 Task: Find connections with filter location Ilha Solteira with filter topic #engineeringwith filter profile language Spanish with filter current company AXA Group Operations with filter school Thadomal Shahani Engineering College with filter industry Office Furniture and Fixtures Manufacturing with filter service category Market Strategy with filter keywords title Administrator
Action: Mouse moved to (562, 107)
Screenshot: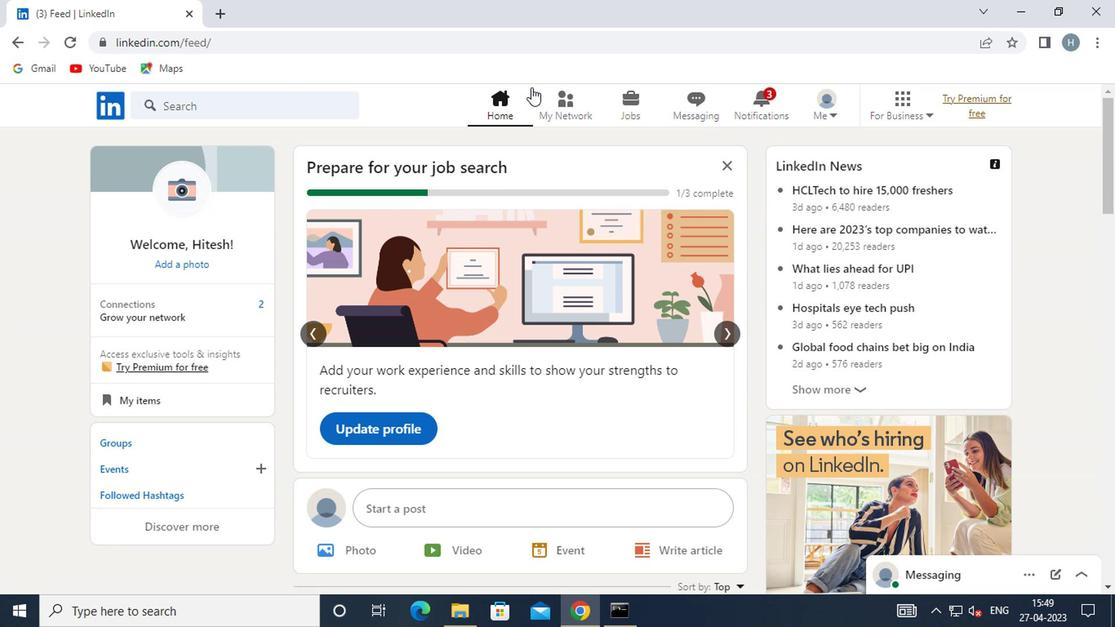 
Action: Mouse pressed left at (562, 107)
Screenshot: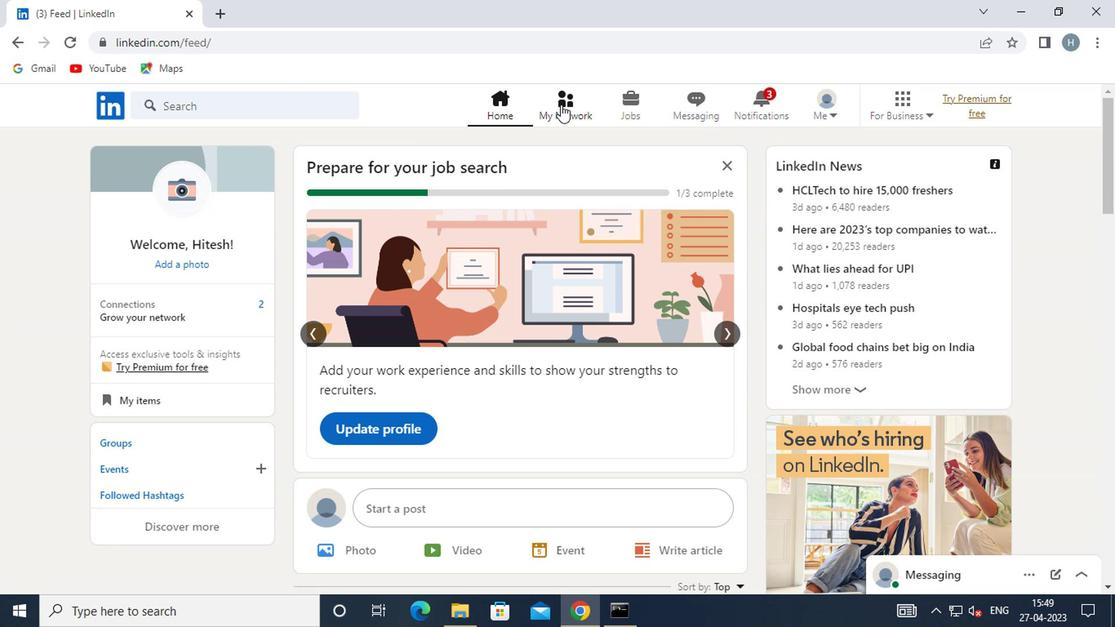 
Action: Mouse moved to (234, 199)
Screenshot: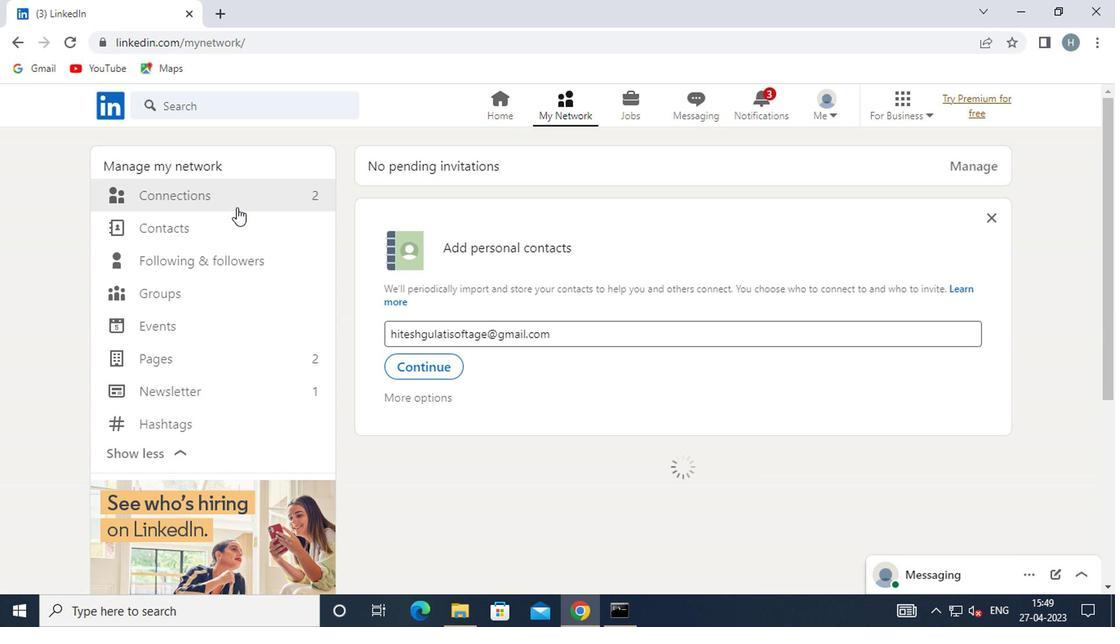 
Action: Mouse pressed left at (234, 199)
Screenshot: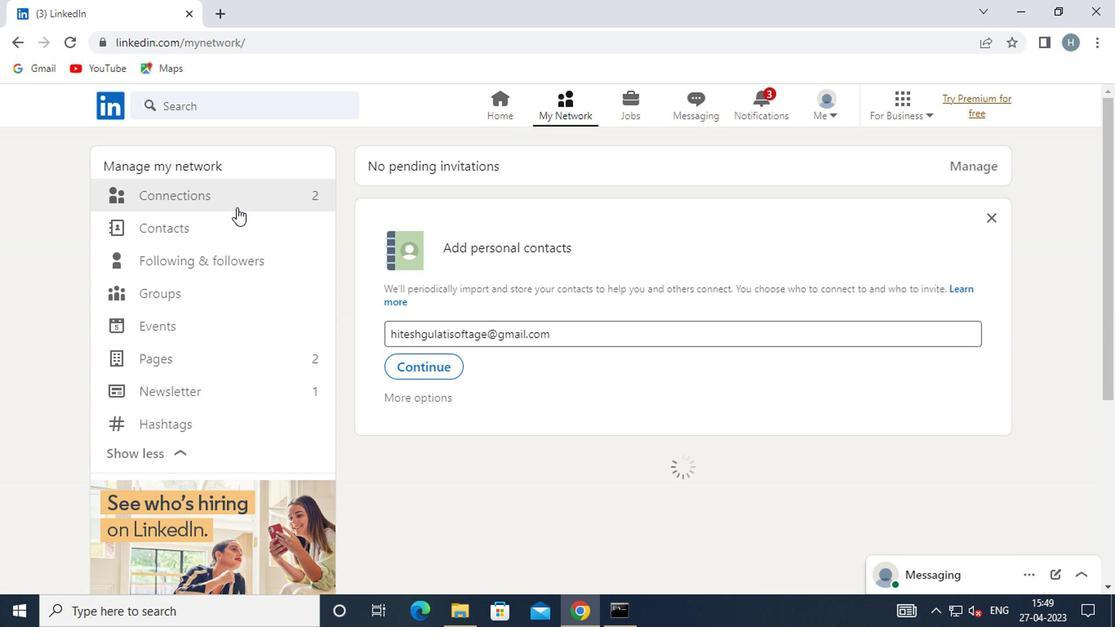
Action: Mouse moved to (671, 196)
Screenshot: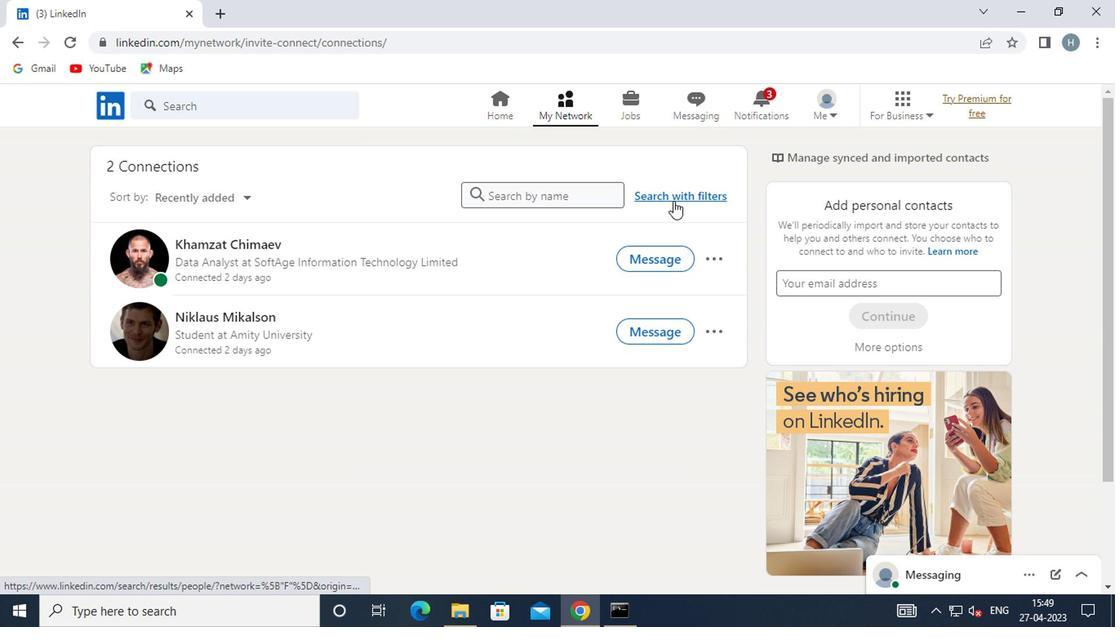 
Action: Mouse pressed left at (671, 196)
Screenshot: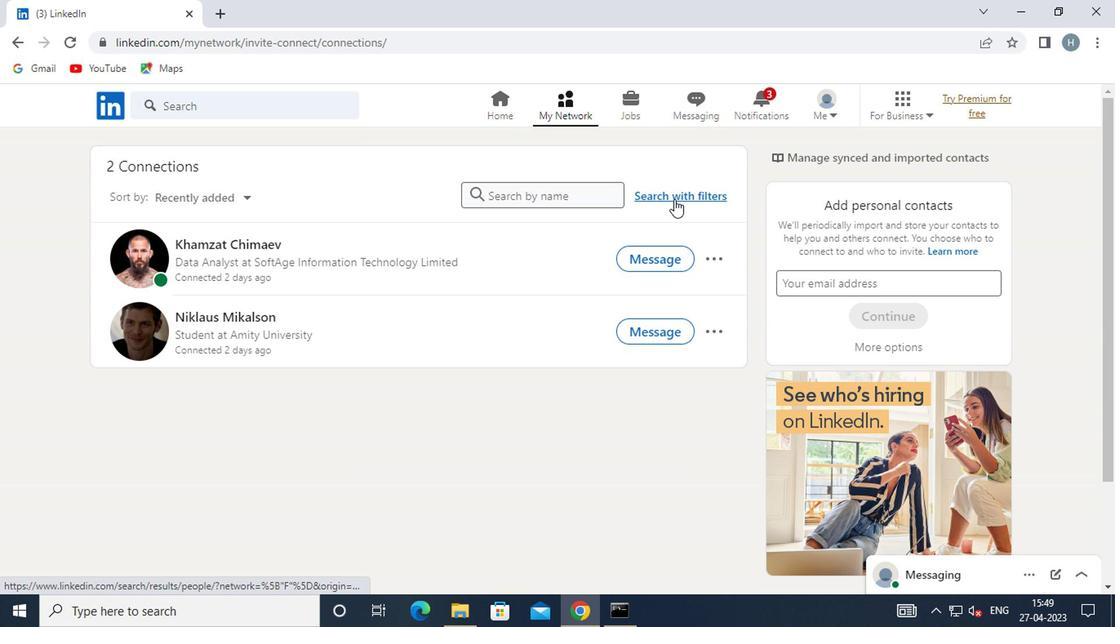 
Action: Mouse moved to (599, 153)
Screenshot: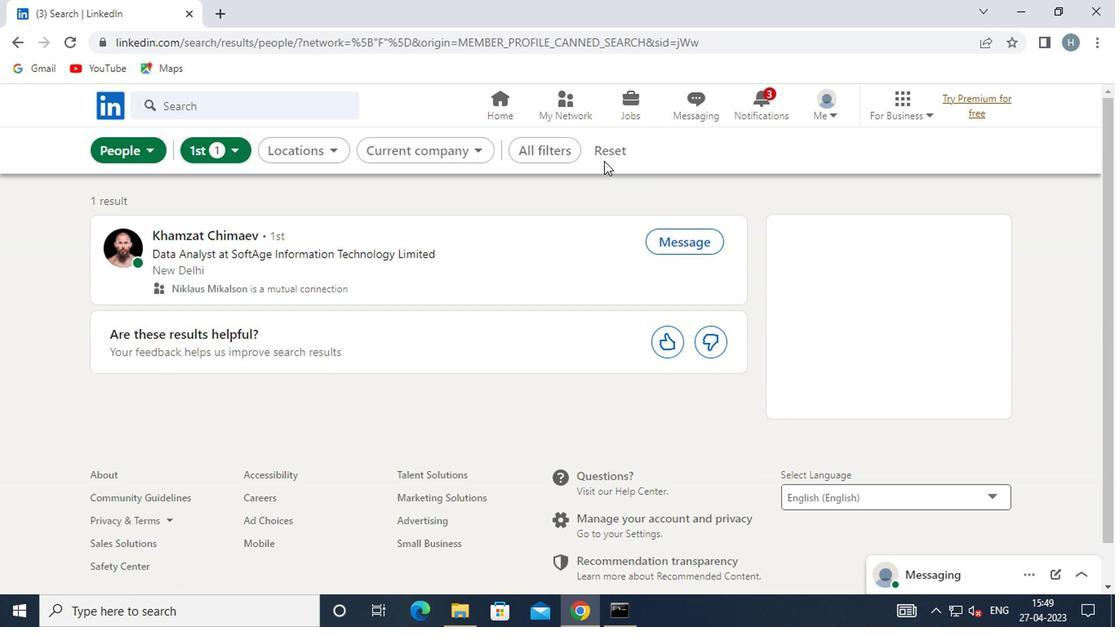 
Action: Mouse pressed left at (599, 153)
Screenshot: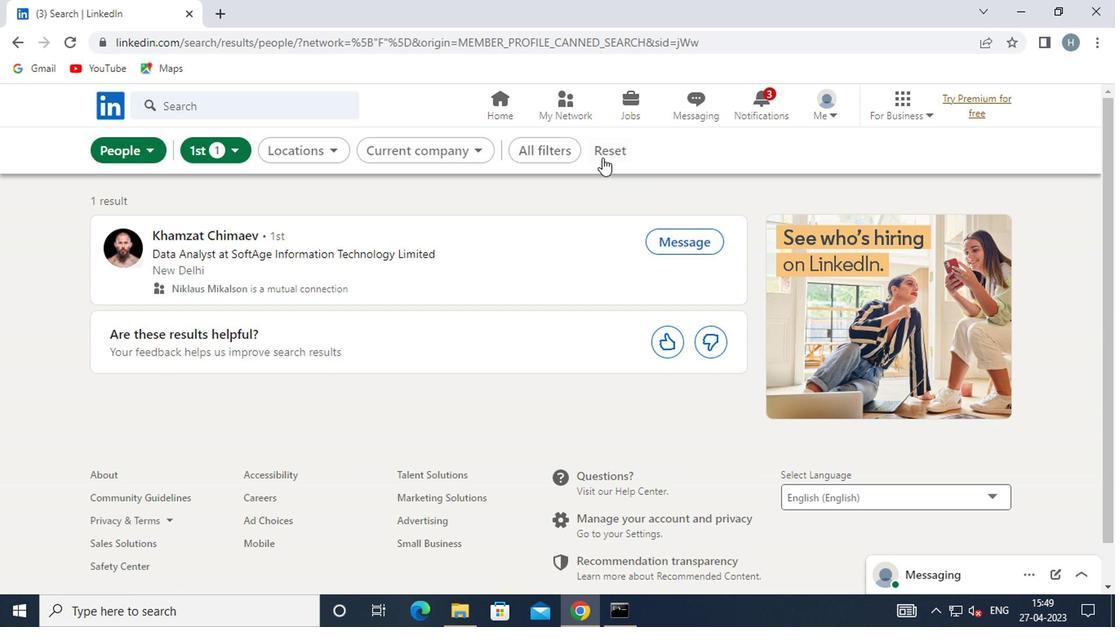 
Action: Mouse moved to (584, 151)
Screenshot: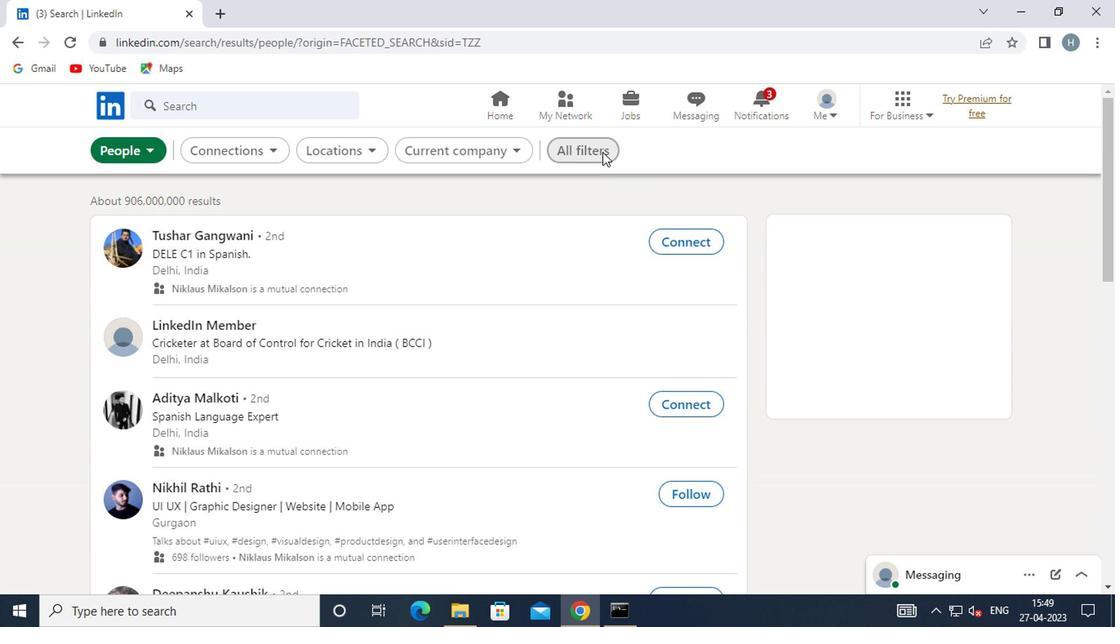 
Action: Mouse pressed left at (584, 151)
Screenshot: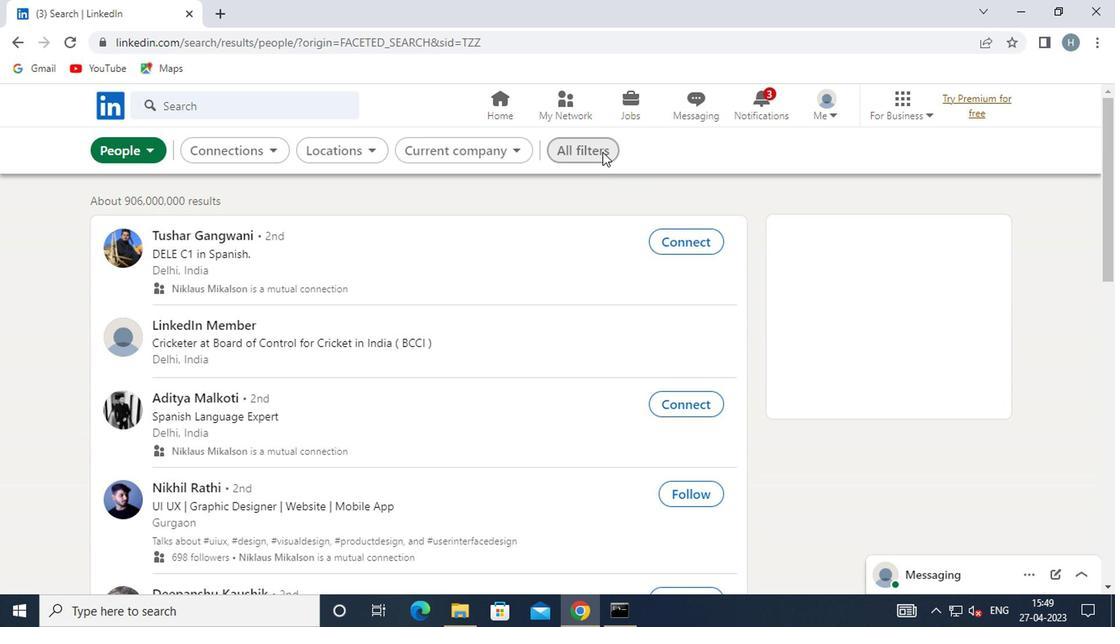 
Action: Mouse moved to (882, 362)
Screenshot: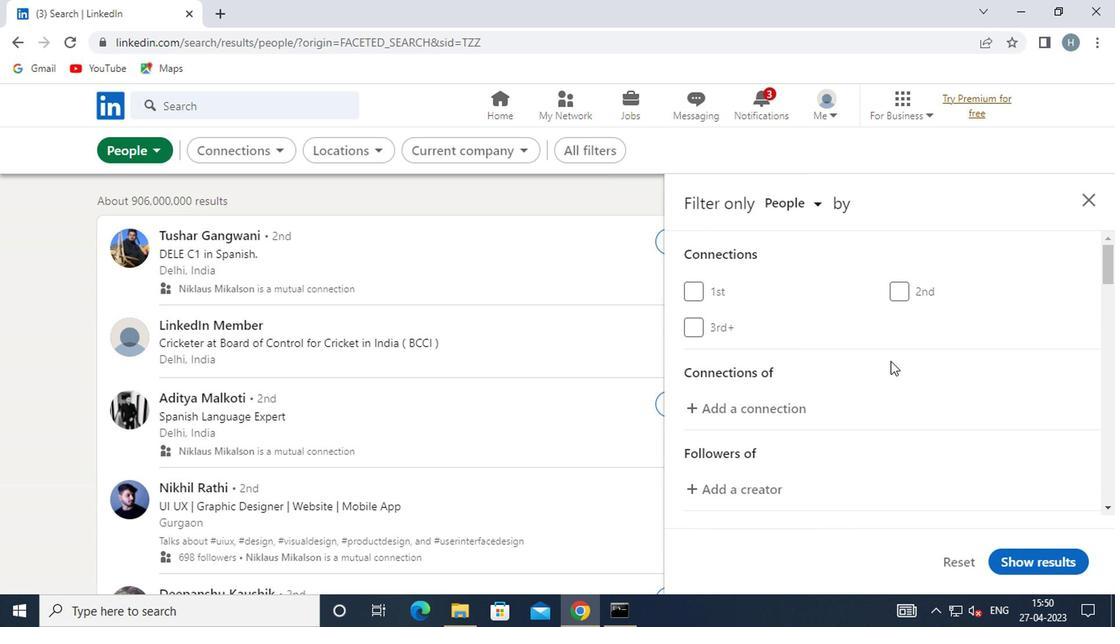 
Action: Mouse scrolled (882, 361) with delta (0, -1)
Screenshot: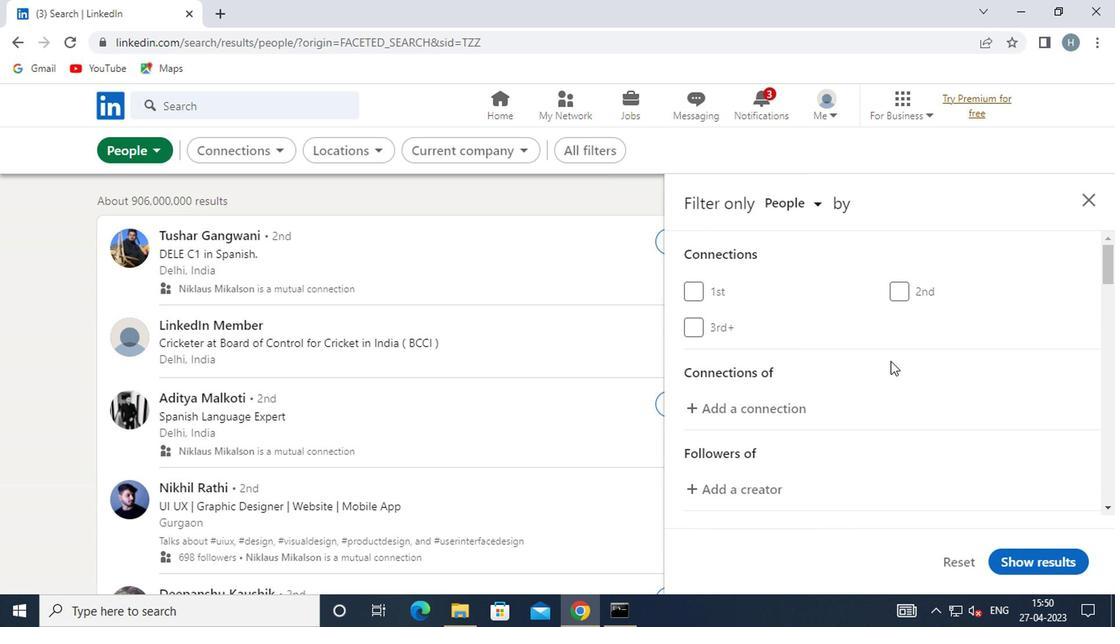 
Action: Mouse moved to (882, 362)
Screenshot: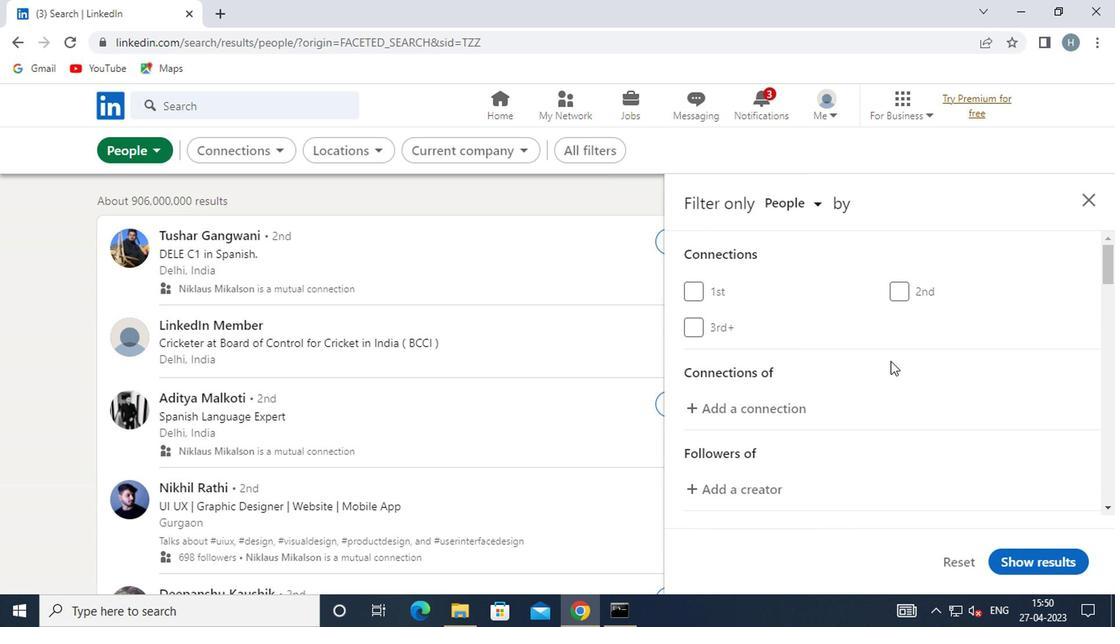
Action: Mouse scrolled (882, 361) with delta (0, -1)
Screenshot: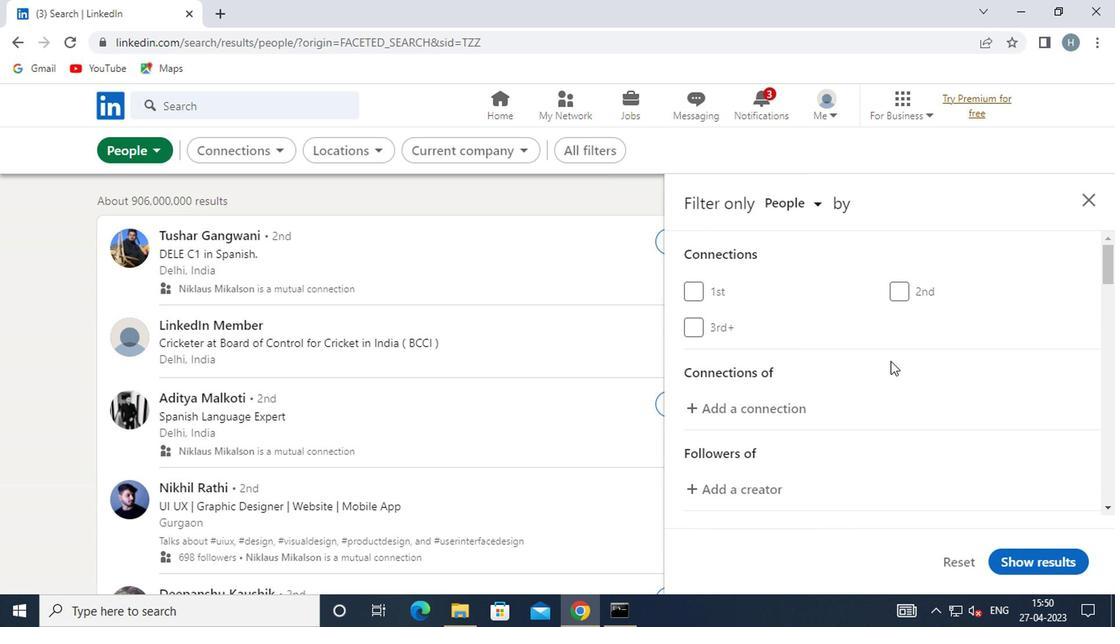 
Action: Mouse moved to (879, 359)
Screenshot: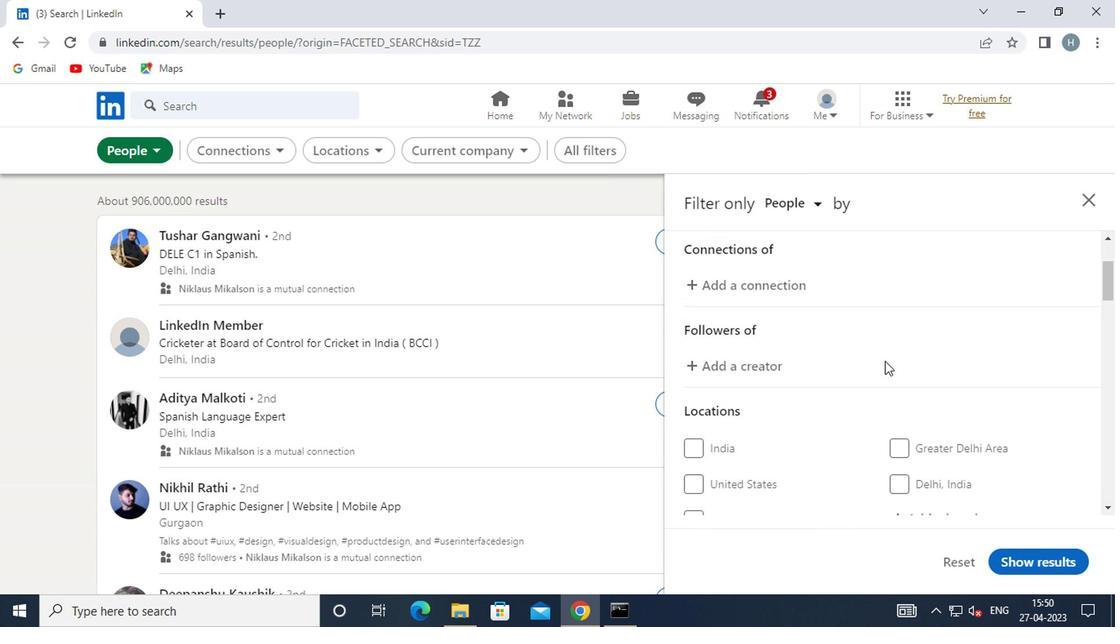
Action: Mouse scrolled (879, 358) with delta (0, 0)
Screenshot: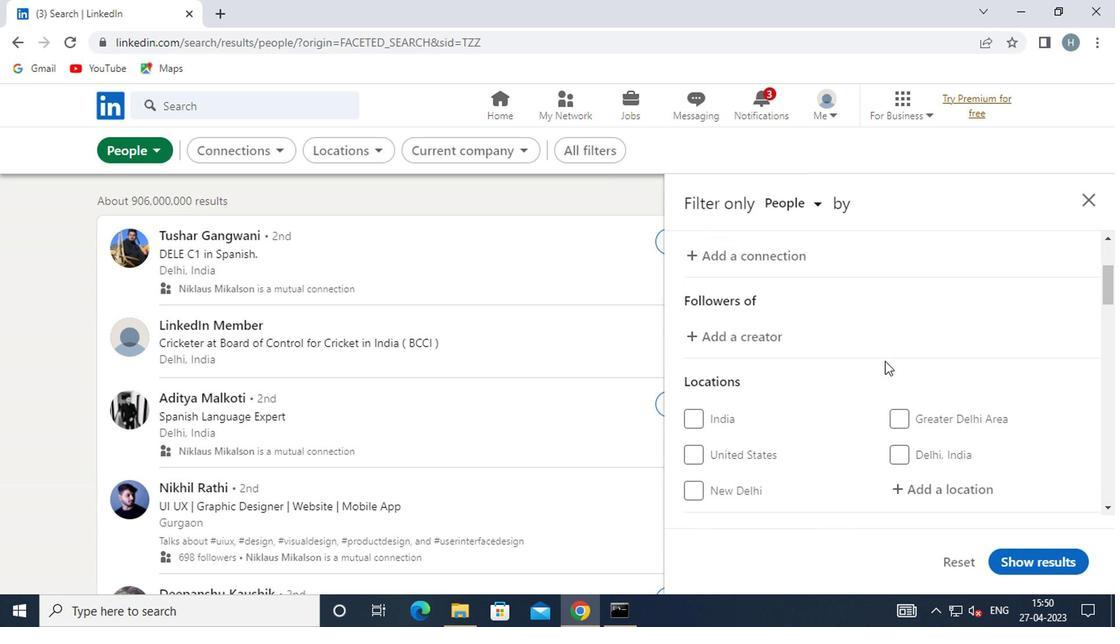 
Action: Mouse moved to (917, 391)
Screenshot: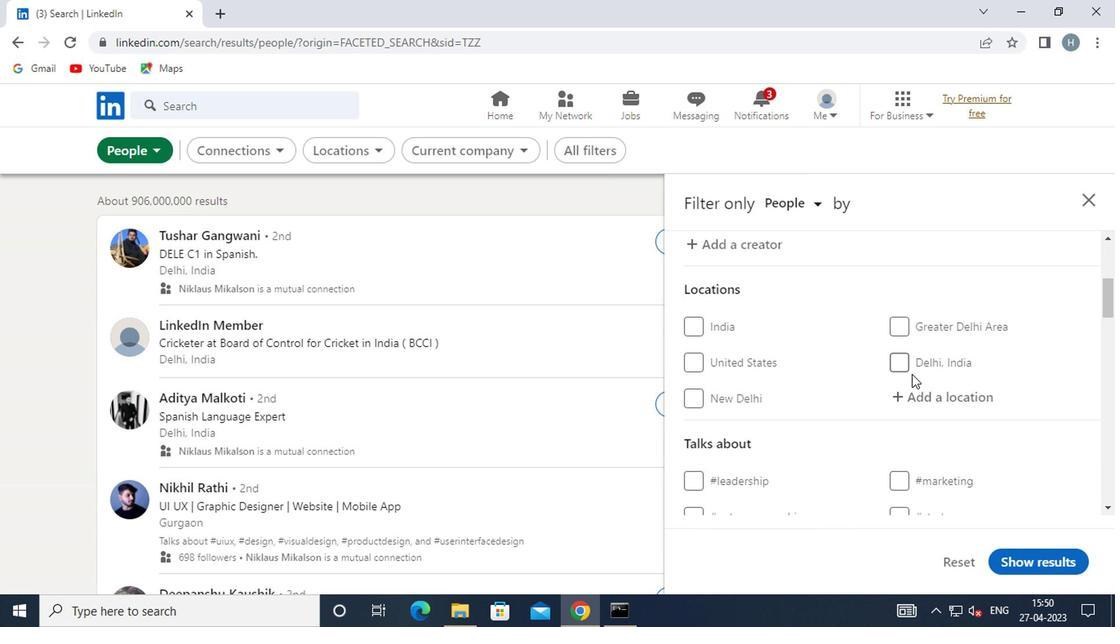
Action: Mouse pressed left at (917, 391)
Screenshot: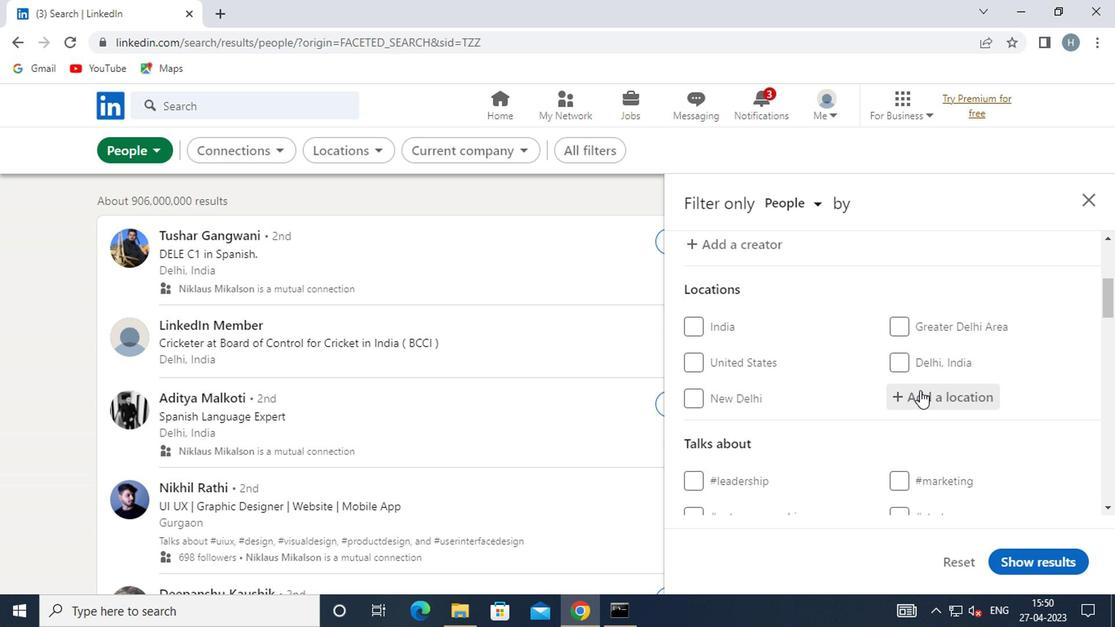 
Action: Mouse moved to (917, 391)
Screenshot: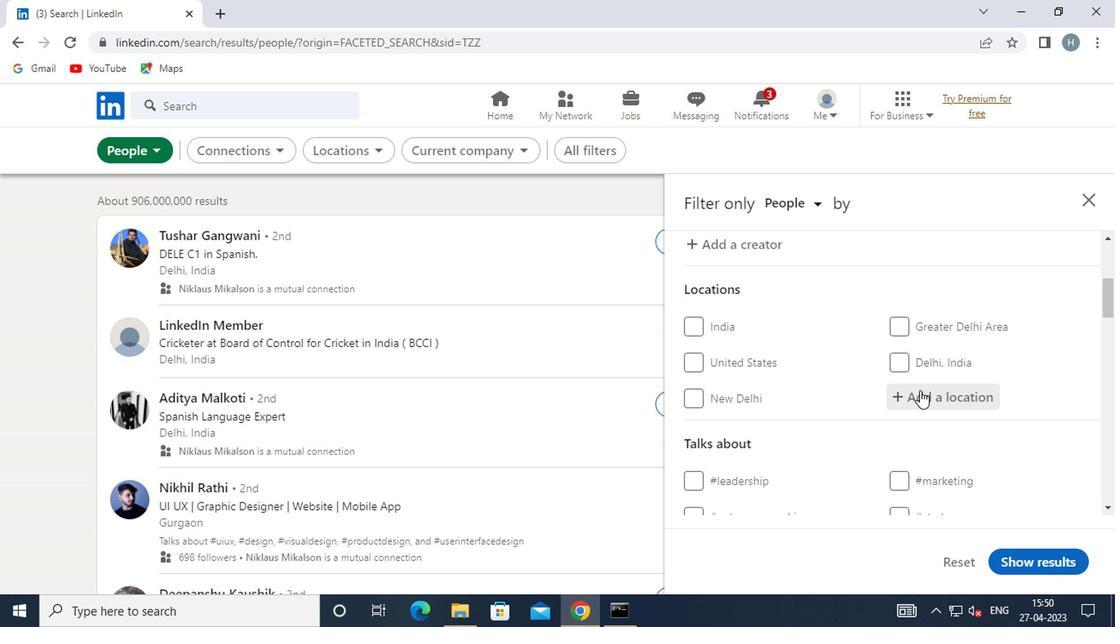 
Action: Key pressed <Key.shift><Key.shift><Key.shift><Key.shift><Key.shift><Key.shift><Key.shift><Key.shift><Key.shift><Key.shift>IIHA
Screenshot: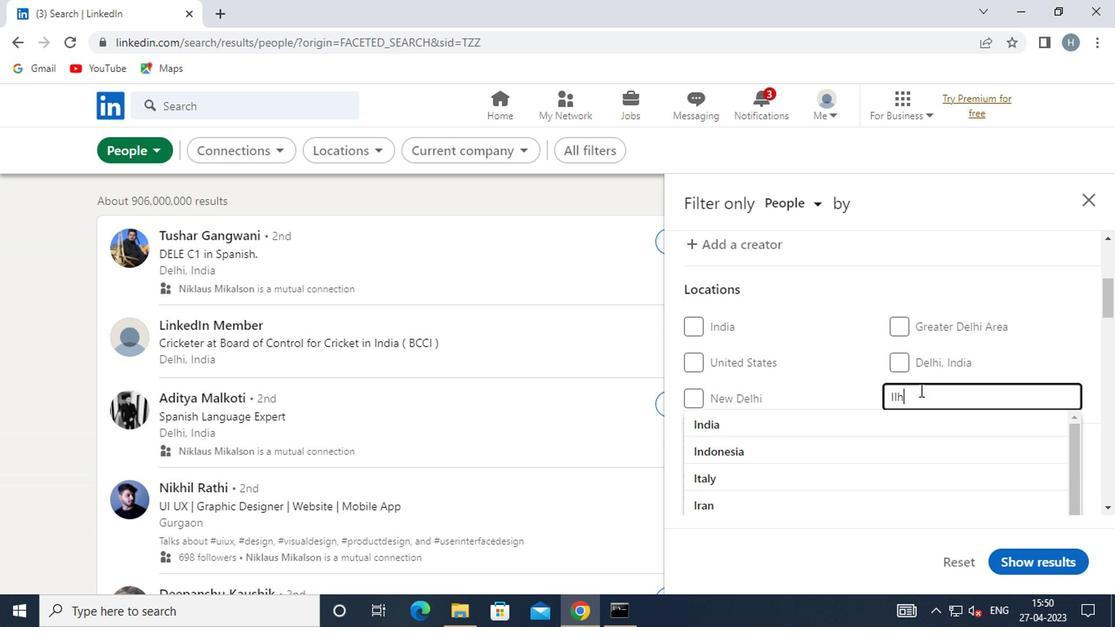 
Action: Mouse moved to (1064, 358)
Screenshot: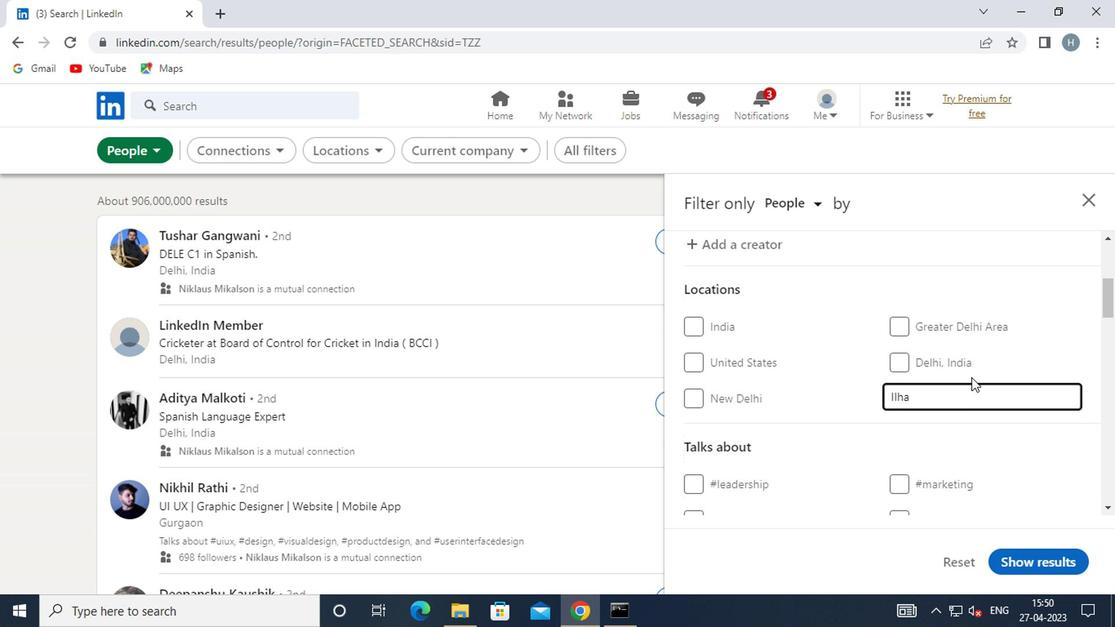 
Action: Mouse pressed left at (1064, 358)
Screenshot: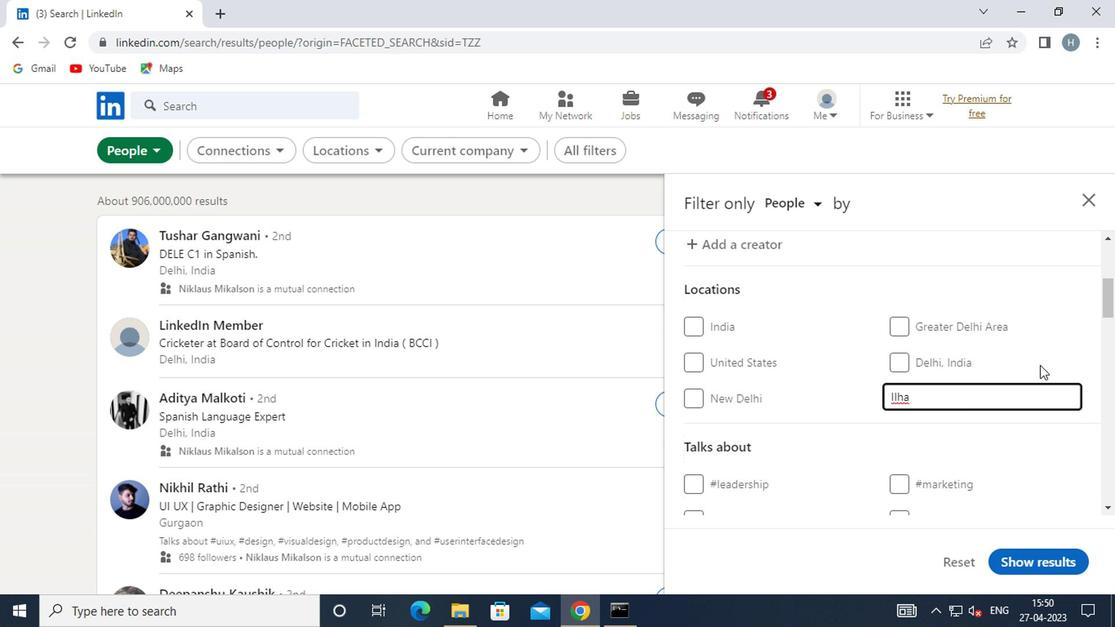 
Action: Mouse moved to (965, 362)
Screenshot: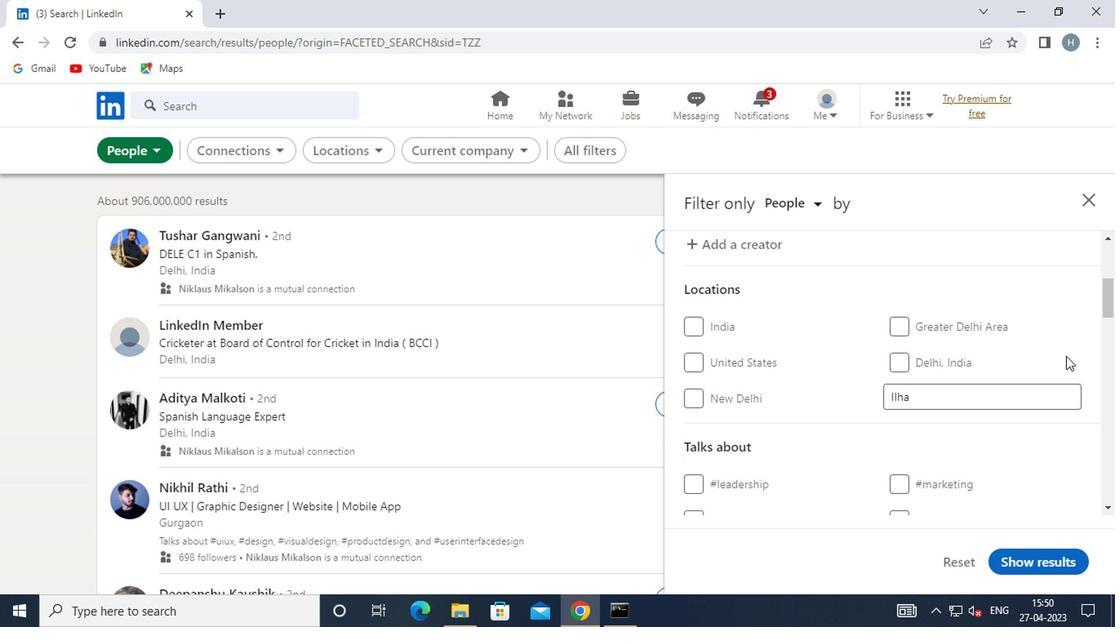 
Action: Mouse scrolled (965, 361) with delta (0, -1)
Screenshot: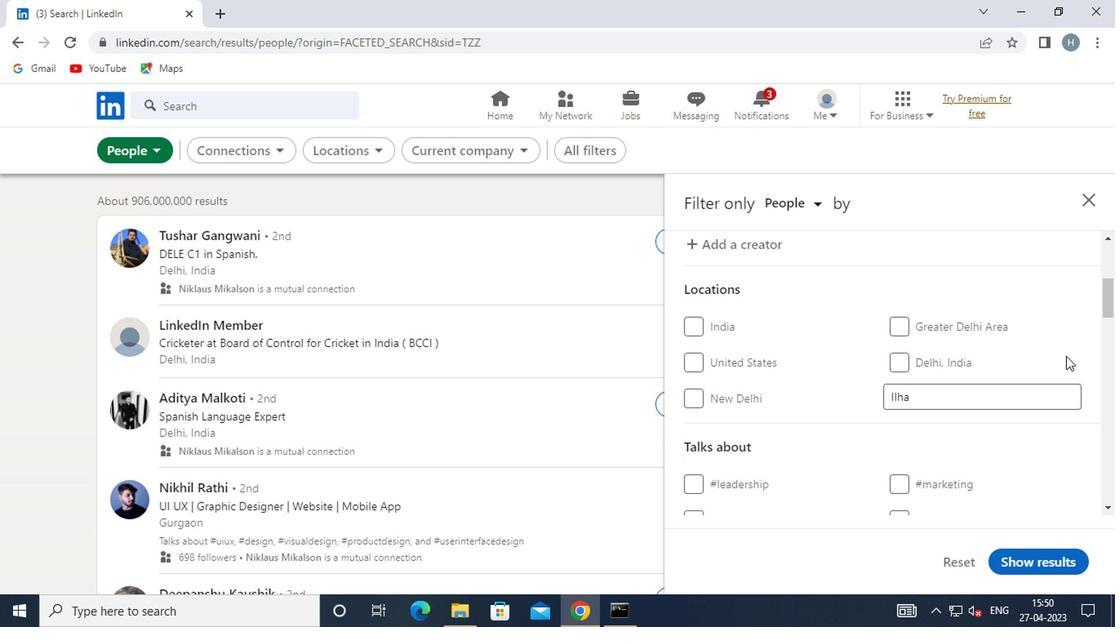 
Action: Mouse moved to (965, 363)
Screenshot: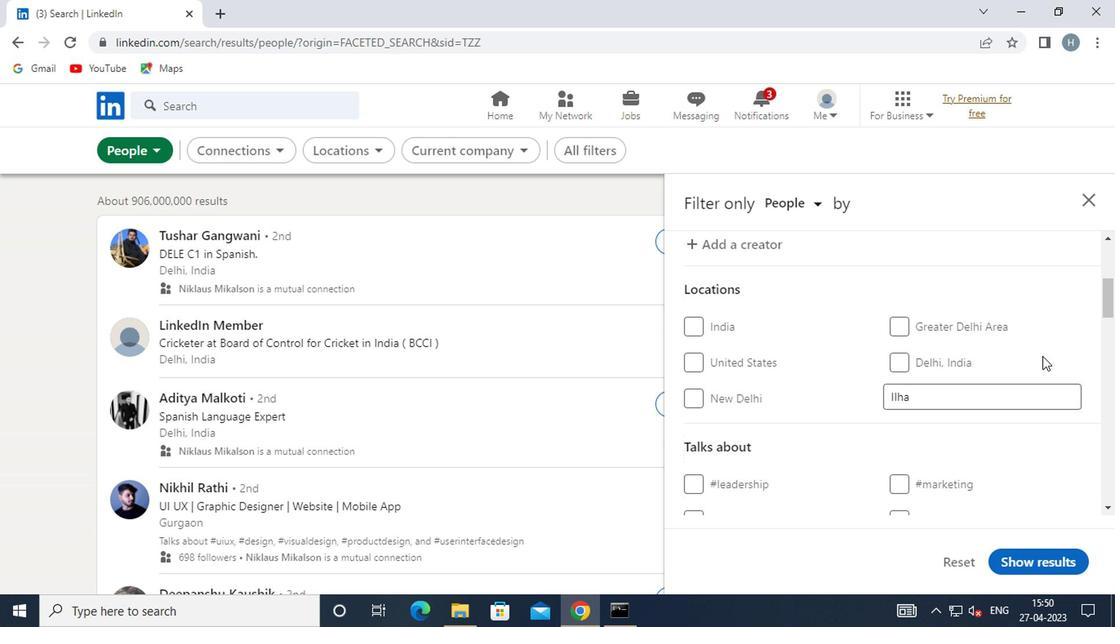 
Action: Mouse scrolled (965, 362) with delta (0, 0)
Screenshot: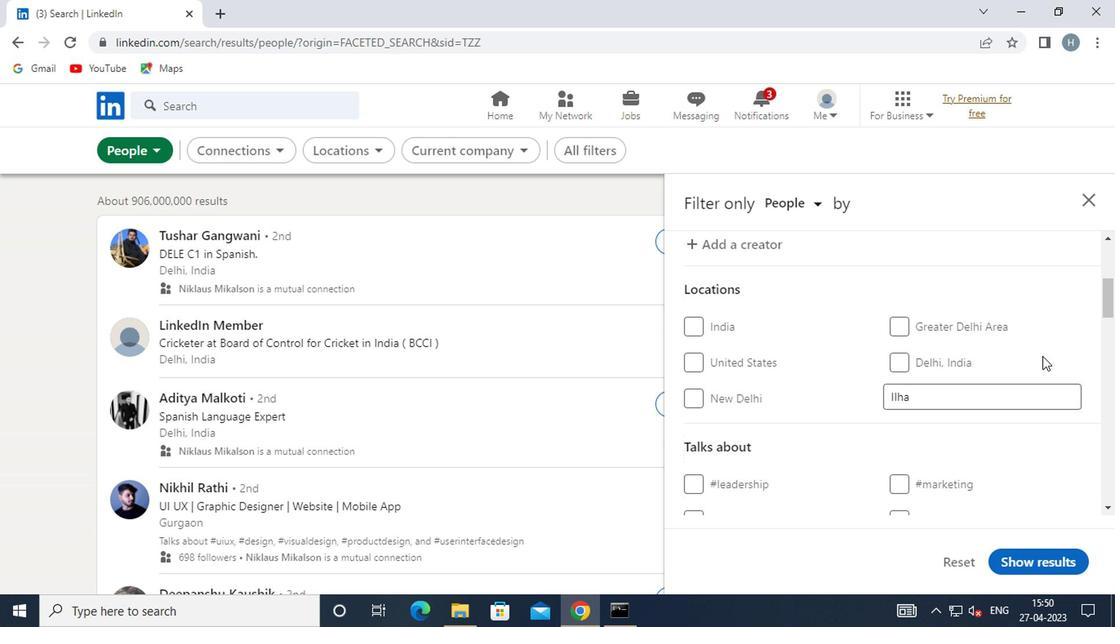 
Action: Mouse scrolled (965, 362) with delta (0, 0)
Screenshot: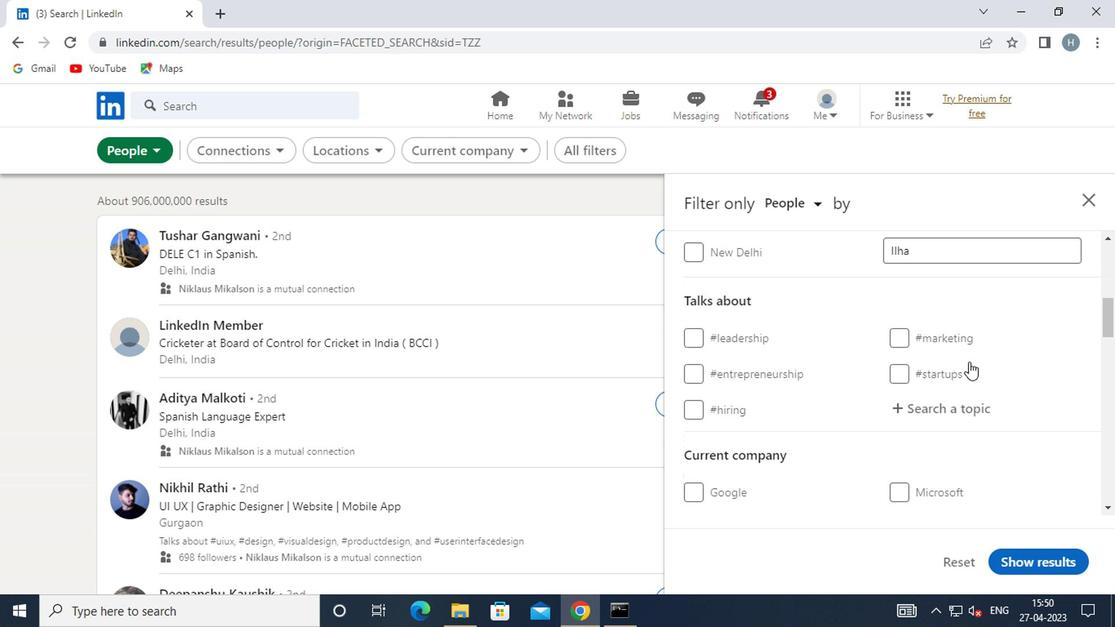 
Action: Mouse moved to (953, 308)
Screenshot: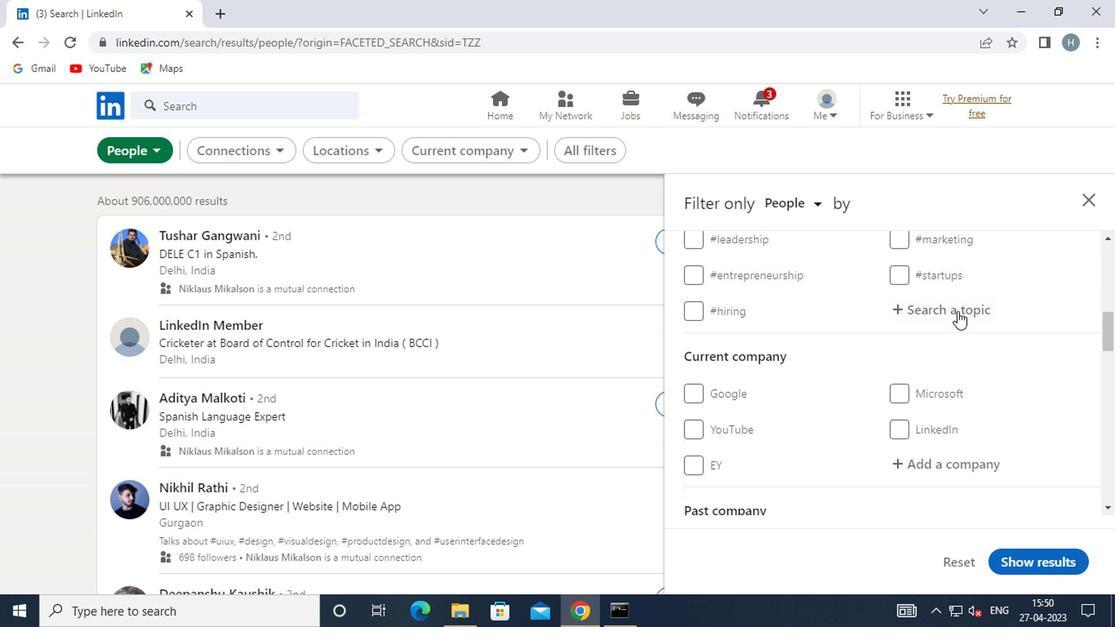 
Action: Mouse pressed left at (953, 308)
Screenshot: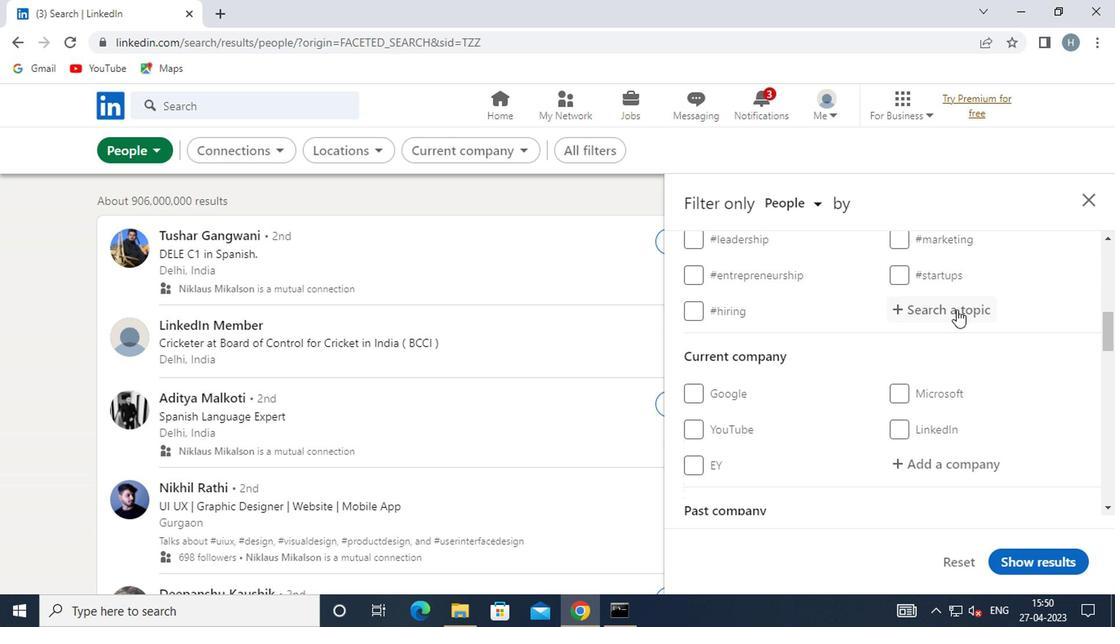 
Action: Key pressed <Key.shift><Key.shift><Key.shift><Key.shift><Key.shift><Key.shift><Key.shift><Key.shift><Key.shift><Key.shift>#ENGINEERING
Screenshot: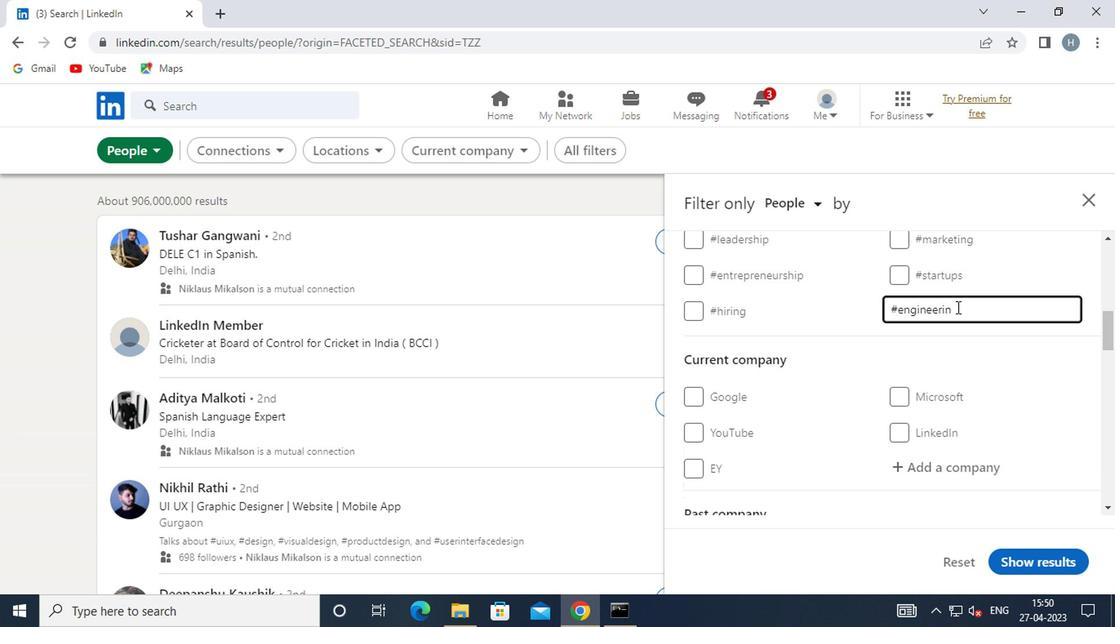 
Action: Mouse moved to (953, 307)
Screenshot: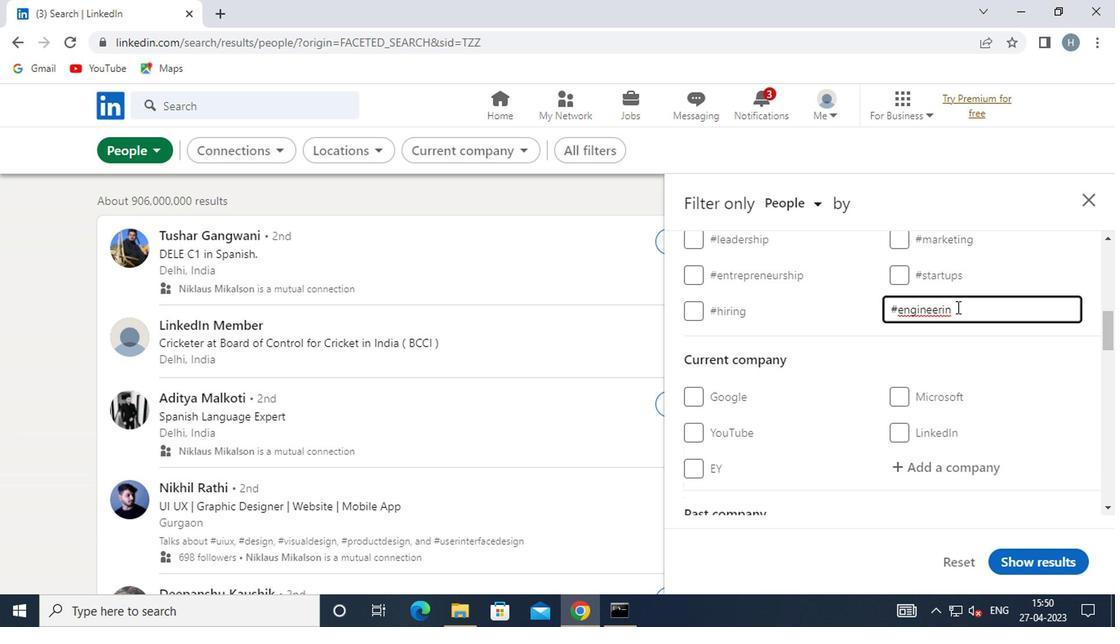 
Action: Key pressed WITH
Screenshot: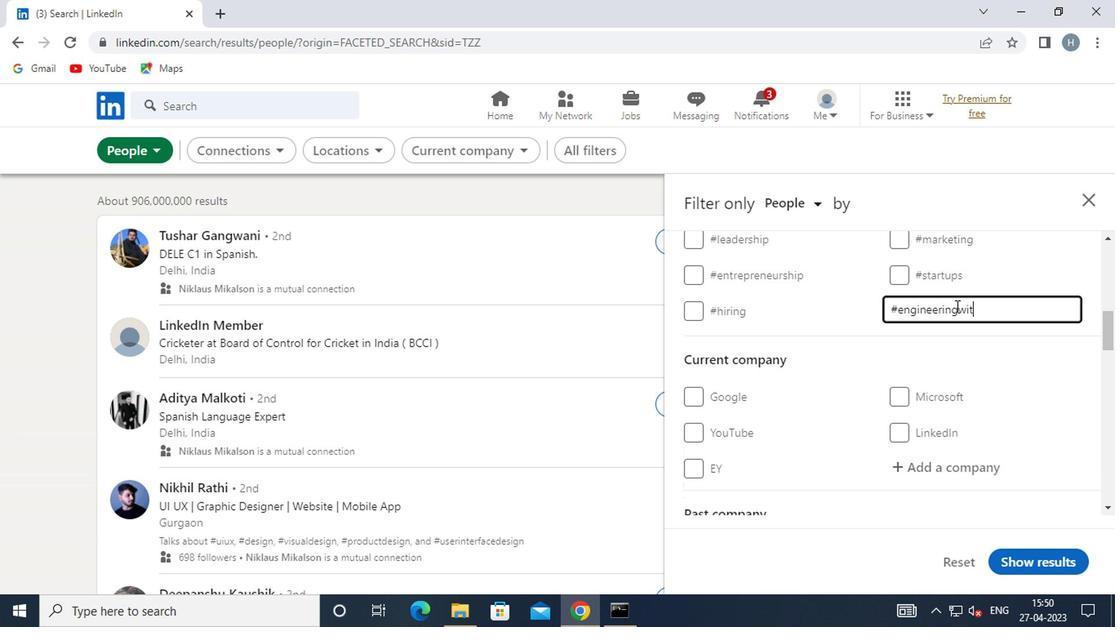 
Action: Mouse moved to (1017, 271)
Screenshot: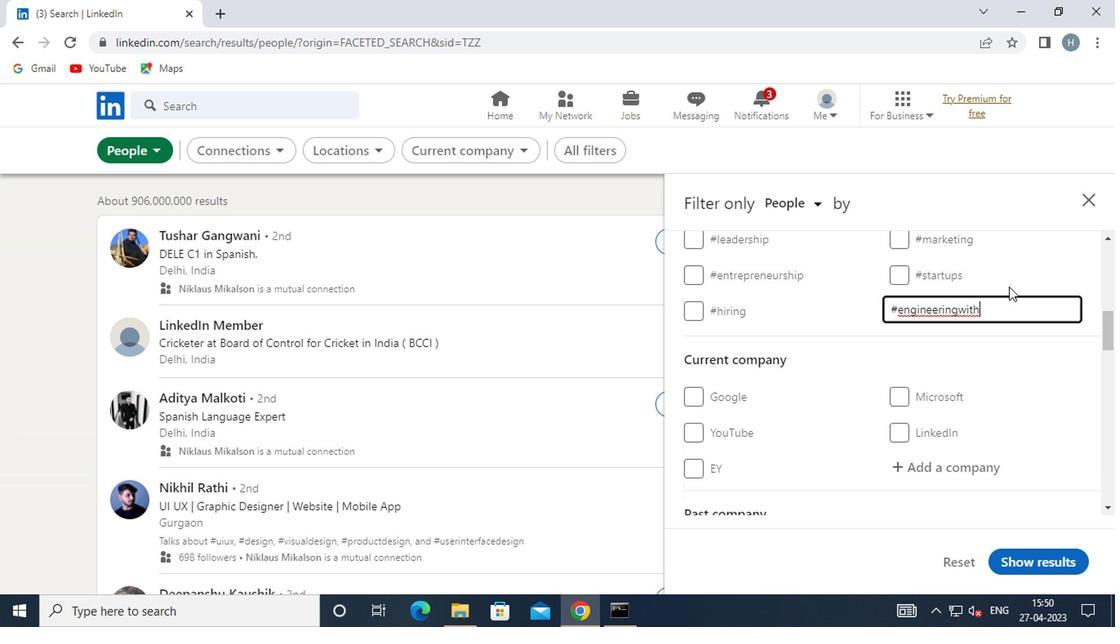 
Action: Mouse pressed left at (1017, 271)
Screenshot: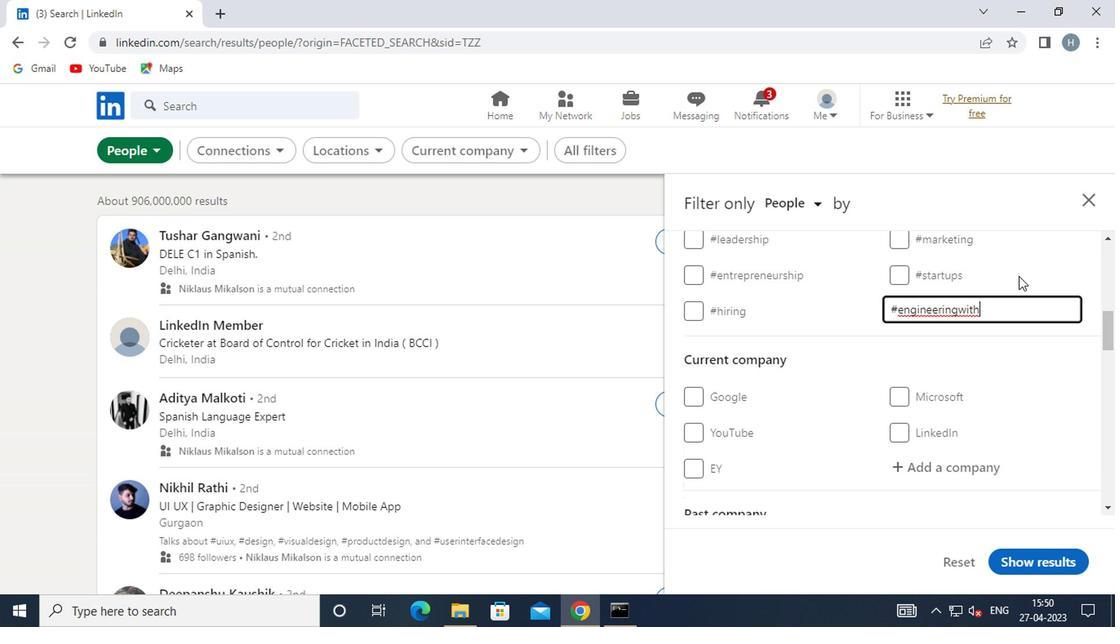 
Action: Mouse moved to (990, 344)
Screenshot: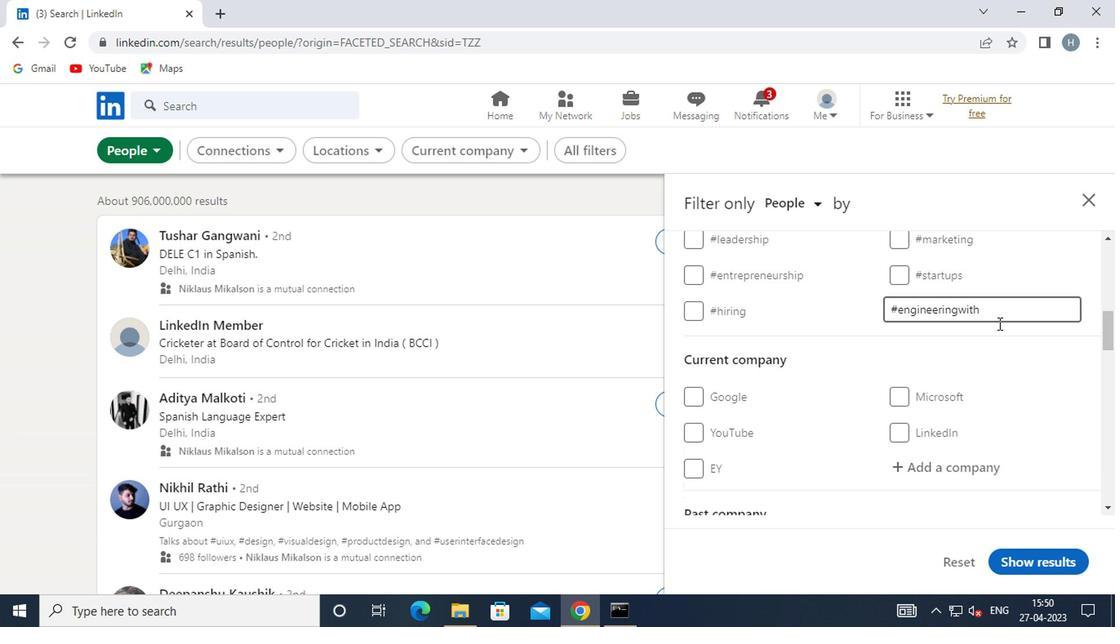 
Action: Mouse scrolled (990, 343) with delta (0, -1)
Screenshot: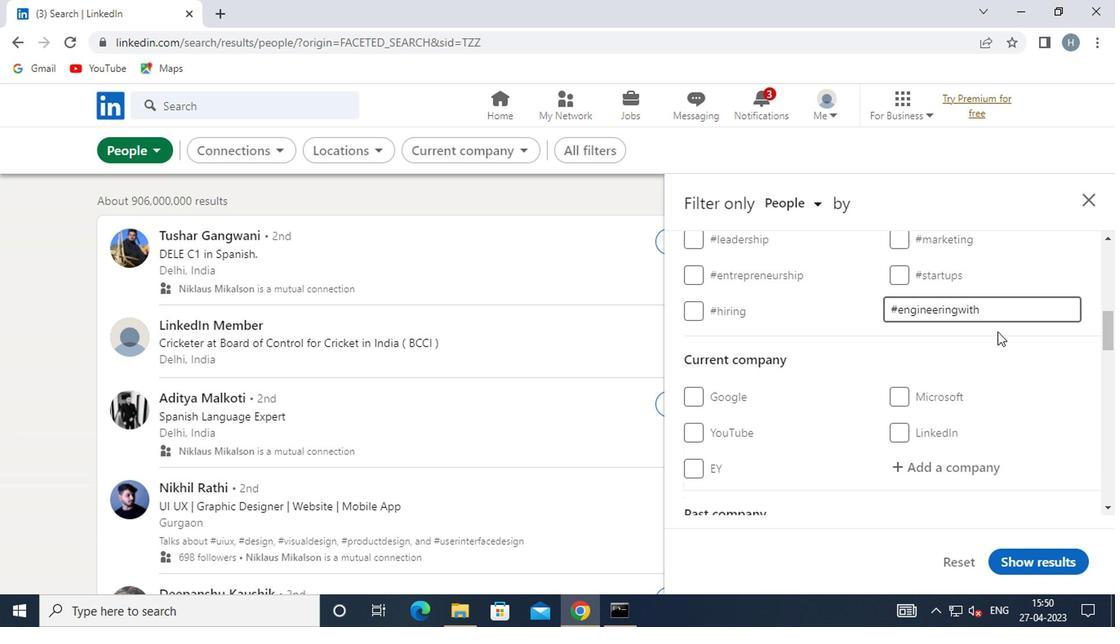 
Action: Mouse scrolled (990, 343) with delta (0, -1)
Screenshot: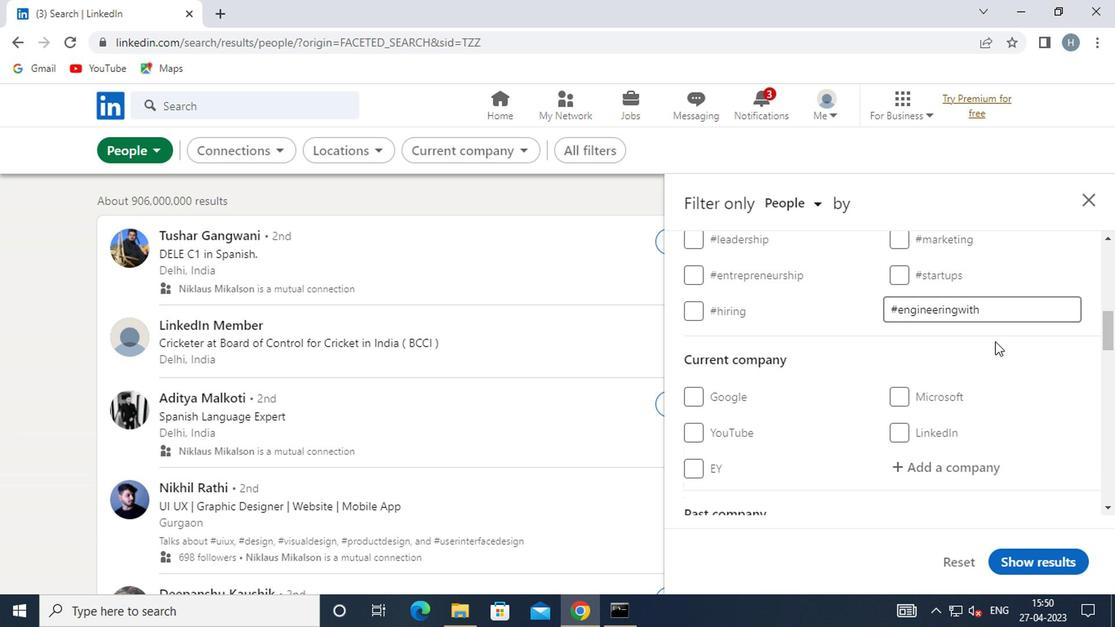 
Action: Mouse moved to (986, 336)
Screenshot: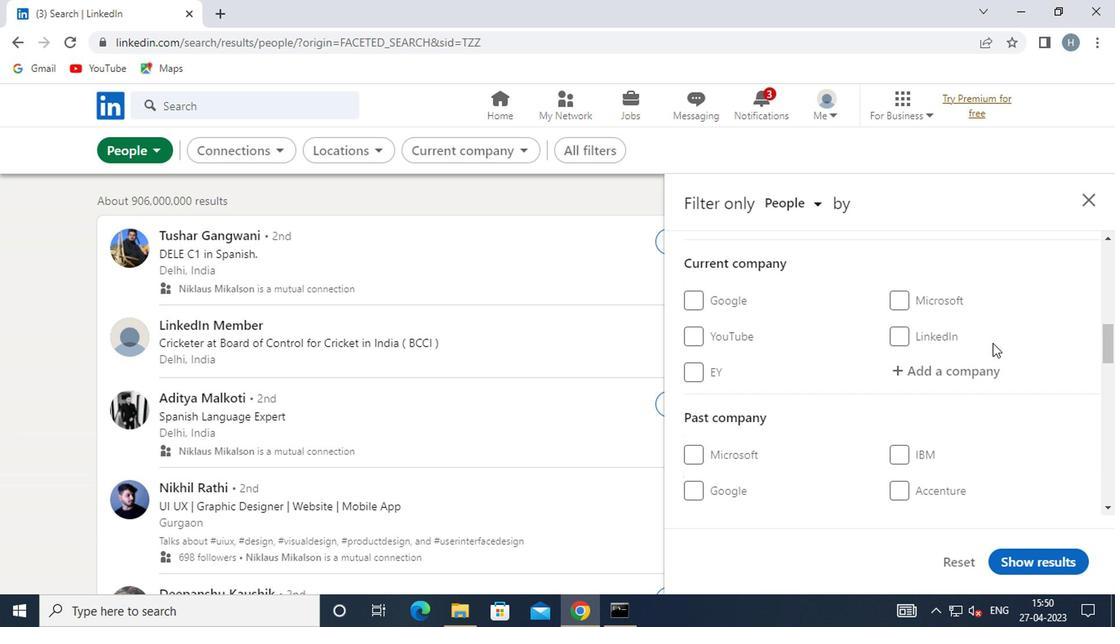 
Action: Mouse scrolled (986, 335) with delta (0, -1)
Screenshot: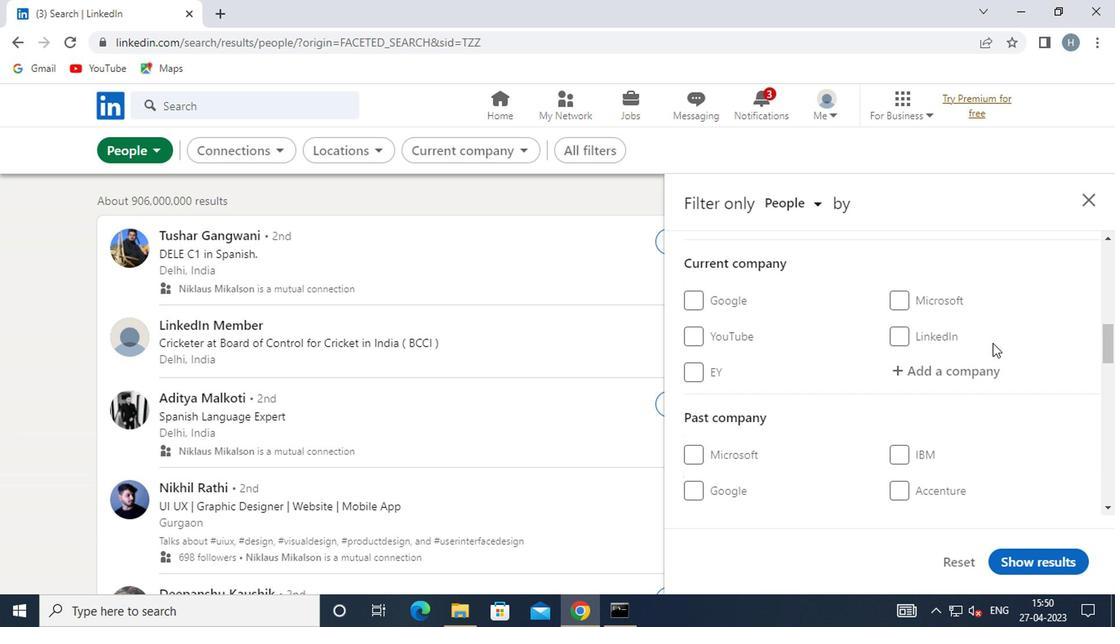 
Action: Mouse scrolled (986, 335) with delta (0, -1)
Screenshot: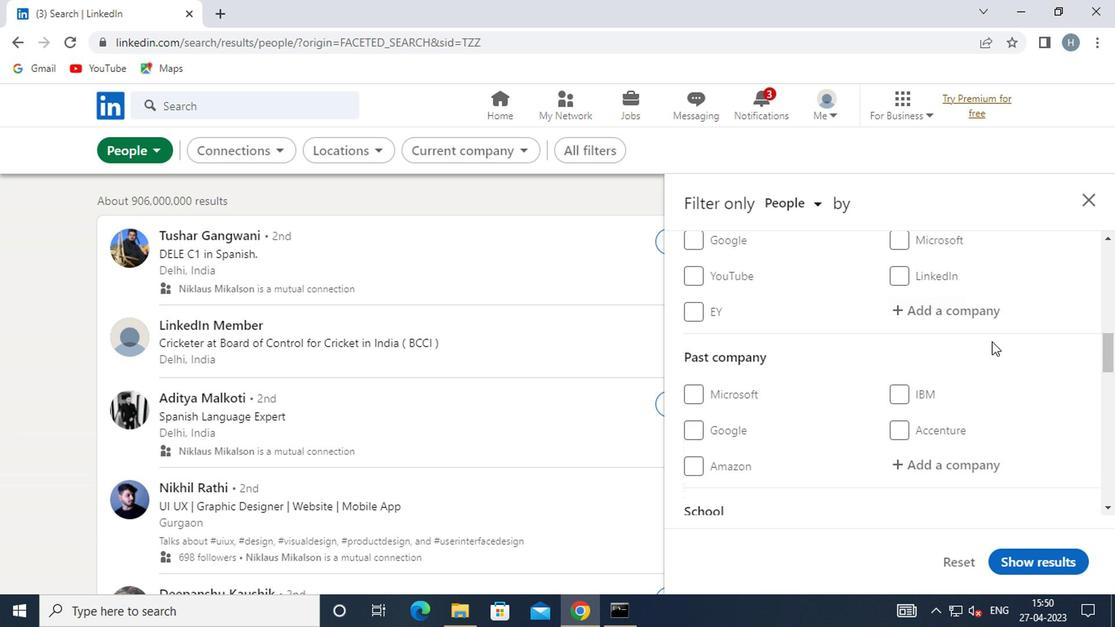 
Action: Mouse scrolled (986, 335) with delta (0, -1)
Screenshot: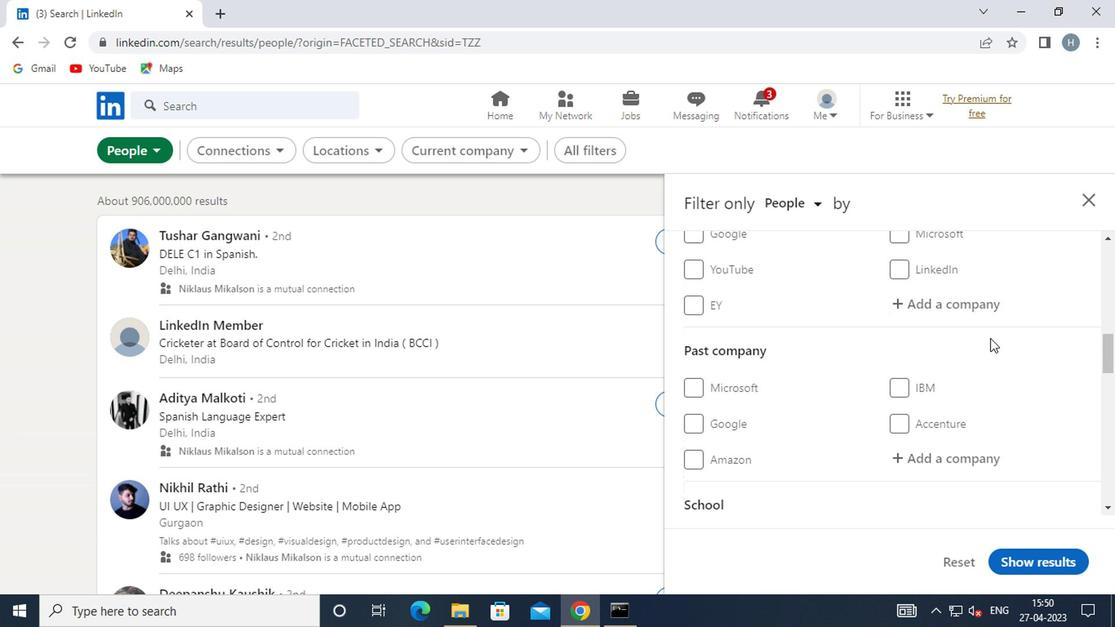 
Action: Mouse moved to (956, 327)
Screenshot: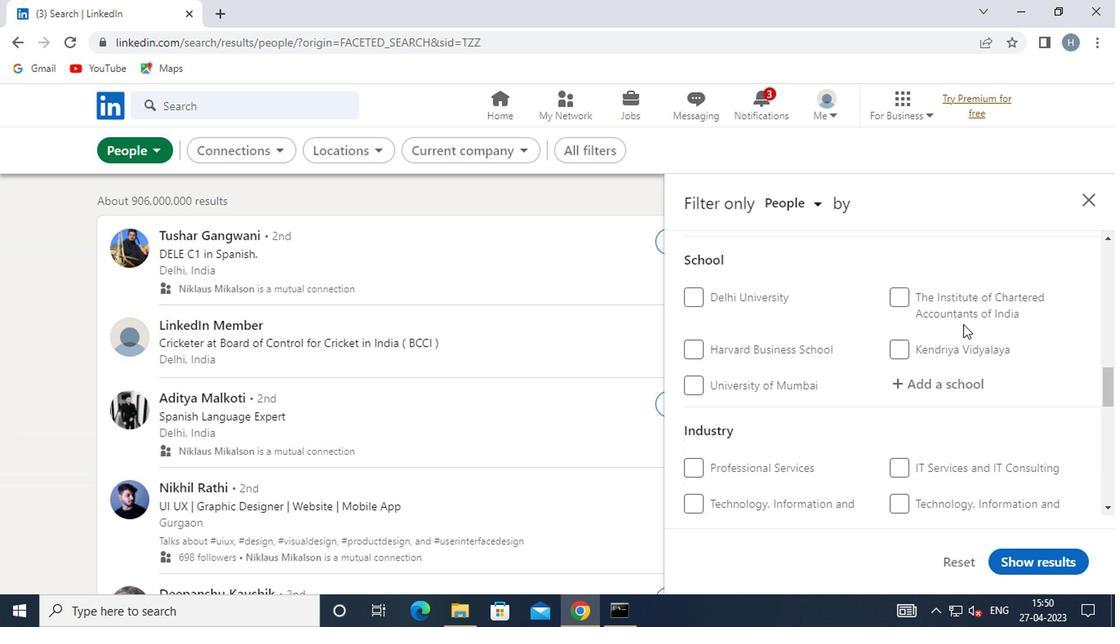 
Action: Mouse scrolled (956, 326) with delta (0, 0)
Screenshot: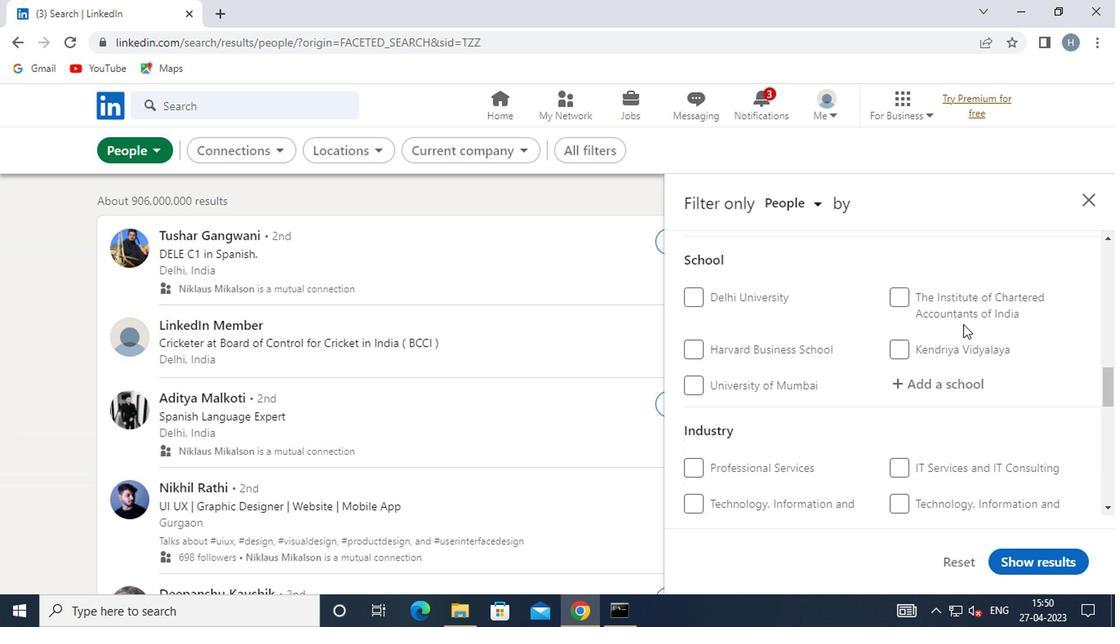 
Action: Mouse moved to (955, 328)
Screenshot: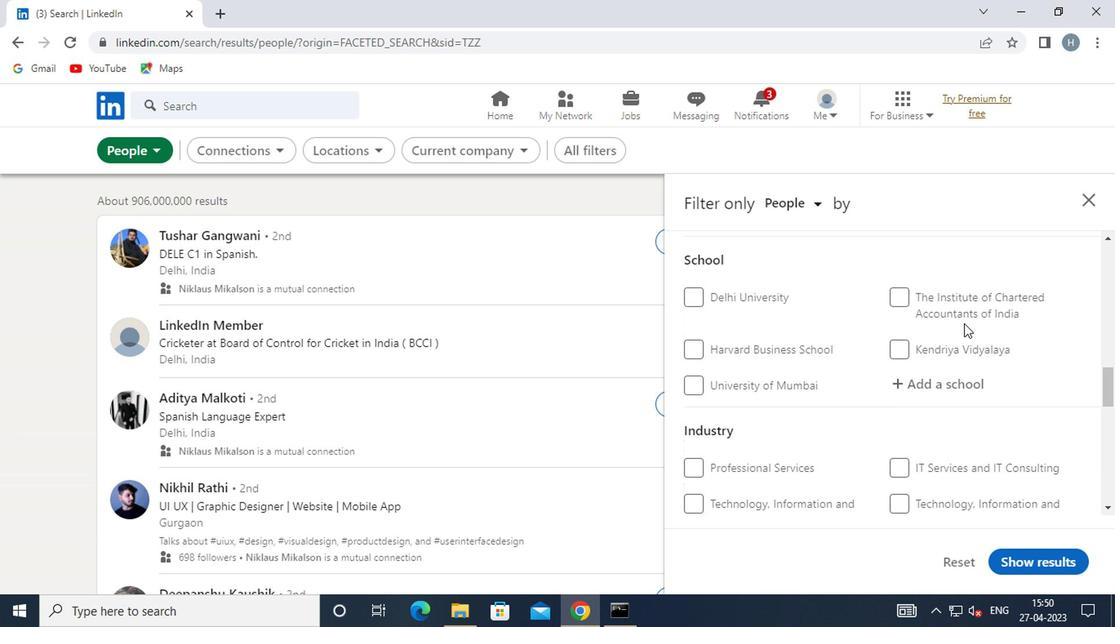 
Action: Mouse scrolled (955, 327) with delta (0, -1)
Screenshot: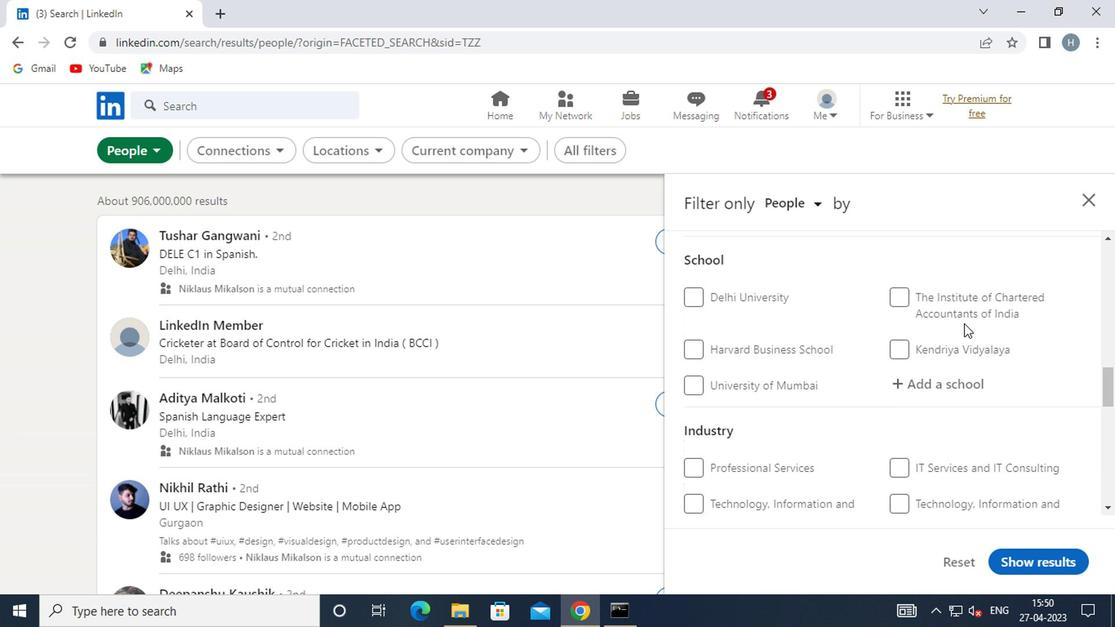 
Action: Mouse moved to (953, 332)
Screenshot: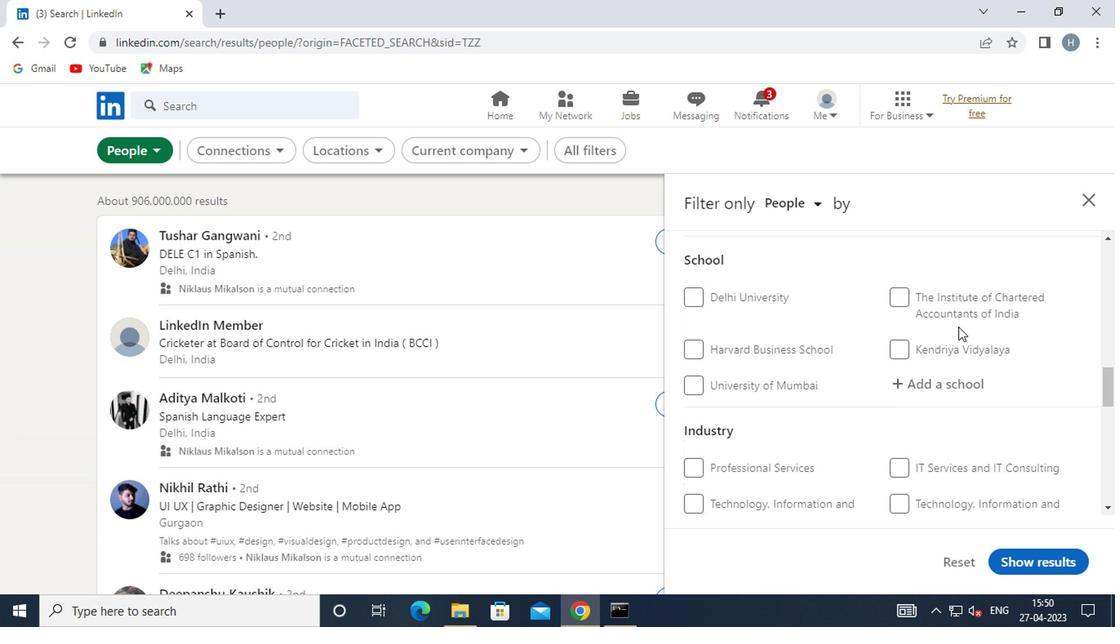 
Action: Mouse scrolled (953, 331) with delta (0, -1)
Screenshot: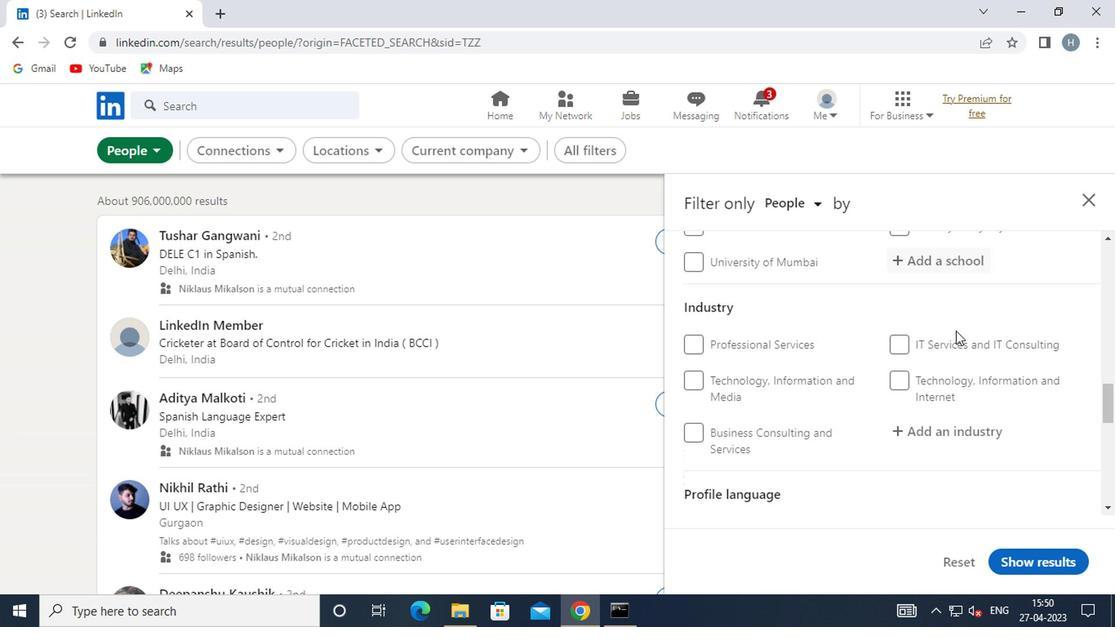 
Action: Mouse moved to (952, 333)
Screenshot: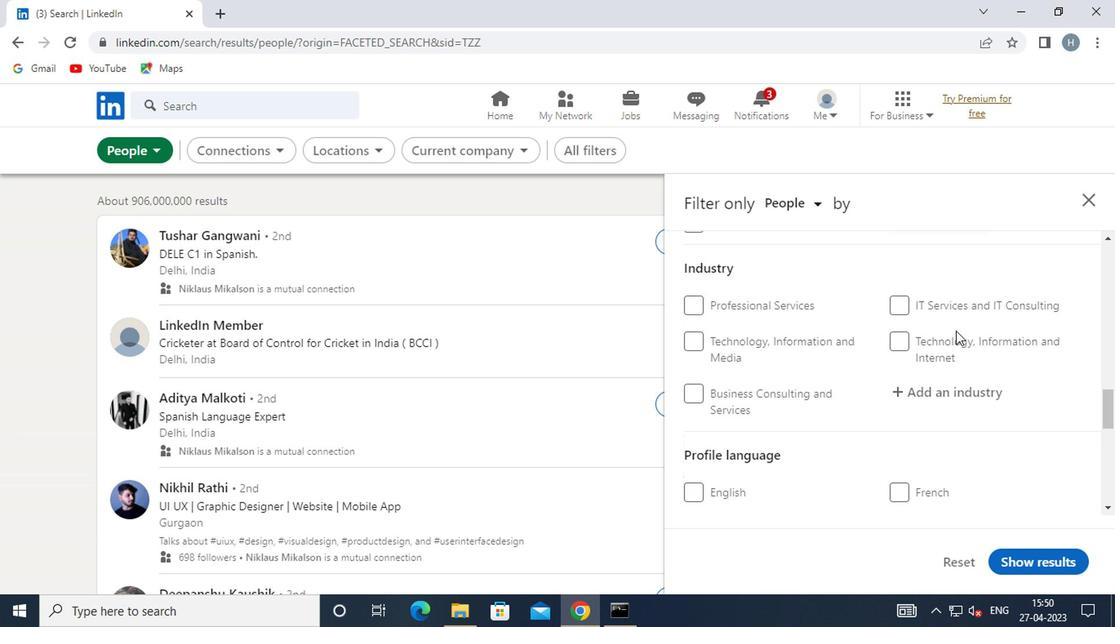 
Action: Mouse scrolled (952, 332) with delta (0, 0)
Screenshot: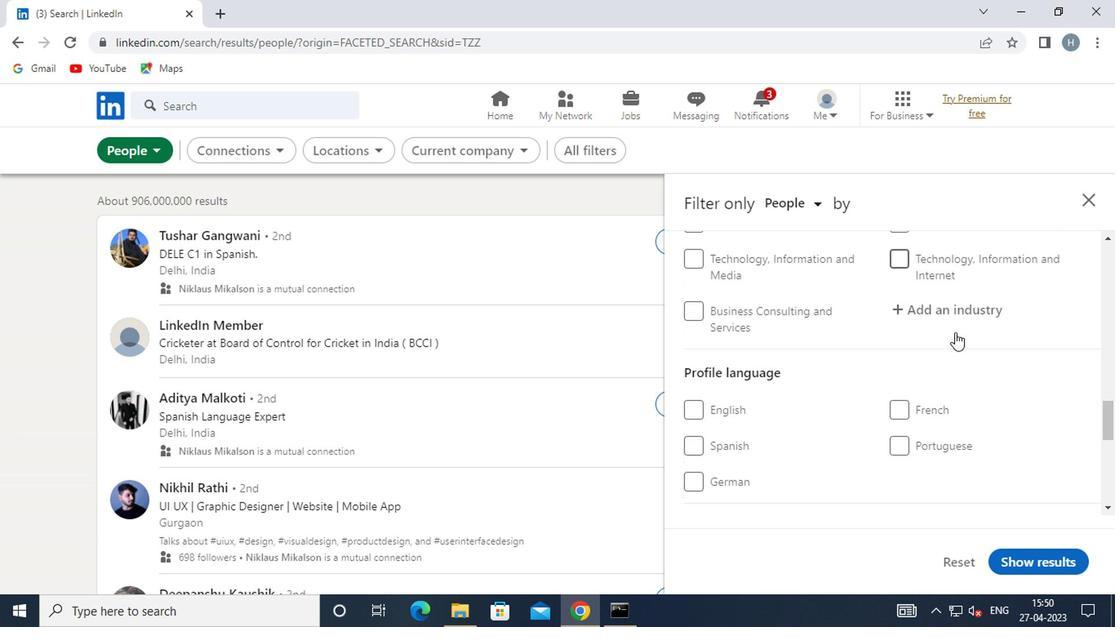 
Action: Mouse scrolled (952, 332) with delta (0, 0)
Screenshot: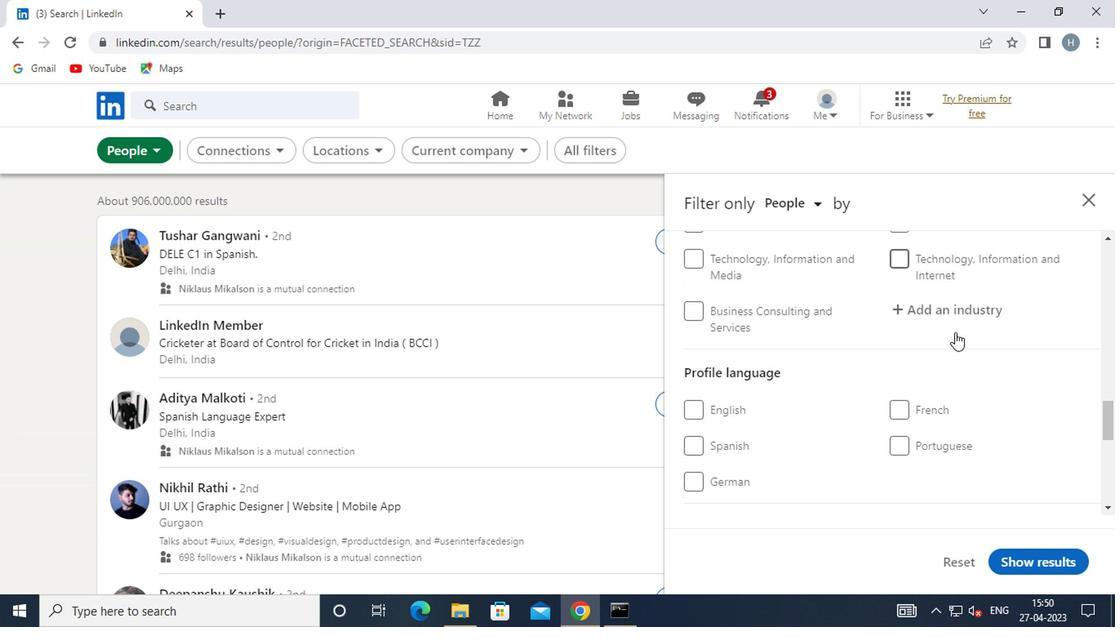 
Action: Mouse moved to (699, 278)
Screenshot: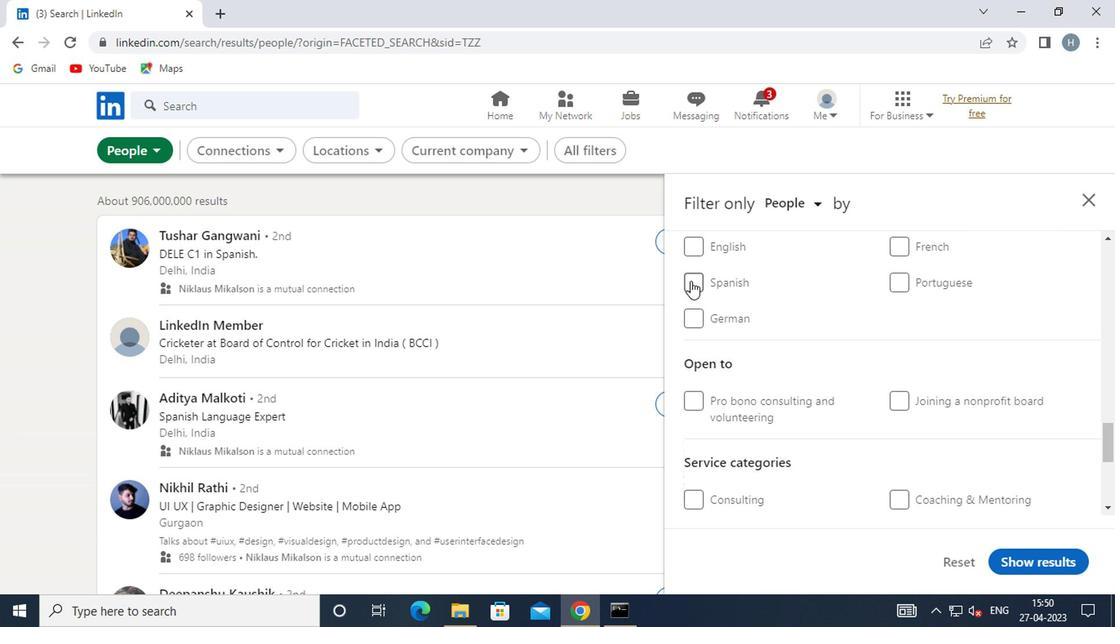 
Action: Mouse pressed left at (699, 278)
Screenshot: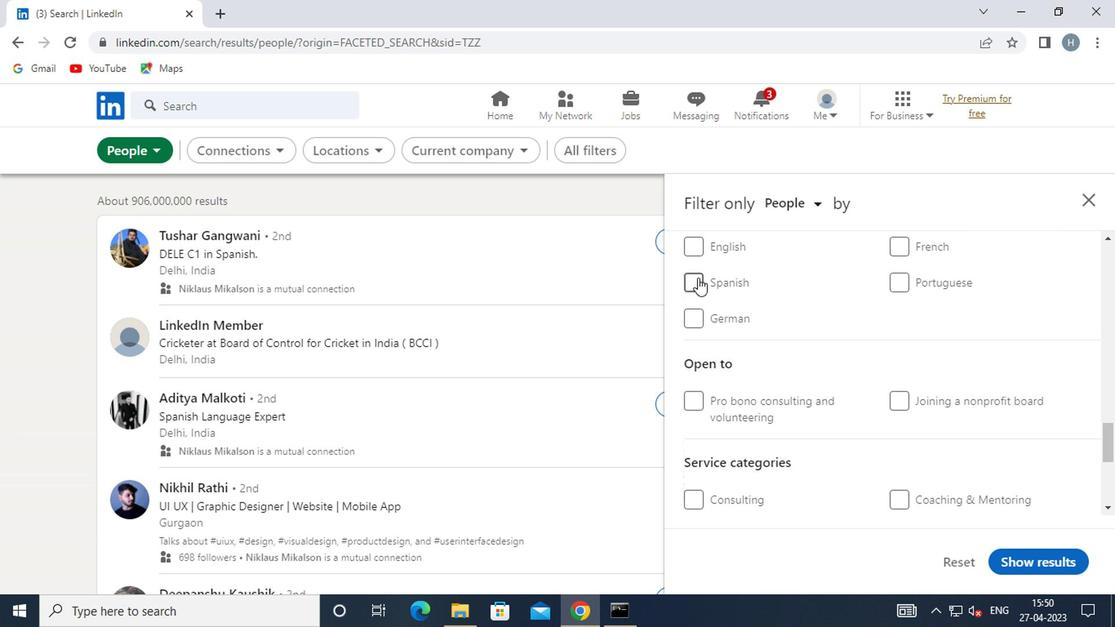 
Action: Mouse moved to (852, 322)
Screenshot: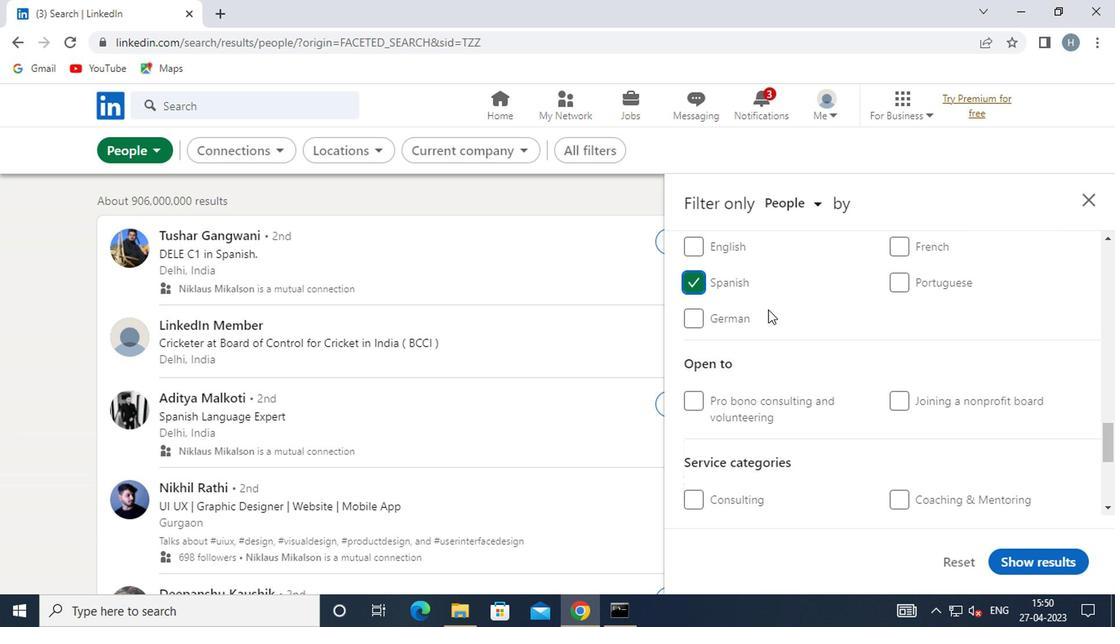 
Action: Mouse scrolled (852, 324) with delta (0, 1)
Screenshot: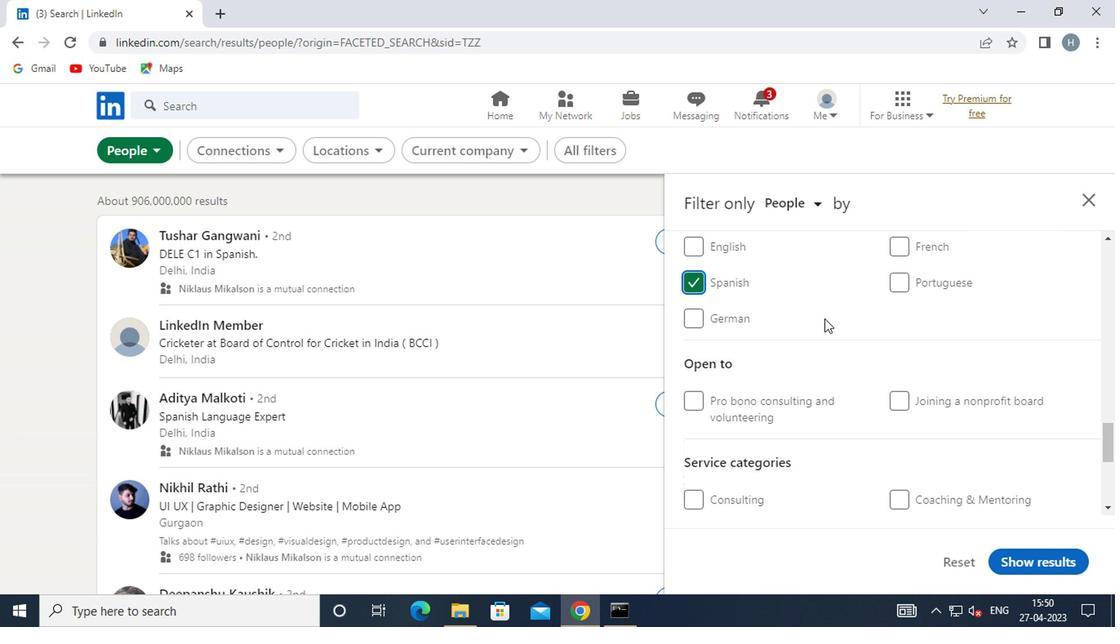 
Action: Mouse scrolled (852, 324) with delta (0, 1)
Screenshot: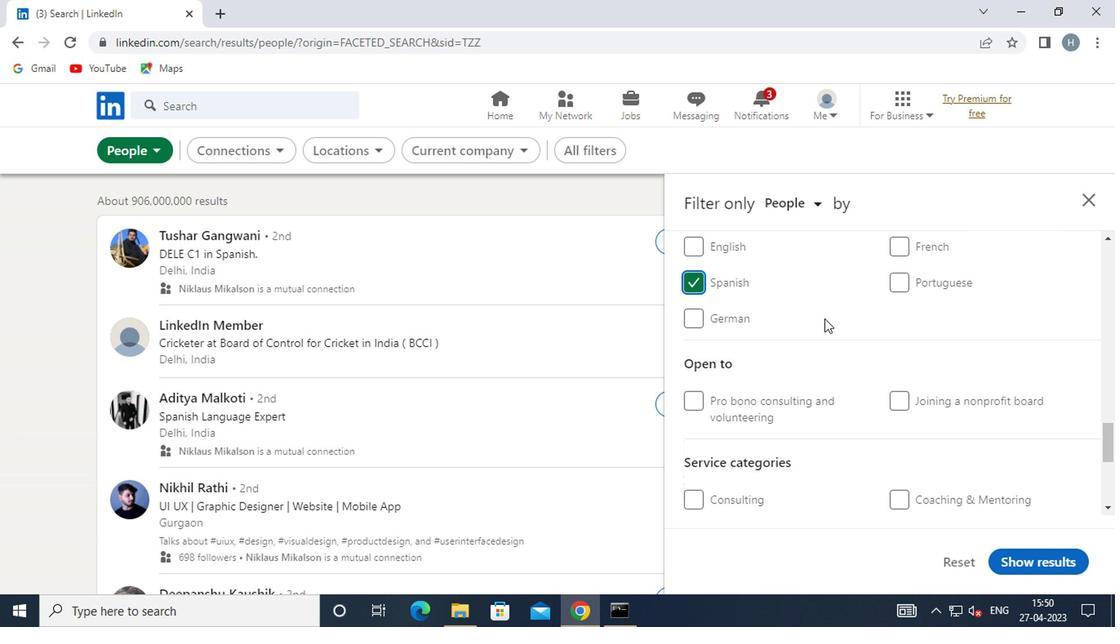 
Action: Mouse scrolled (852, 324) with delta (0, 1)
Screenshot: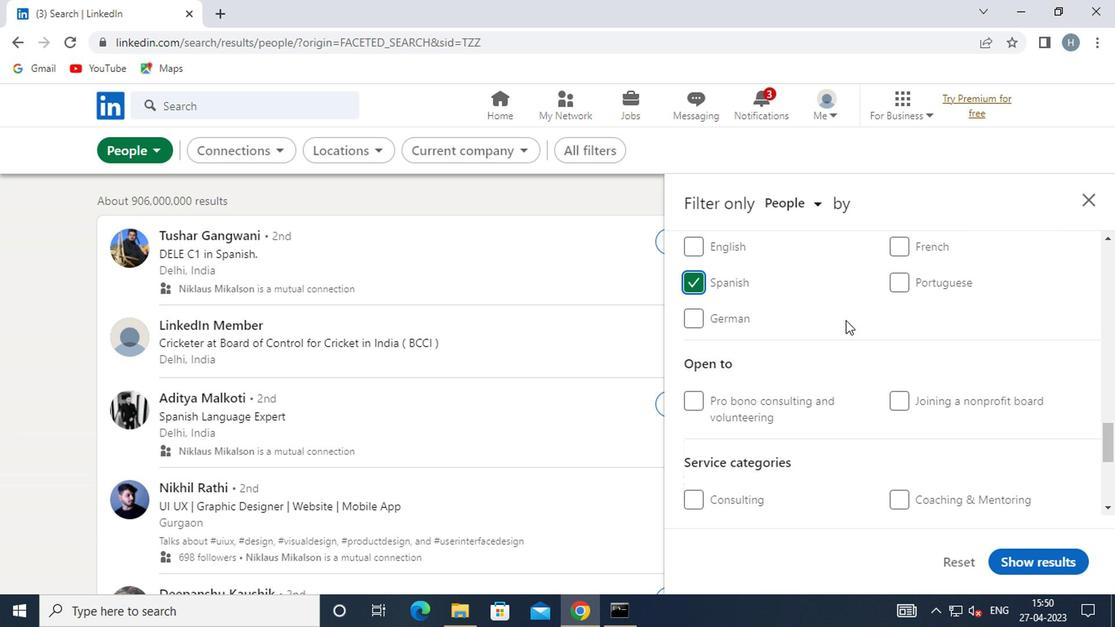 
Action: Mouse scrolled (852, 324) with delta (0, 1)
Screenshot: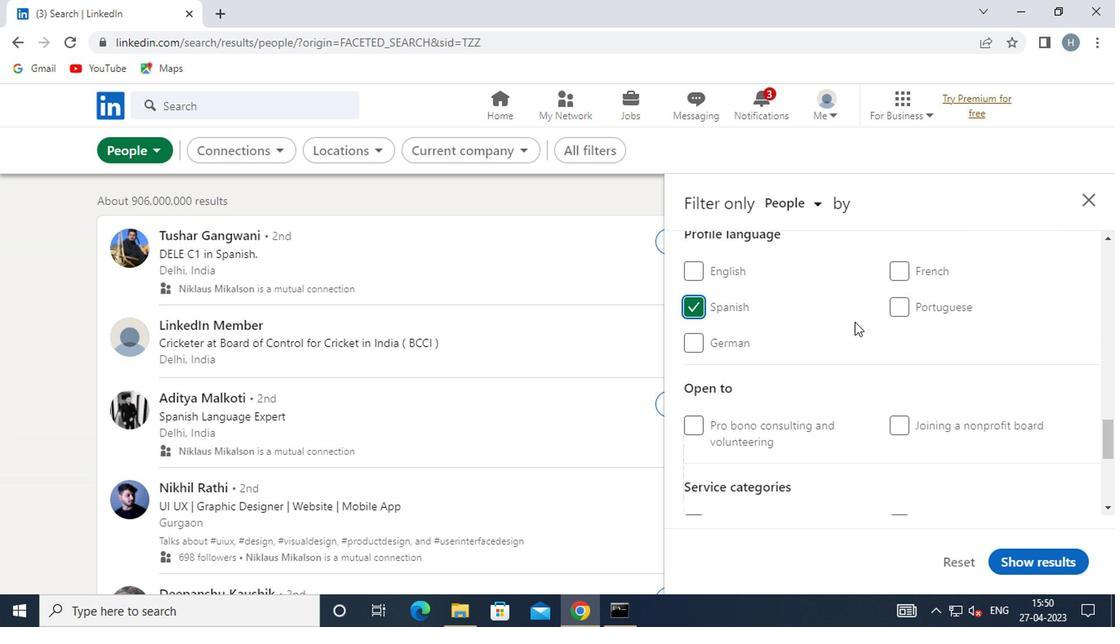 
Action: Mouse scrolled (852, 324) with delta (0, 1)
Screenshot: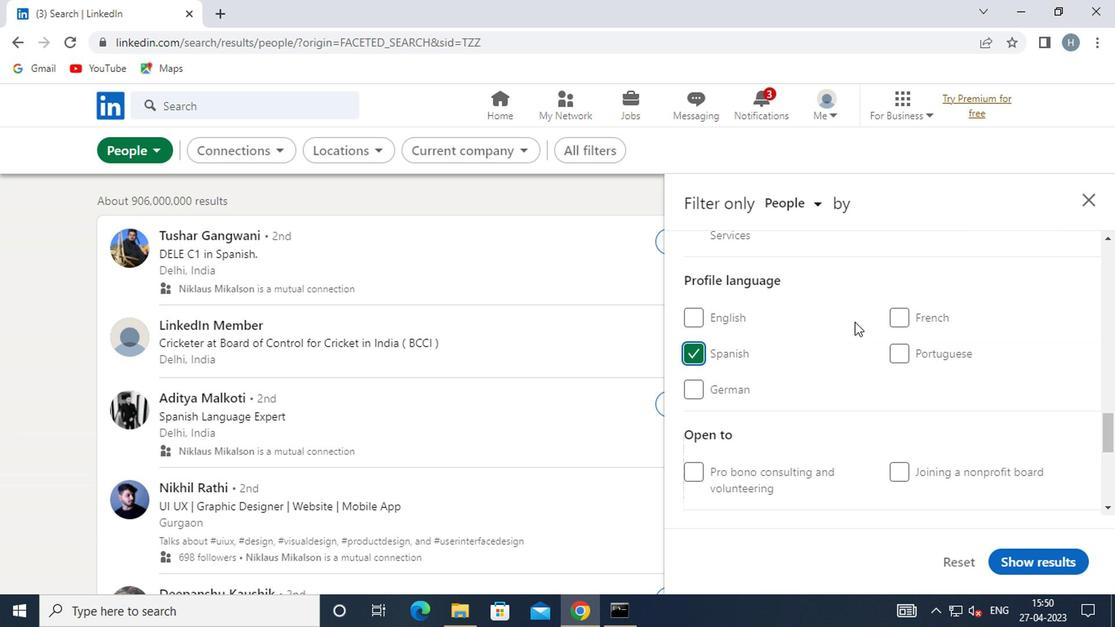 
Action: Mouse scrolled (852, 324) with delta (0, 1)
Screenshot: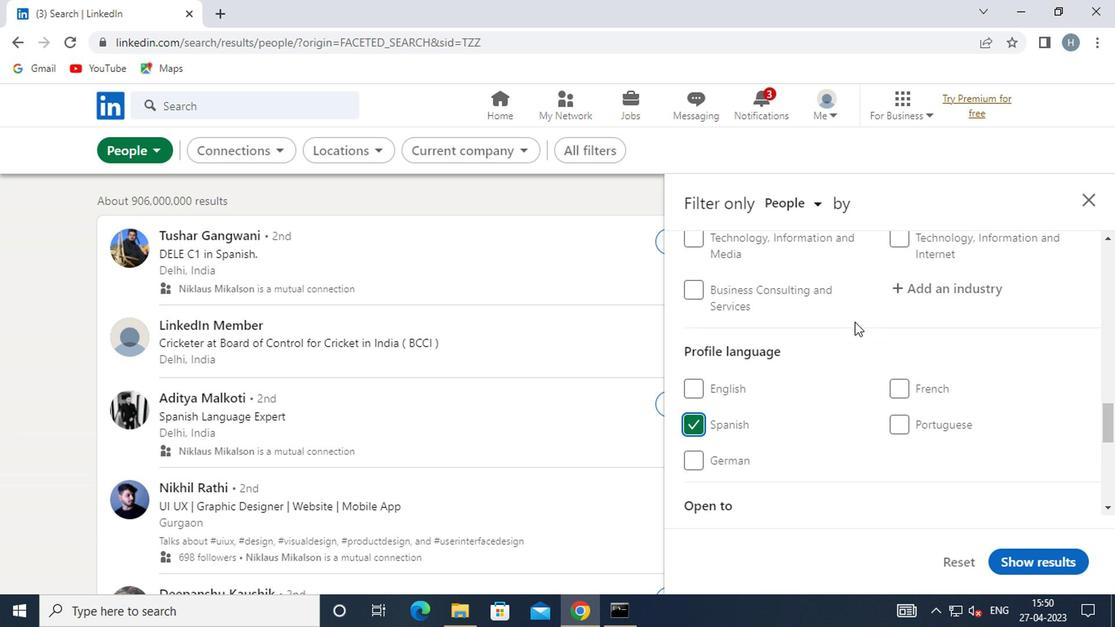 
Action: Mouse scrolled (852, 324) with delta (0, 1)
Screenshot: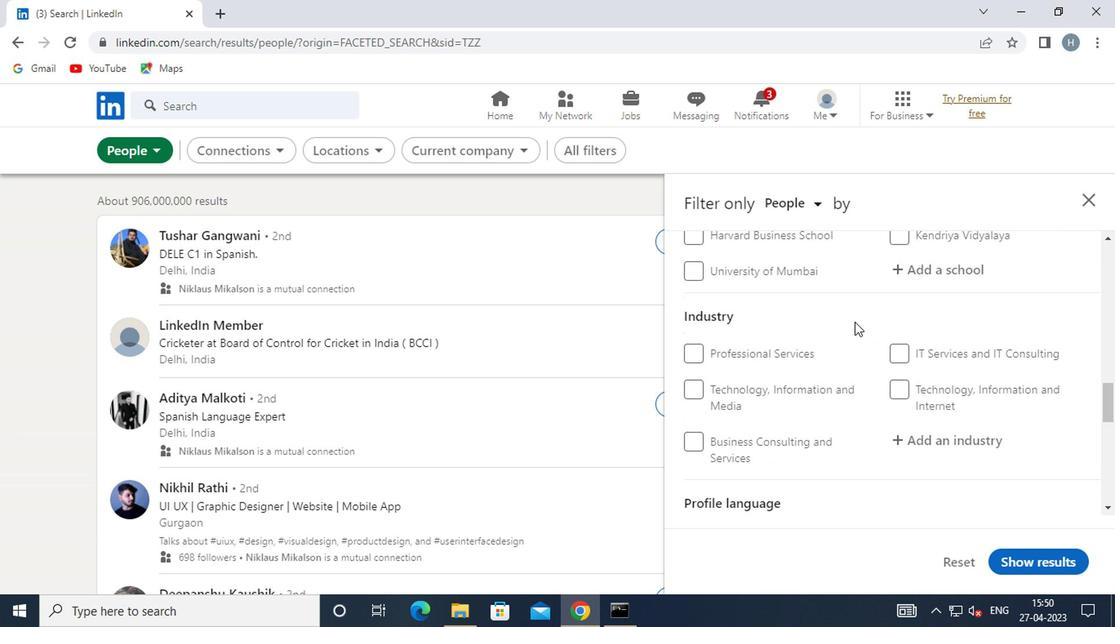 
Action: Mouse scrolled (852, 324) with delta (0, 1)
Screenshot: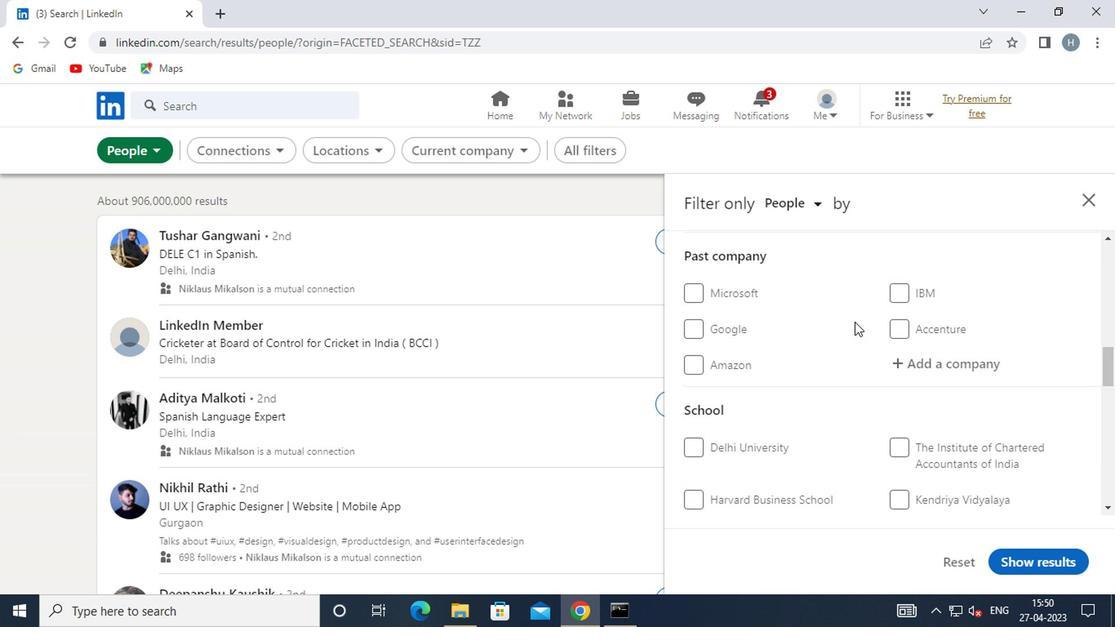 
Action: Mouse scrolled (852, 324) with delta (0, 1)
Screenshot: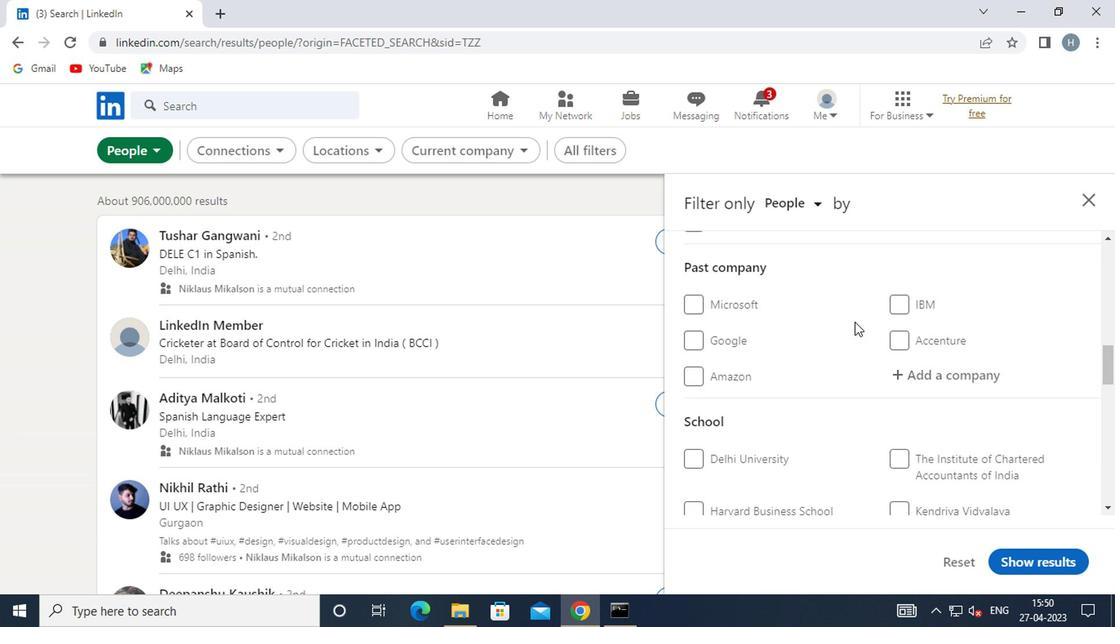 
Action: Mouse moved to (852, 322)
Screenshot: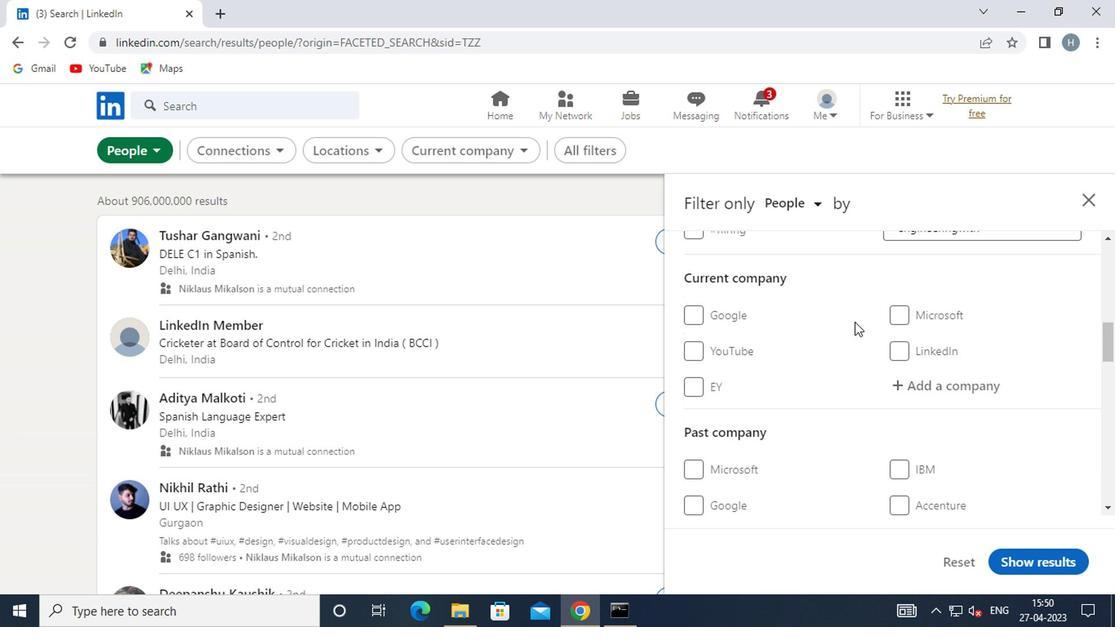 
Action: Mouse scrolled (852, 324) with delta (0, 1)
Screenshot: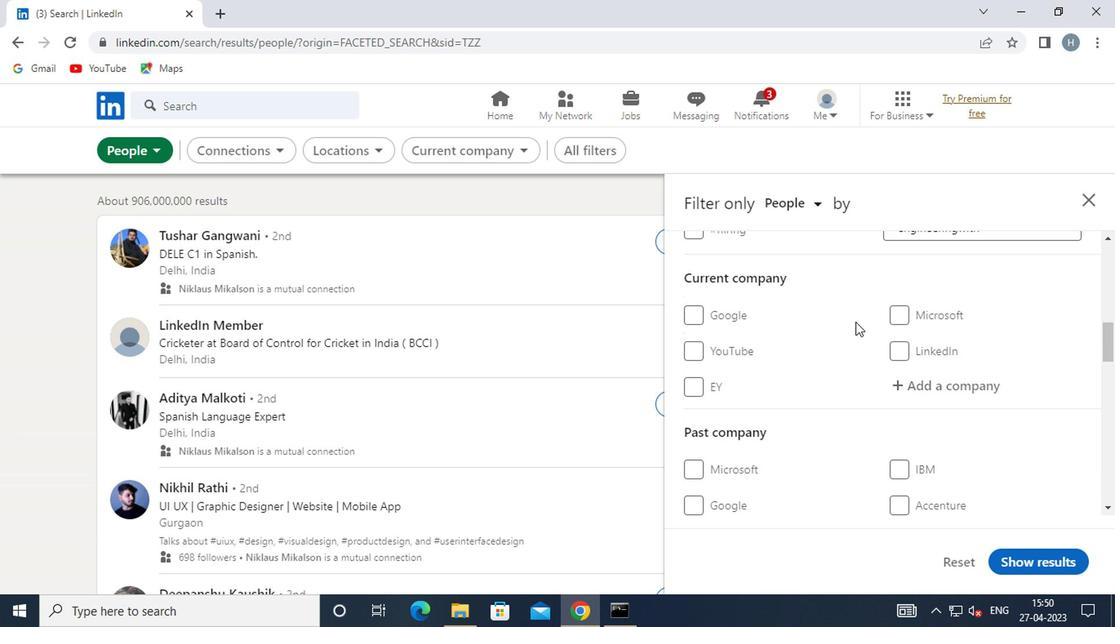 
Action: Mouse moved to (925, 459)
Screenshot: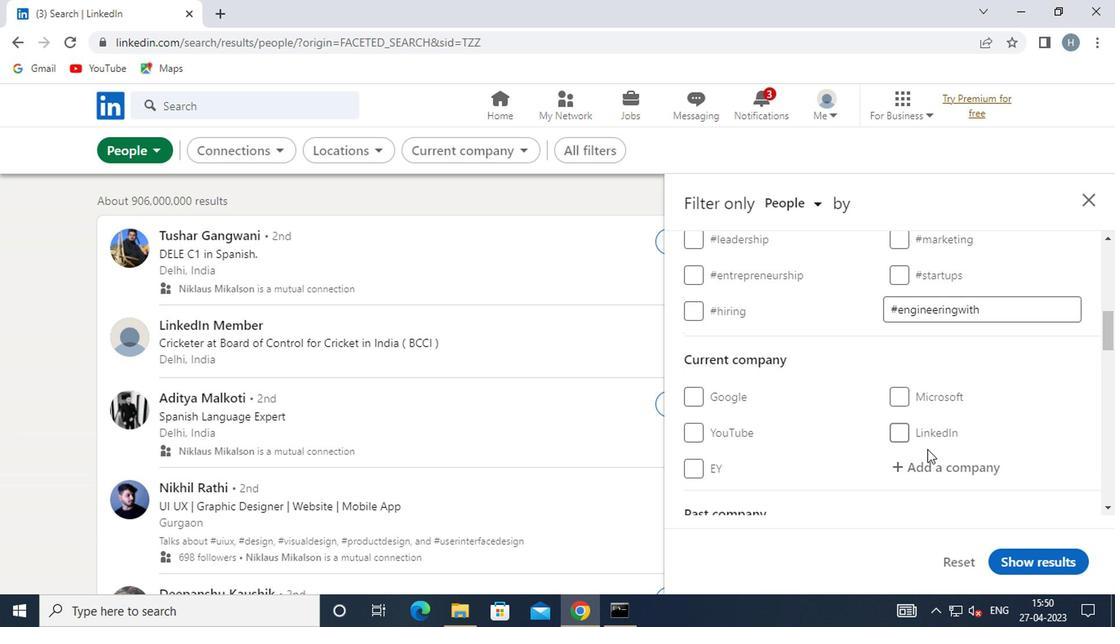 
Action: Mouse pressed left at (925, 459)
Screenshot: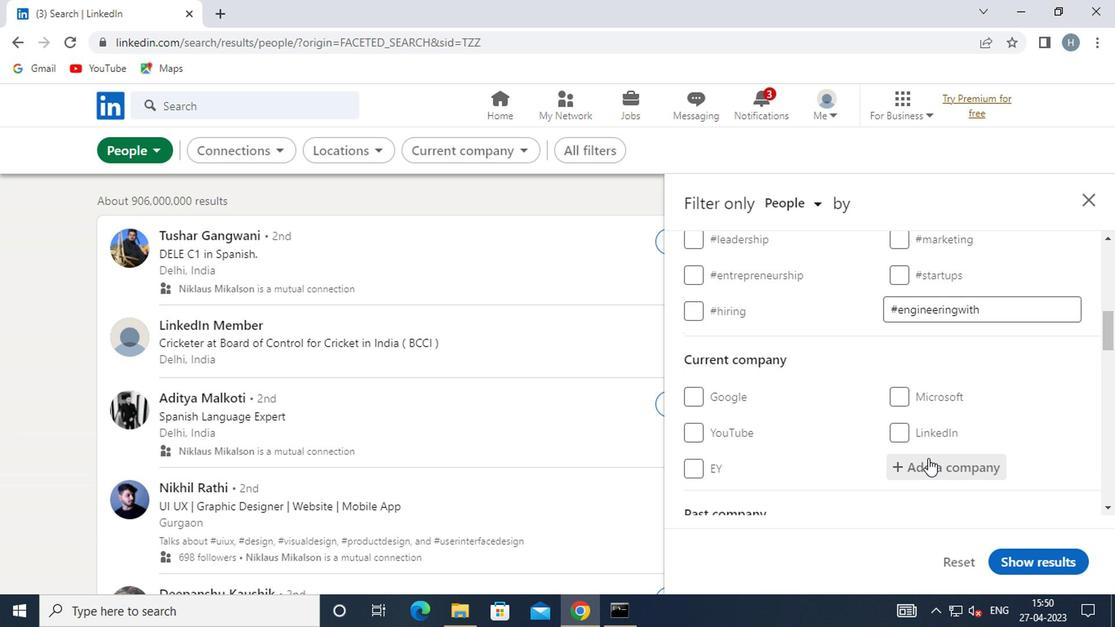 
Action: Mouse moved to (919, 458)
Screenshot: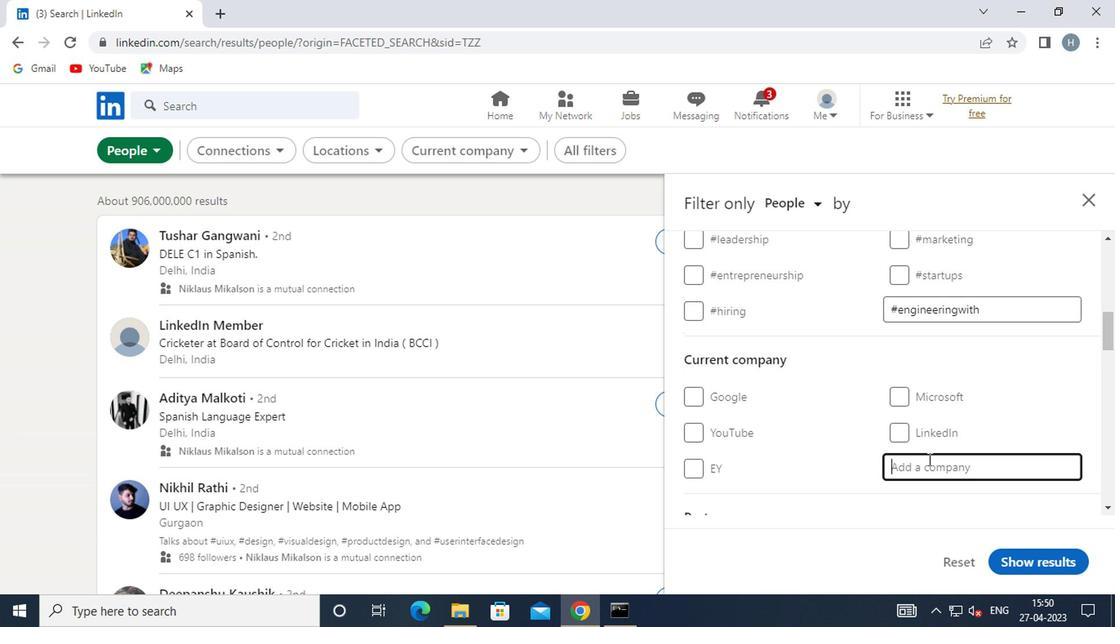 
Action: Key pressed <Key.shift>AXA<Key.space>GROUP
Screenshot: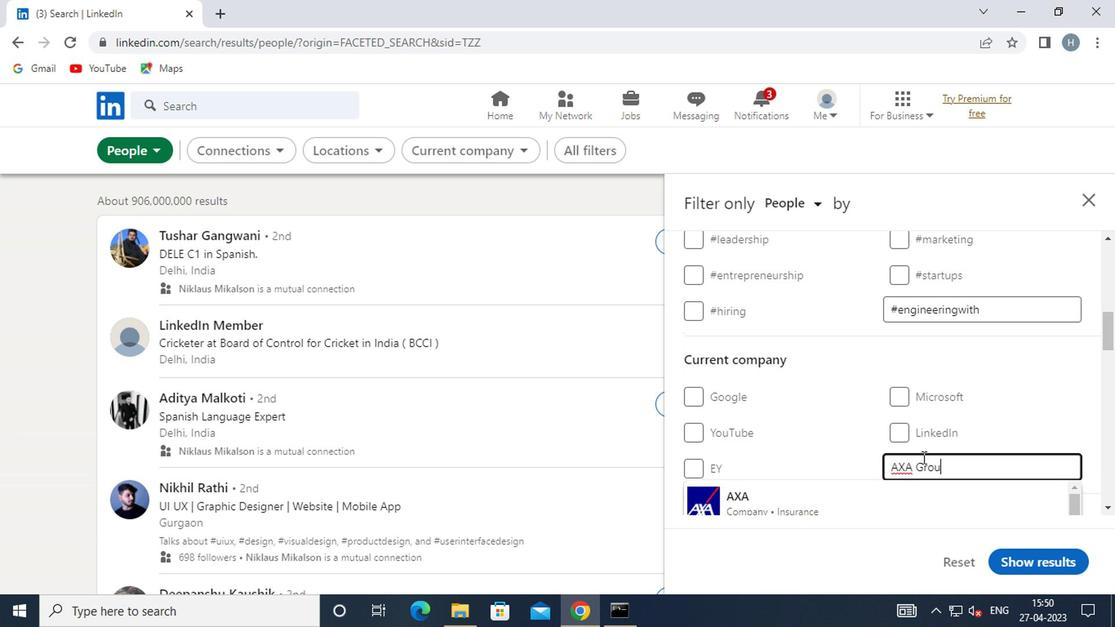 
Action: Mouse moved to (942, 449)
Screenshot: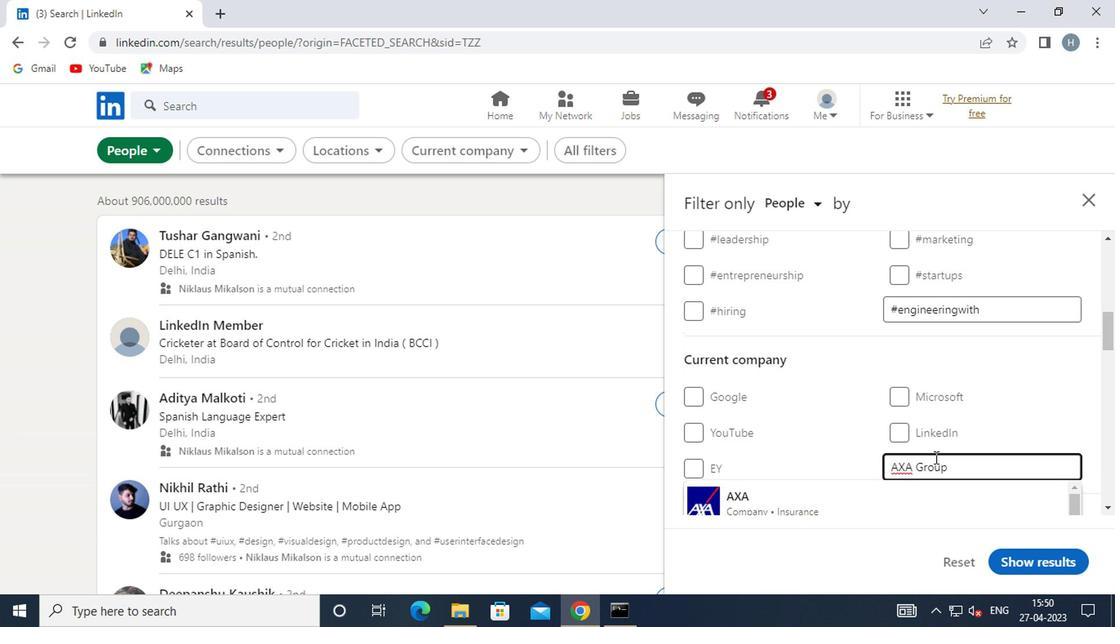 
Action: Mouse scrolled (942, 449) with delta (0, 0)
Screenshot: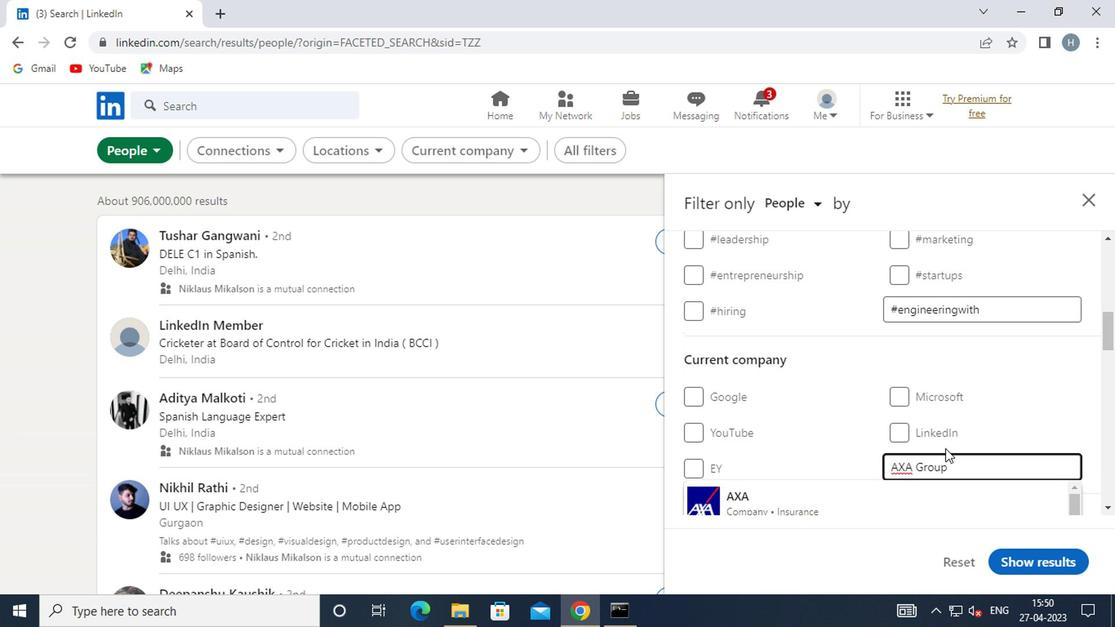 
Action: Mouse moved to (913, 455)
Screenshot: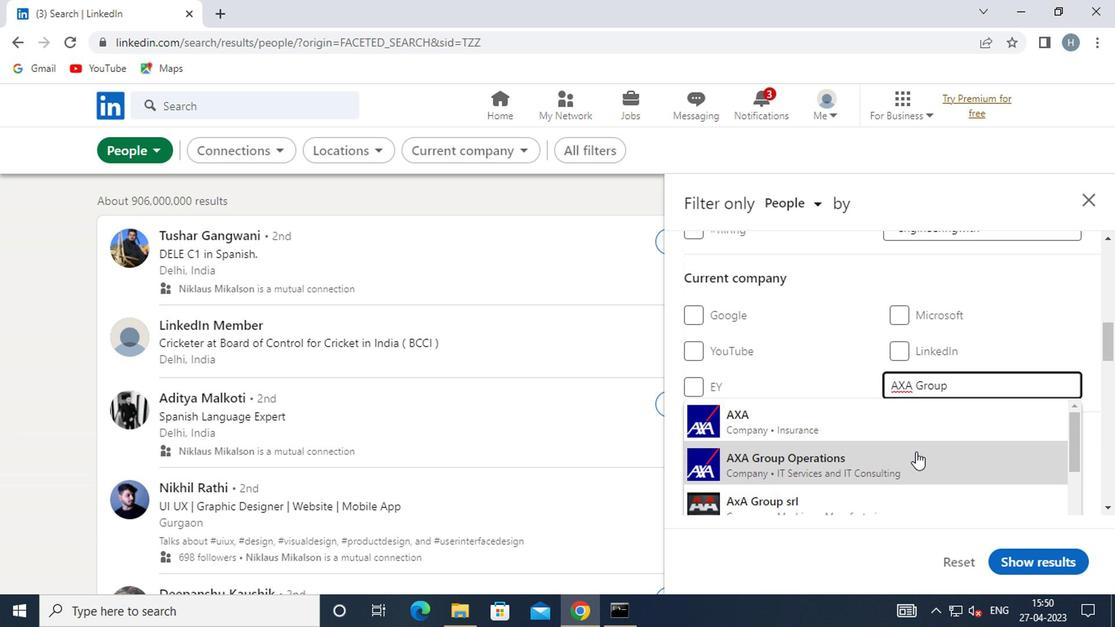 
Action: Mouse pressed left at (913, 455)
Screenshot: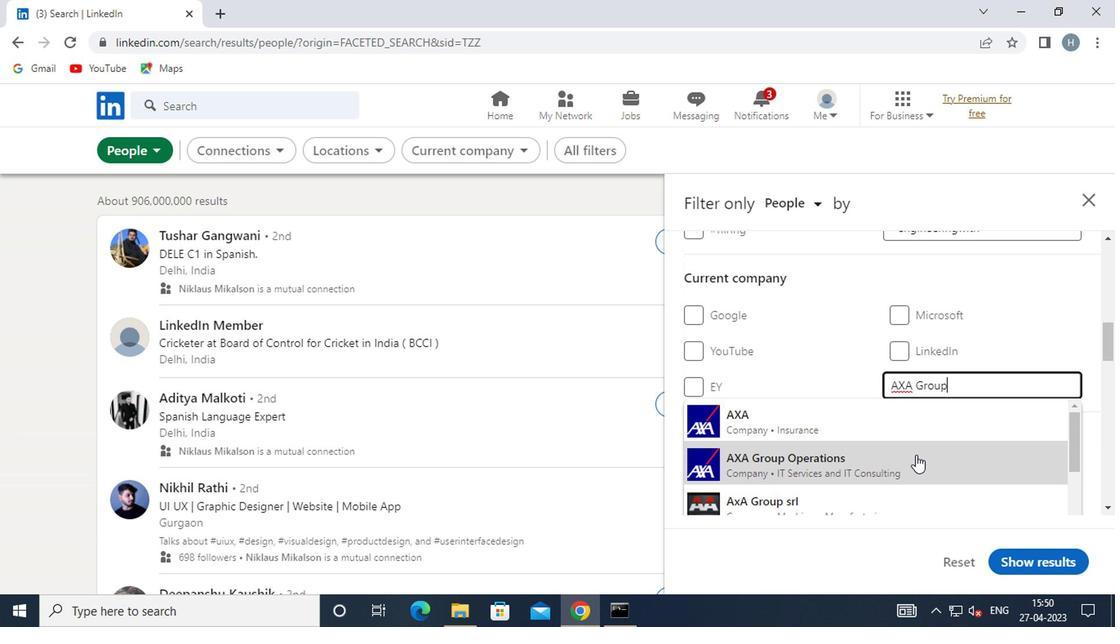 
Action: Mouse moved to (899, 427)
Screenshot: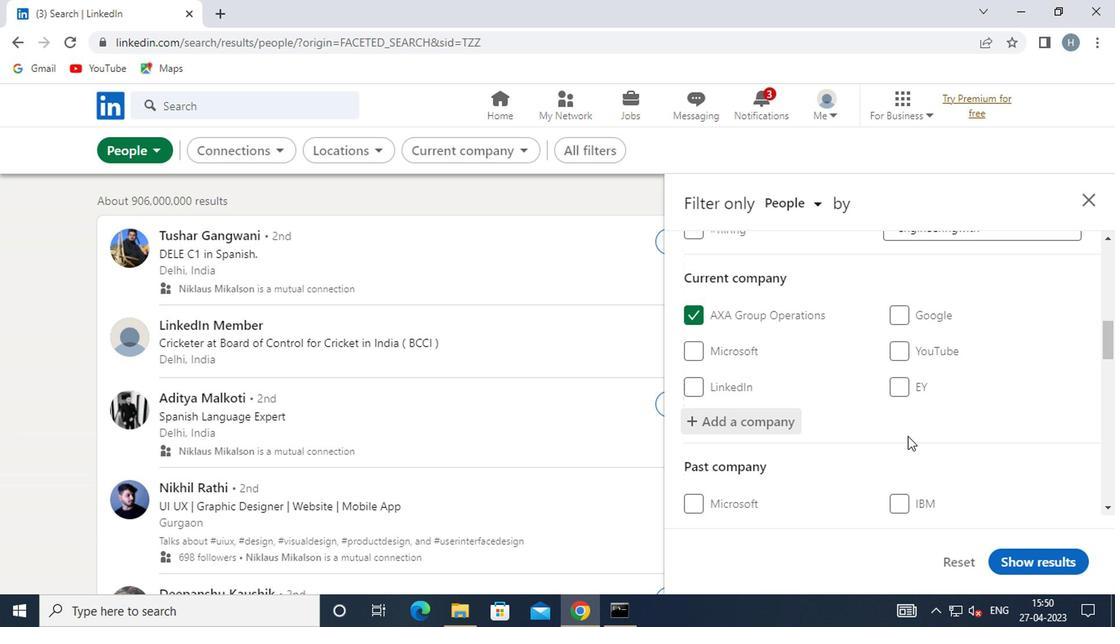 
Action: Mouse scrolled (899, 426) with delta (0, 0)
Screenshot: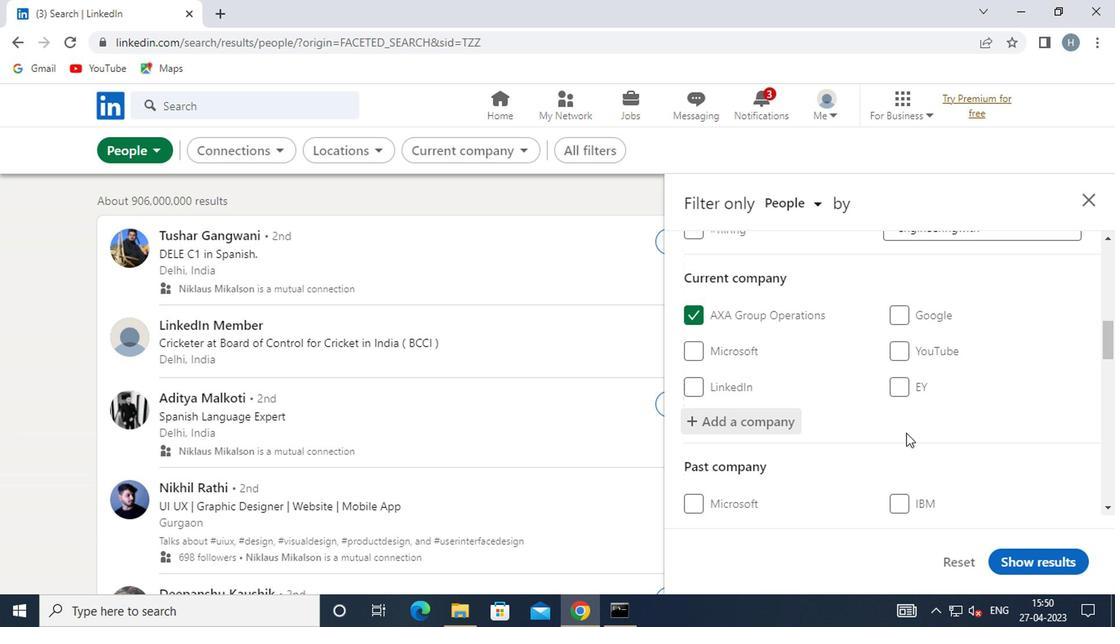
Action: Mouse moved to (906, 422)
Screenshot: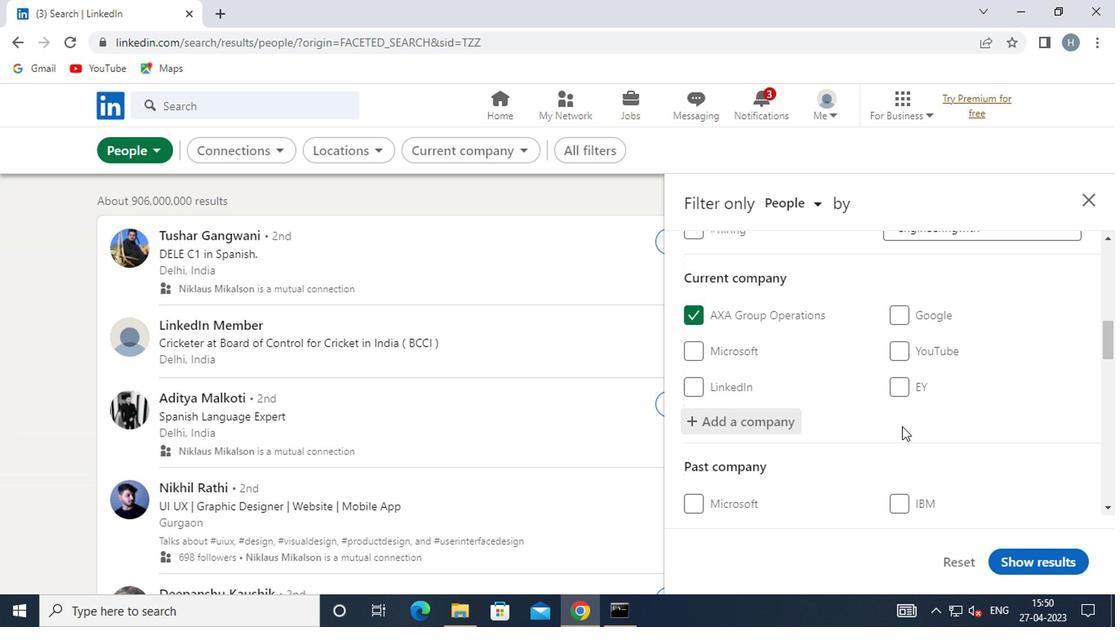 
Action: Mouse scrolled (906, 421) with delta (0, -1)
Screenshot: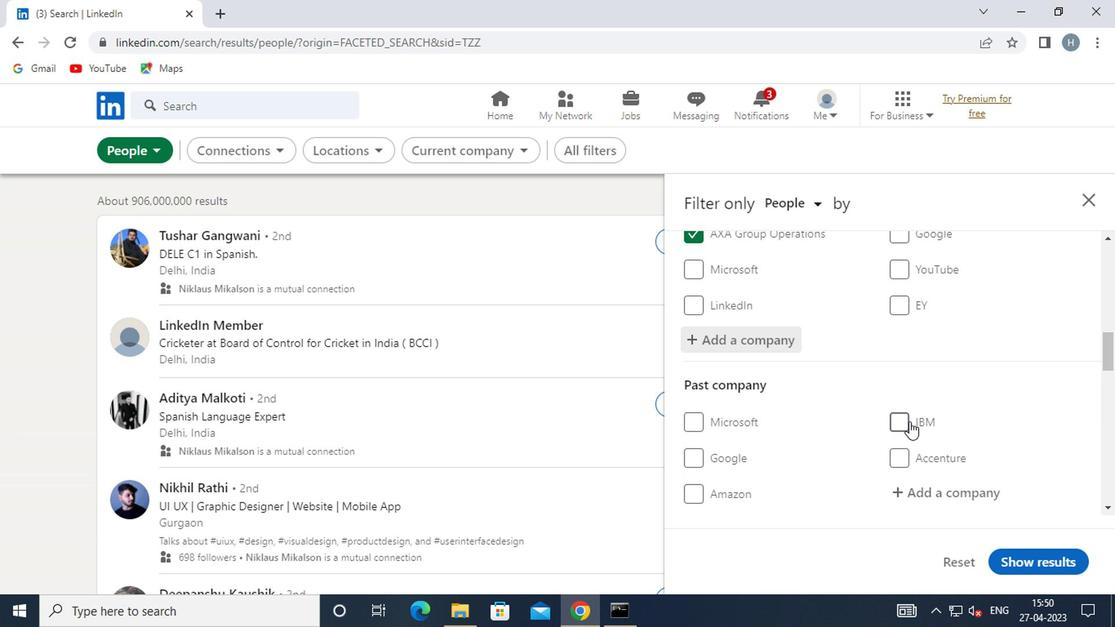 
Action: Mouse scrolled (906, 421) with delta (0, -1)
Screenshot: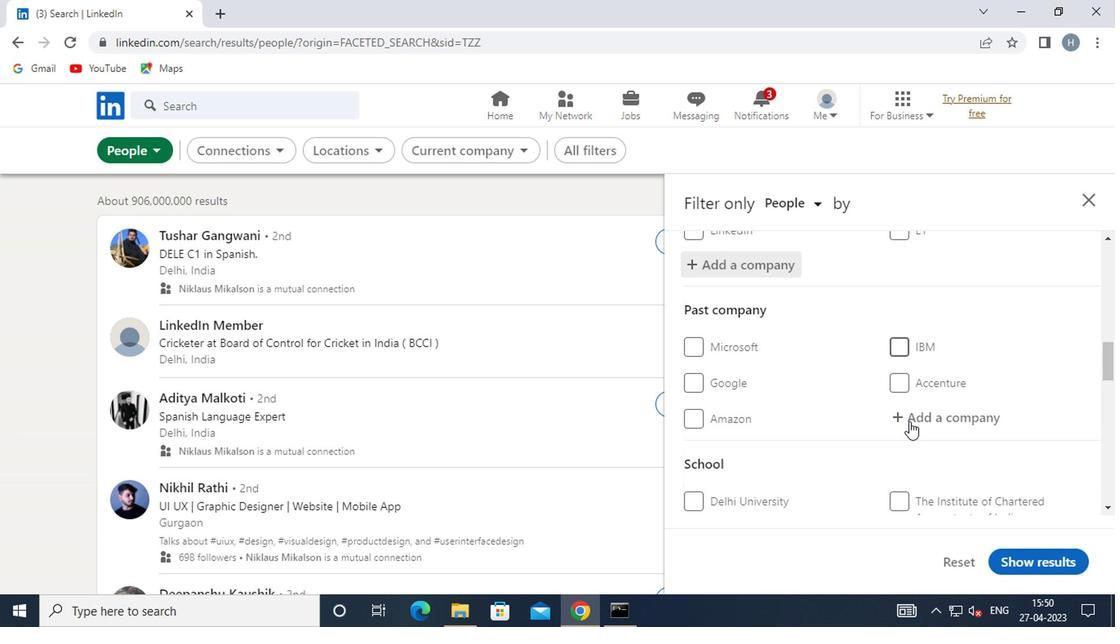 
Action: Mouse scrolled (906, 421) with delta (0, -1)
Screenshot: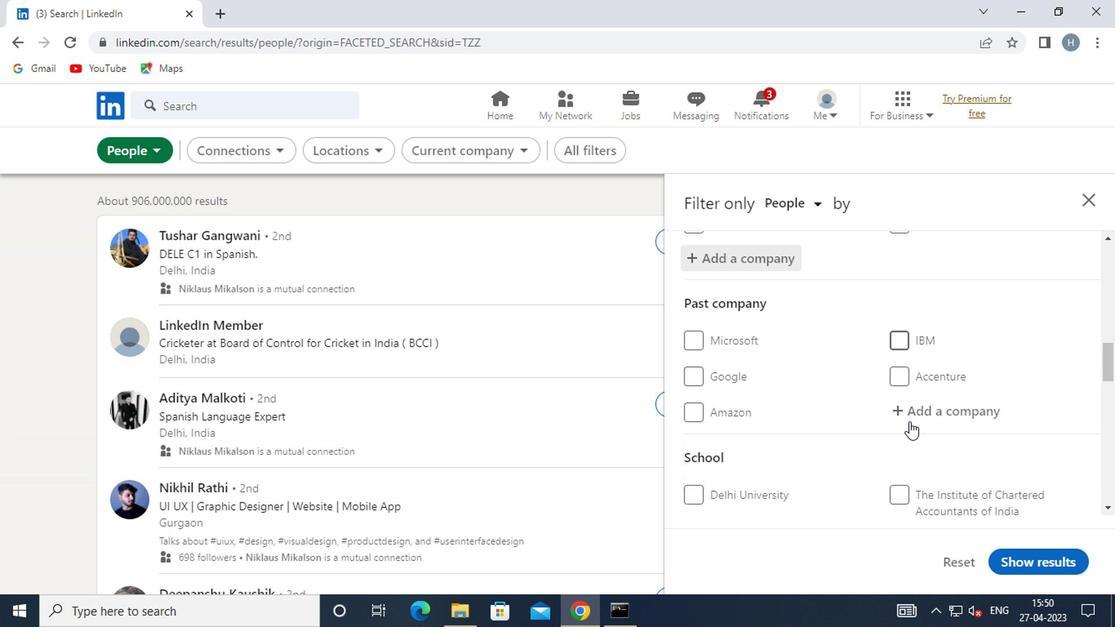 
Action: Mouse scrolled (906, 421) with delta (0, -1)
Screenshot: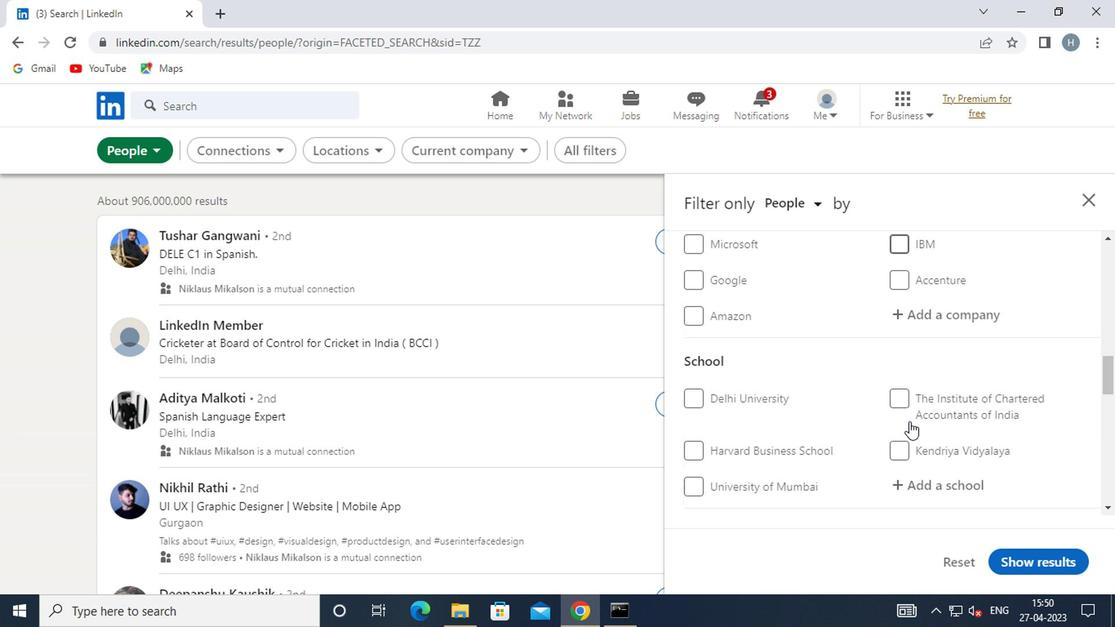 
Action: Mouse moved to (948, 339)
Screenshot: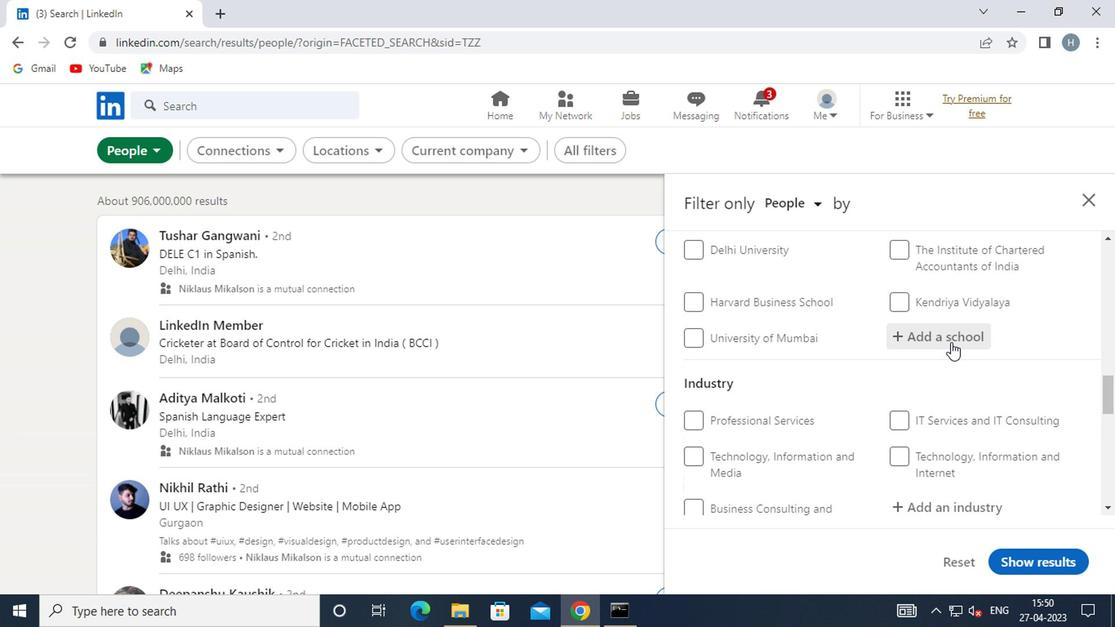 
Action: Mouse pressed left at (948, 339)
Screenshot: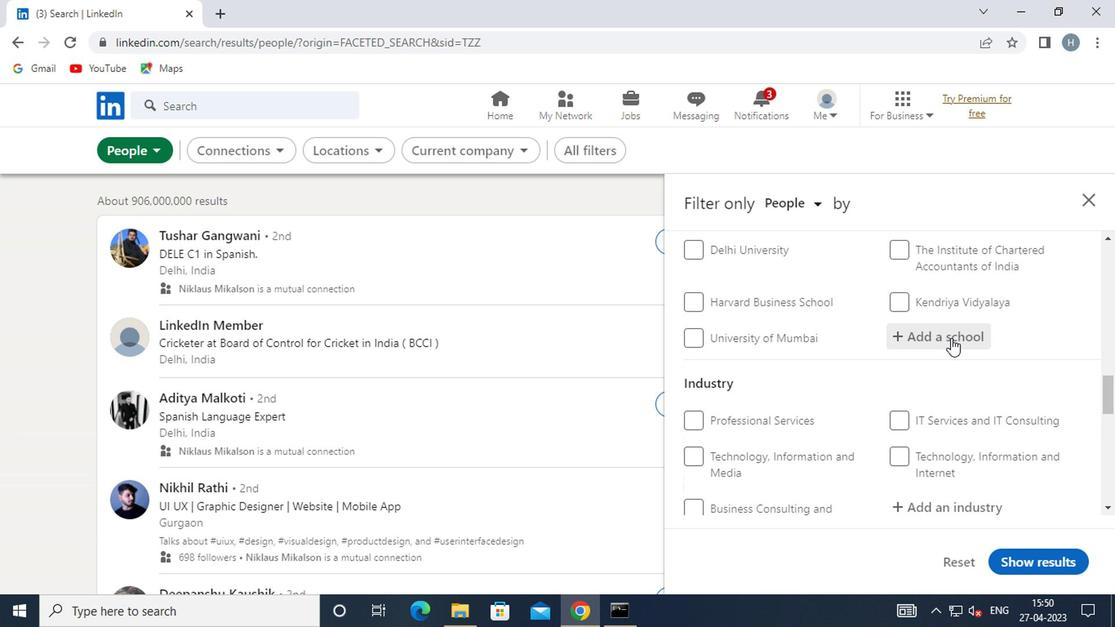 
Action: Key pressed <Key.shift><Key.shift><Key.shift><Key.shift>THADOMAL
Screenshot: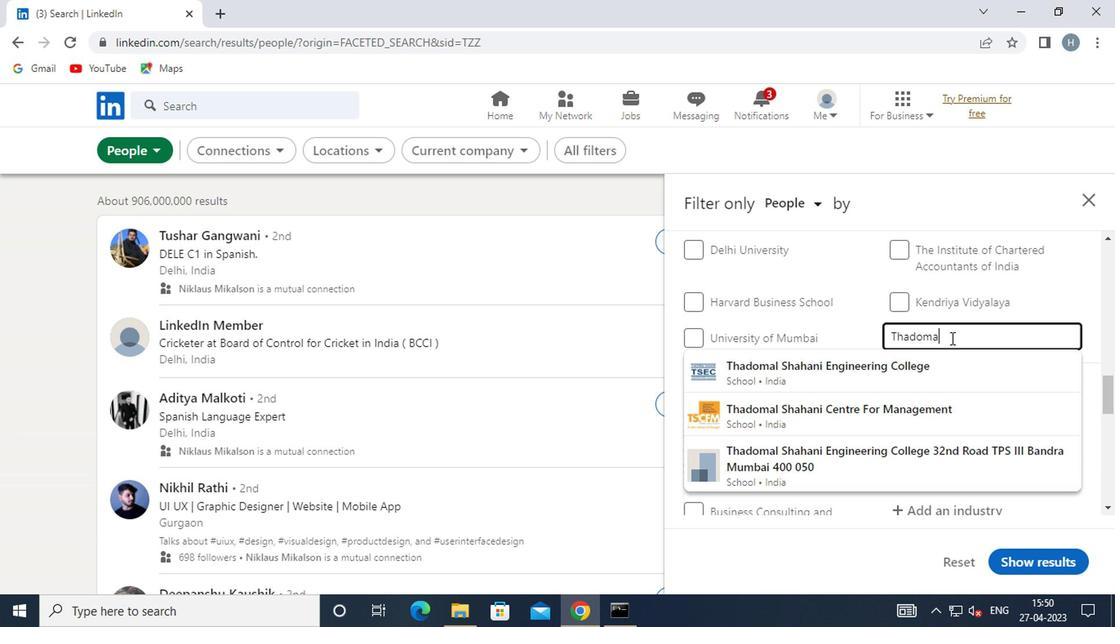 
Action: Mouse moved to (853, 372)
Screenshot: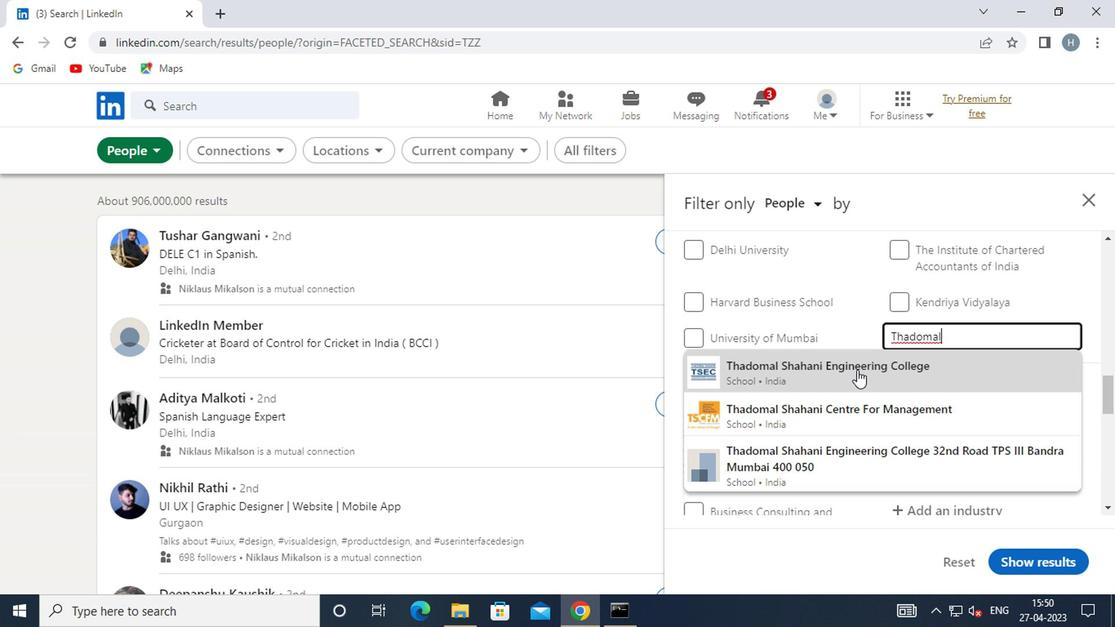 
Action: Mouse pressed left at (853, 372)
Screenshot: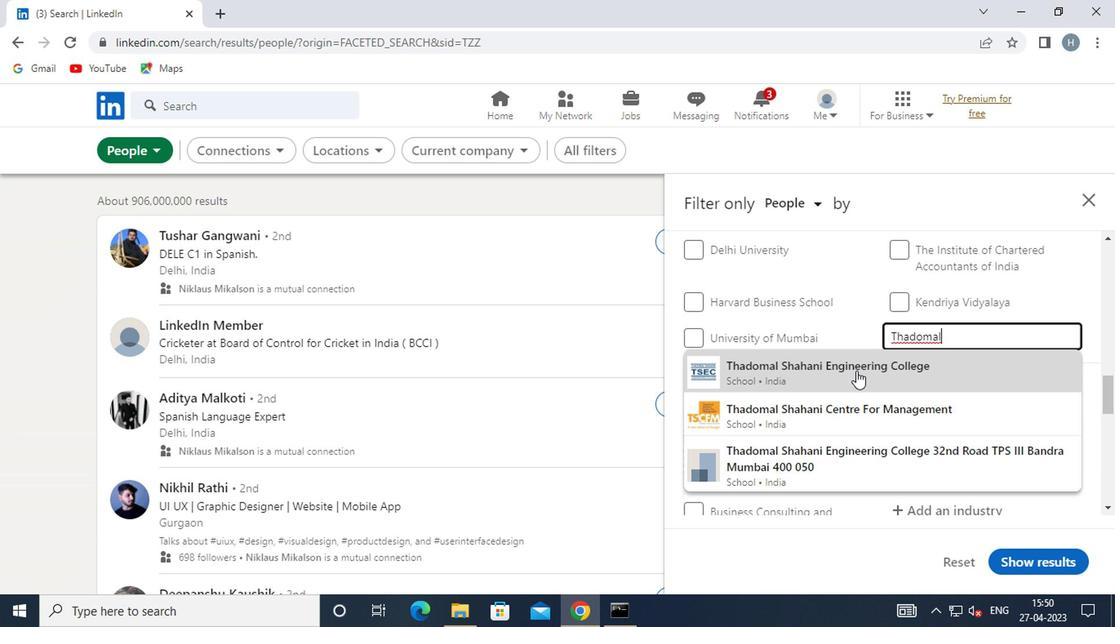 
Action: Mouse moved to (849, 371)
Screenshot: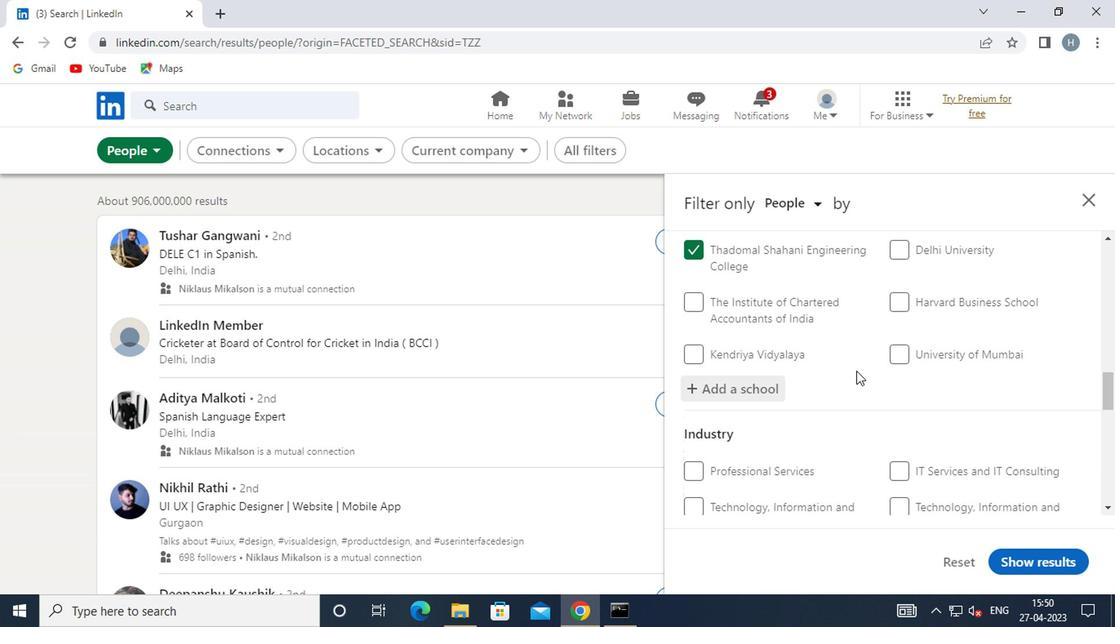 
Action: Mouse scrolled (849, 370) with delta (0, 0)
Screenshot: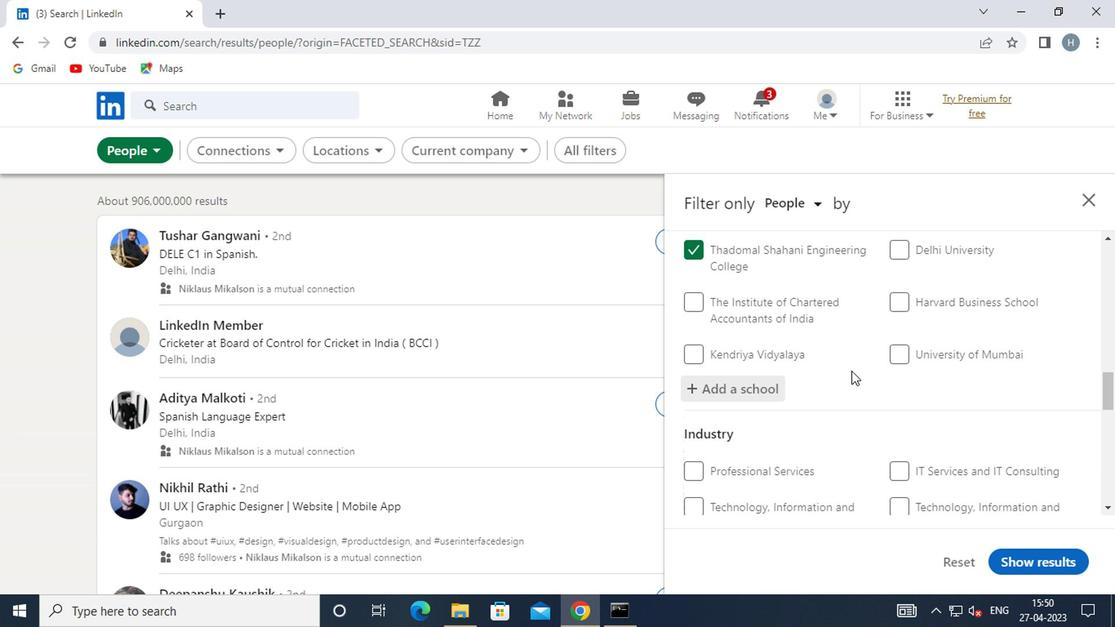 
Action: Mouse scrolled (849, 370) with delta (0, 0)
Screenshot: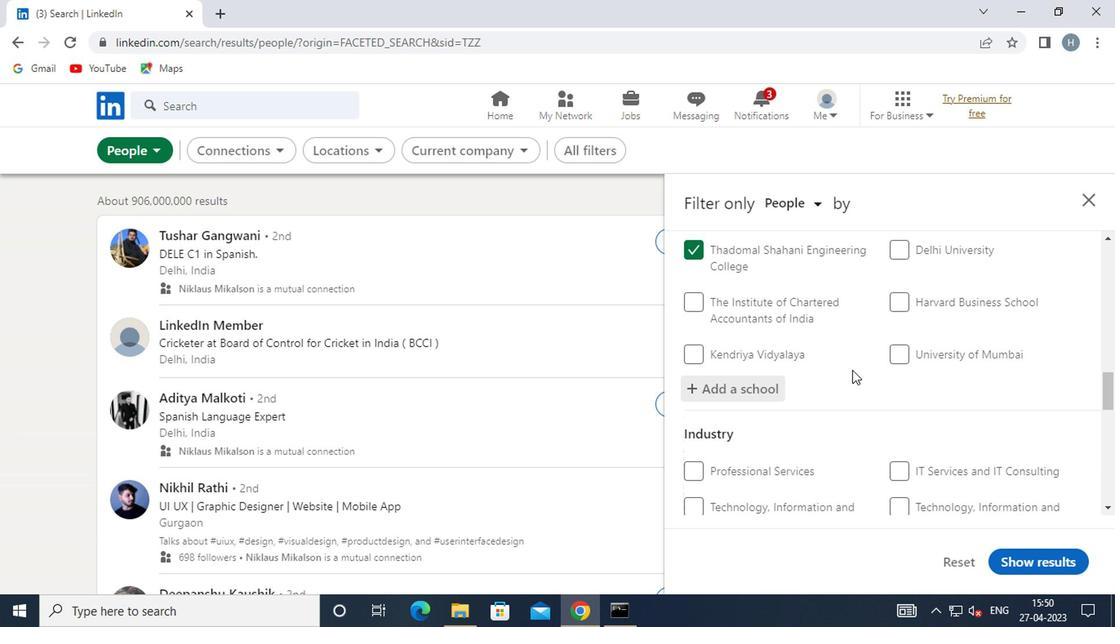 
Action: Mouse moved to (848, 370)
Screenshot: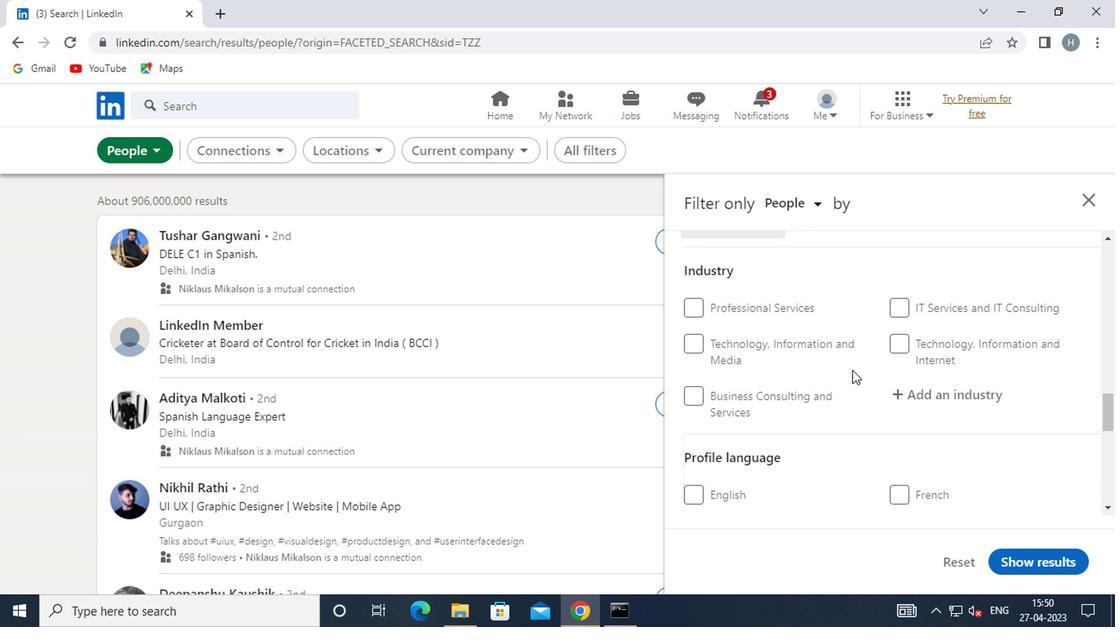 
Action: Mouse scrolled (848, 369) with delta (0, -1)
Screenshot: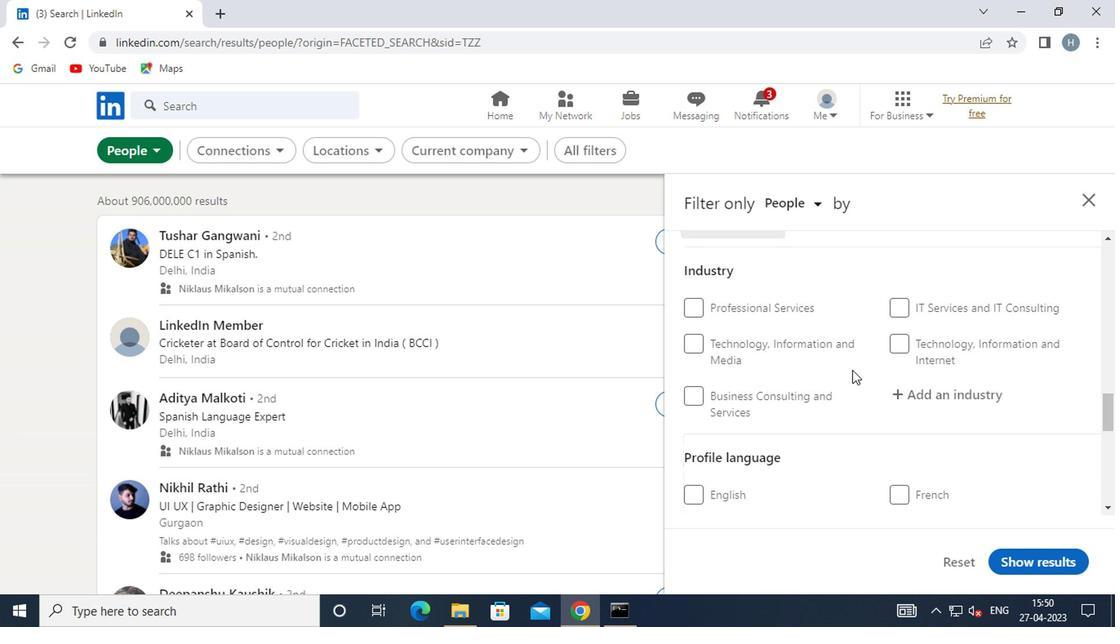 
Action: Mouse moved to (934, 310)
Screenshot: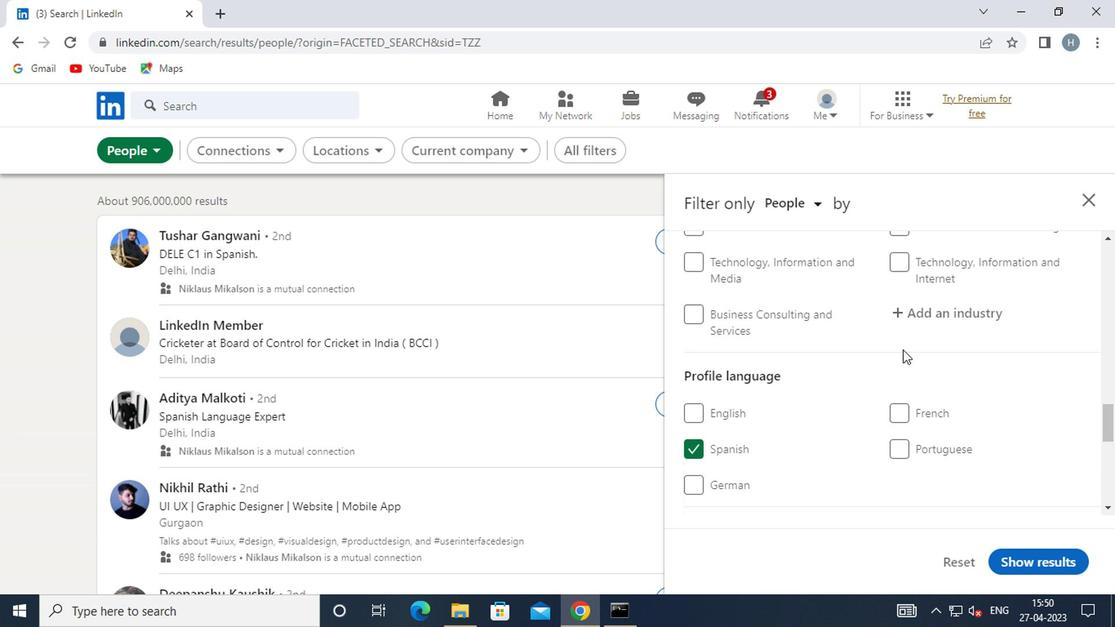
Action: Mouse pressed left at (934, 310)
Screenshot: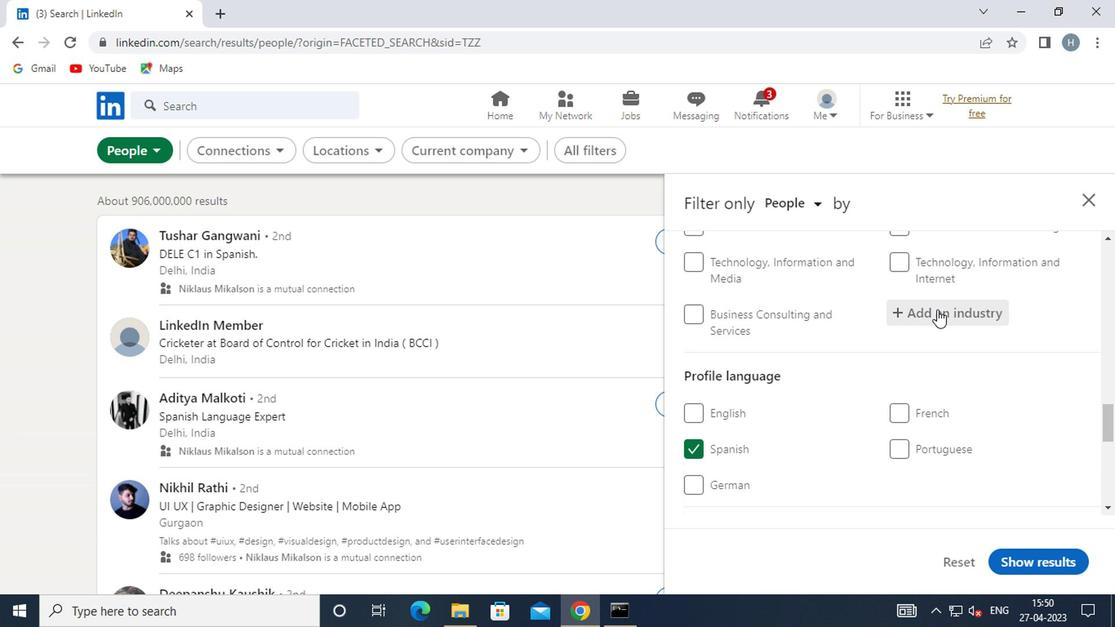 
Action: Key pressed <Key.shift>OFFICE
Screenshot: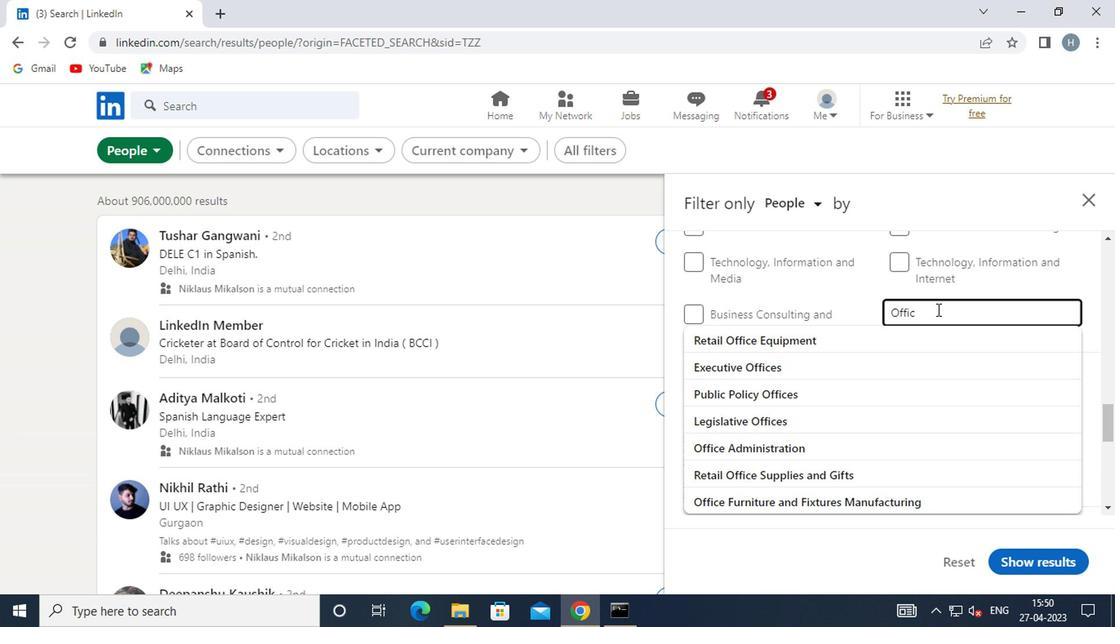 
Action: Mouse moved to (950, 300)
Screenshot: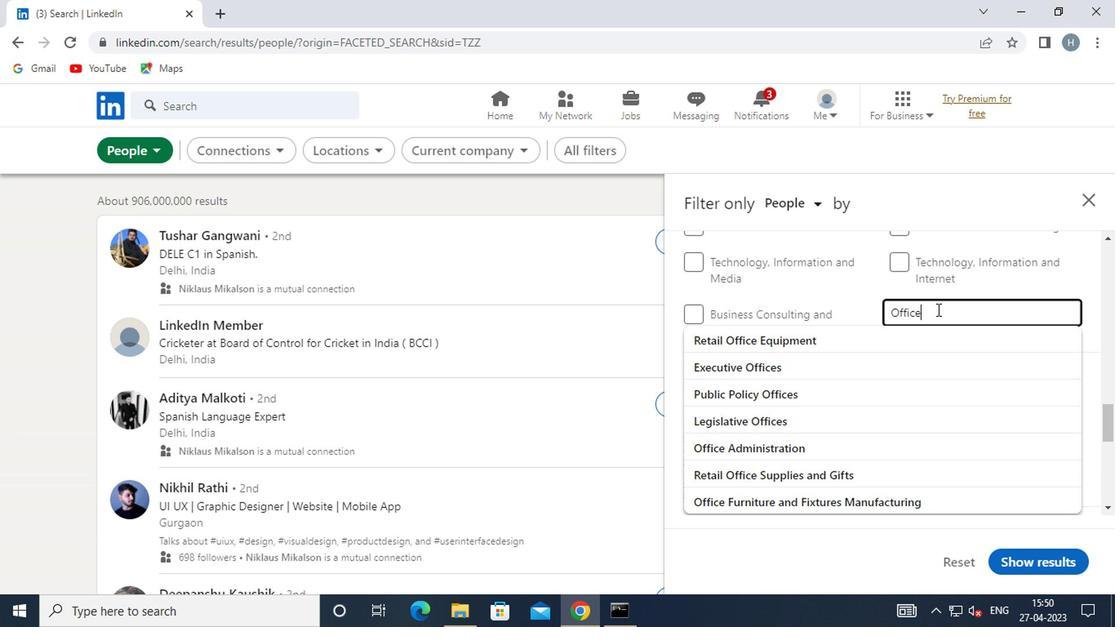 
Action: Key pressed <Key.space><Key.shift><Key.shift><Key.shift><Key.shift>FUR
Screenshot: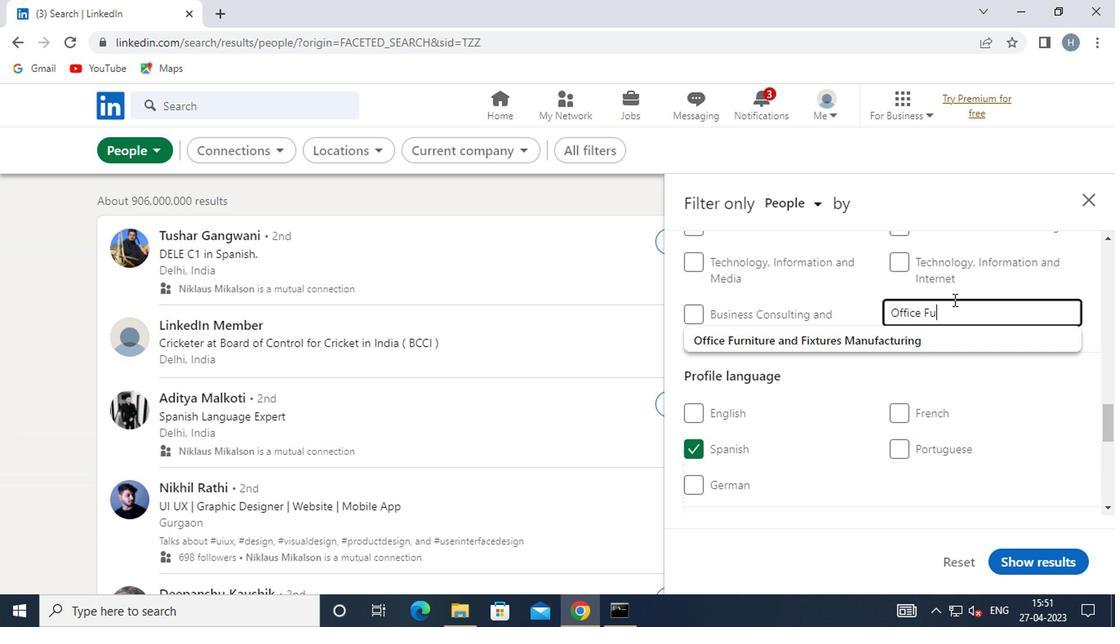 
Action: Mouse moved to (860, 340)
Screenshot: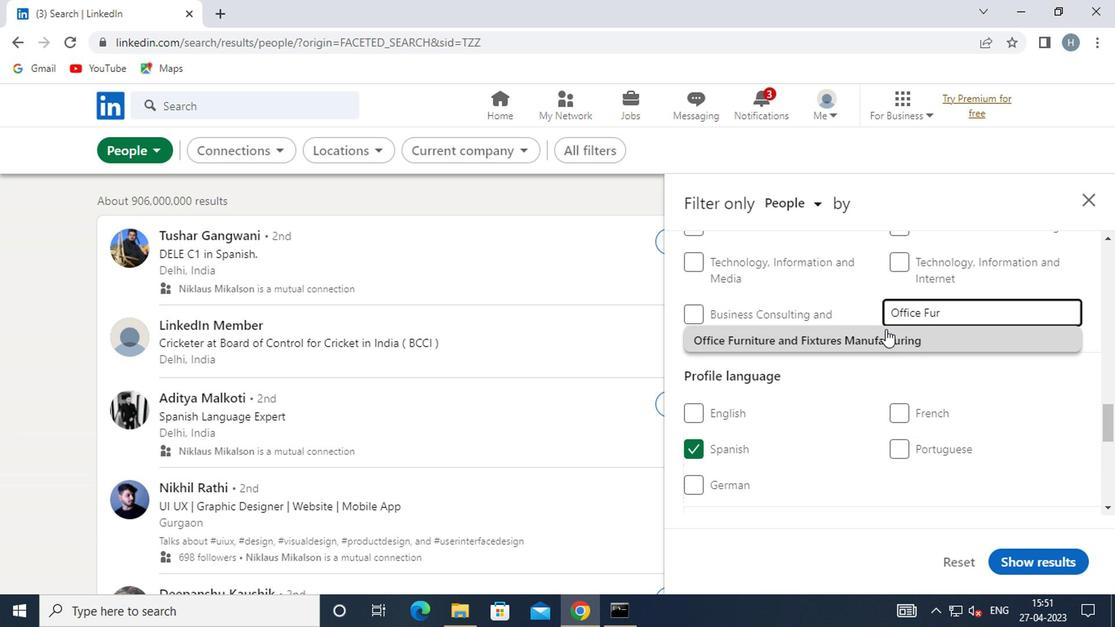 
Action: Mouse pressed left at (860, 340)
Screenshot: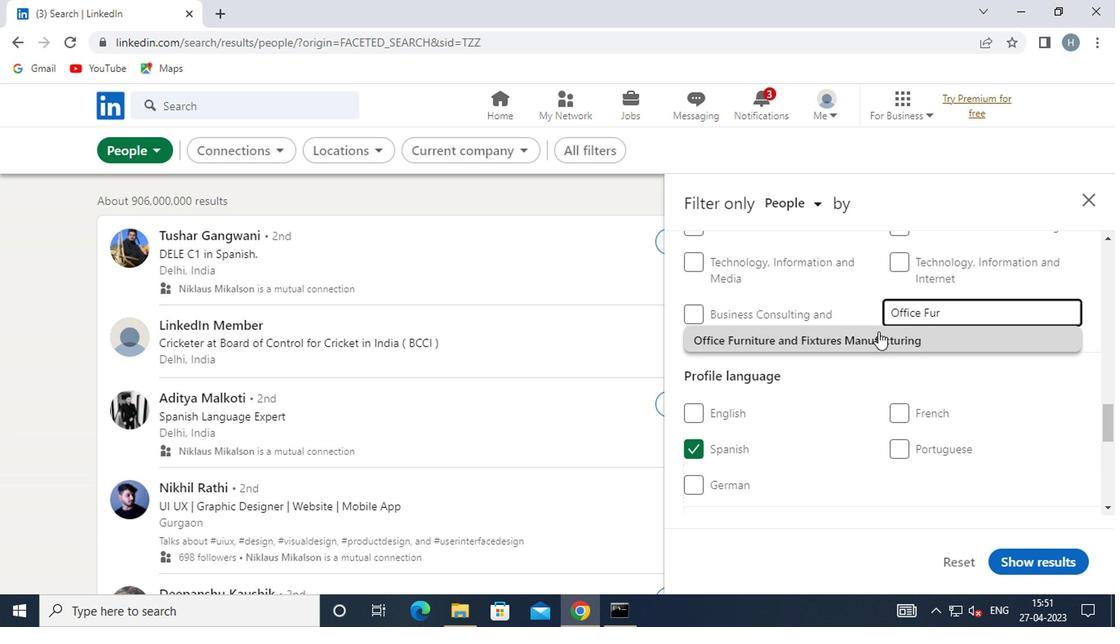 
Action: Mouse moved to (856, 344)
Screenshot: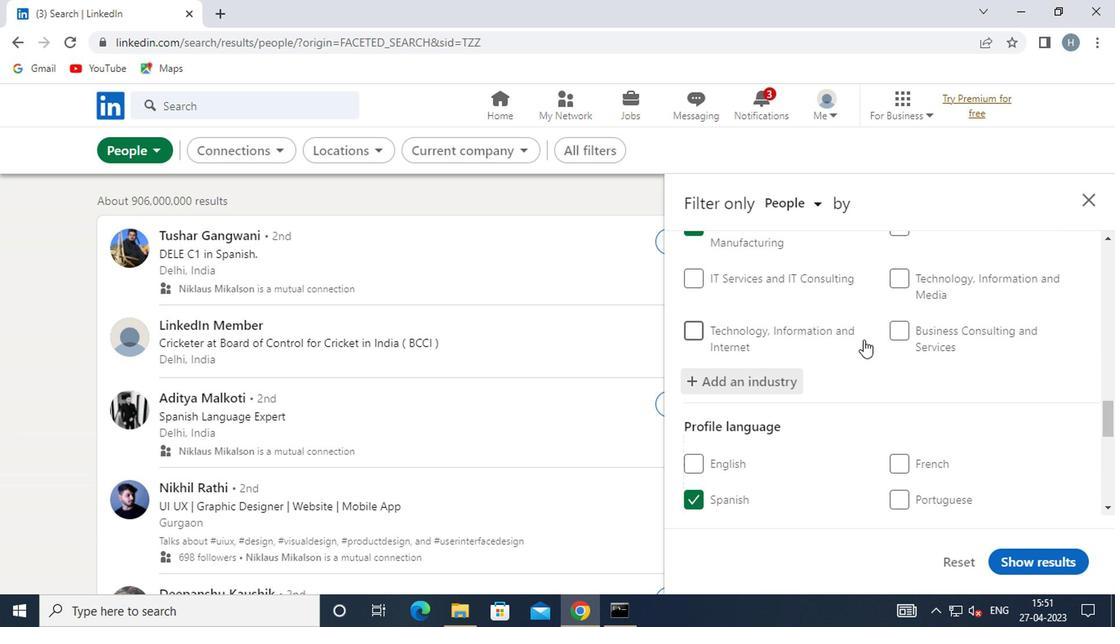 
Action: Mouse scrolled (856, 343) with delta (0, -1)
Screenshot: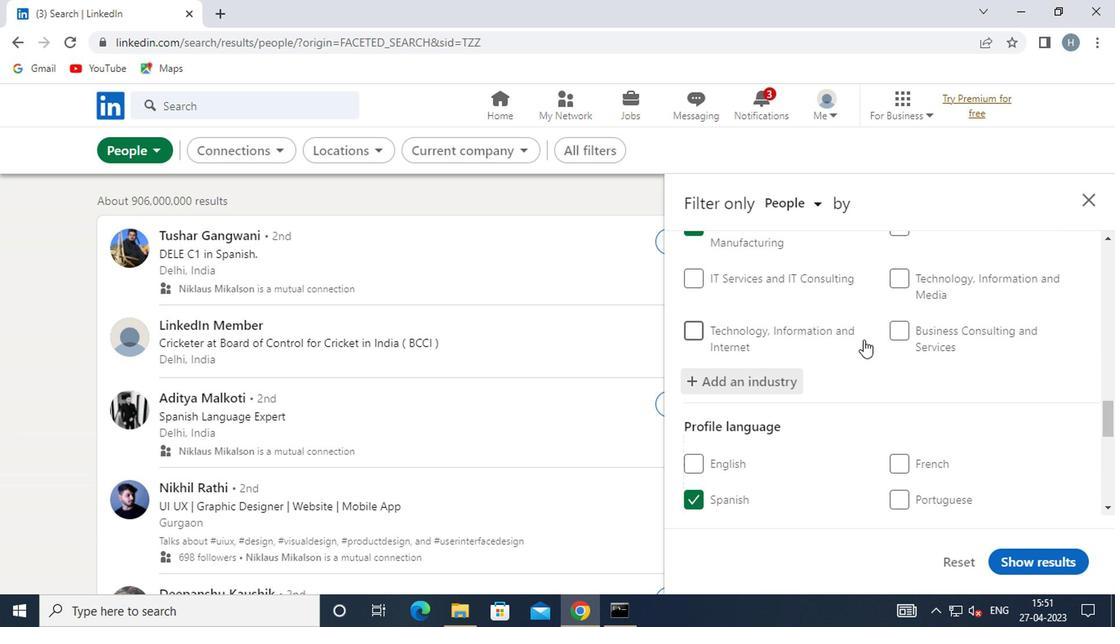 
Action: Mouse moved to (848, 347)
Screenshot: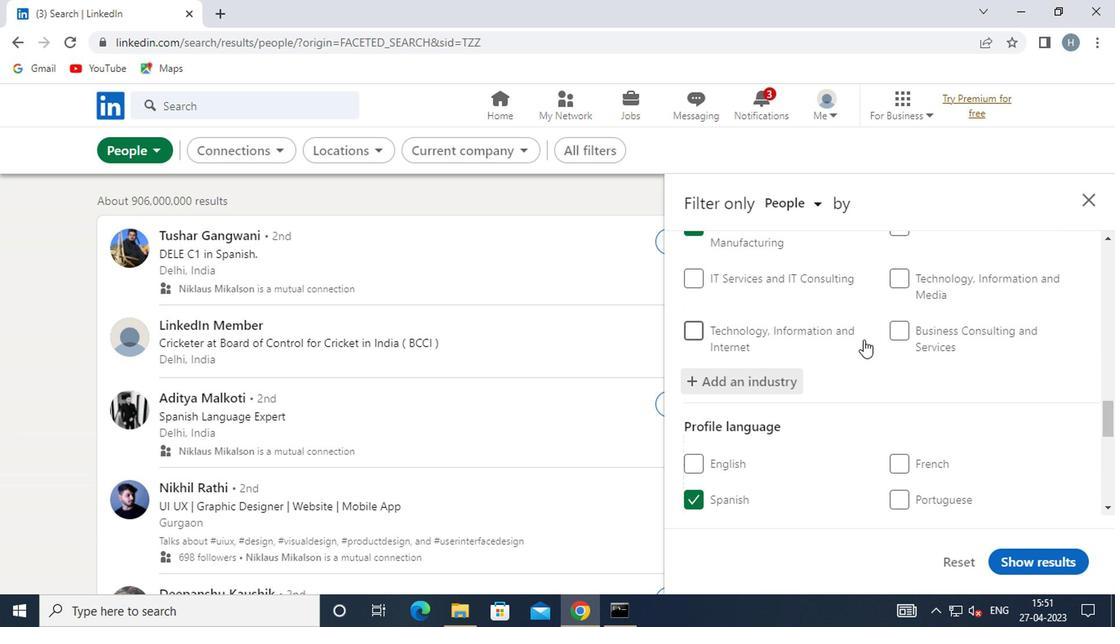 
Action: Mouse scrolled (848, 346) with delta (0, 0)
Screenshot: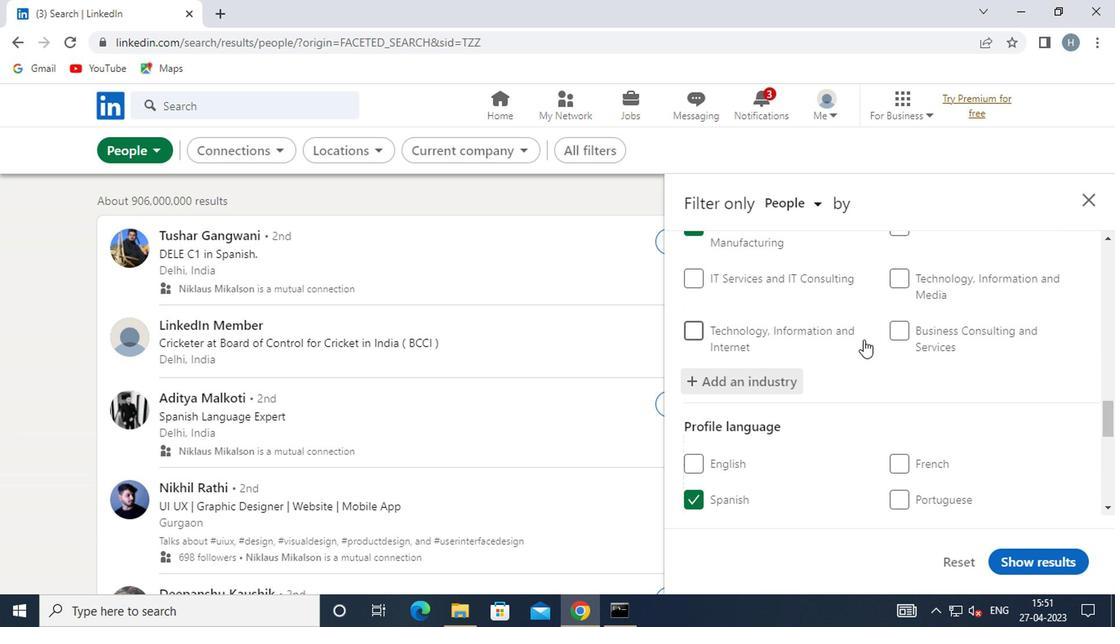 
Action: Mouse moved to (837, 350)
Screenshot: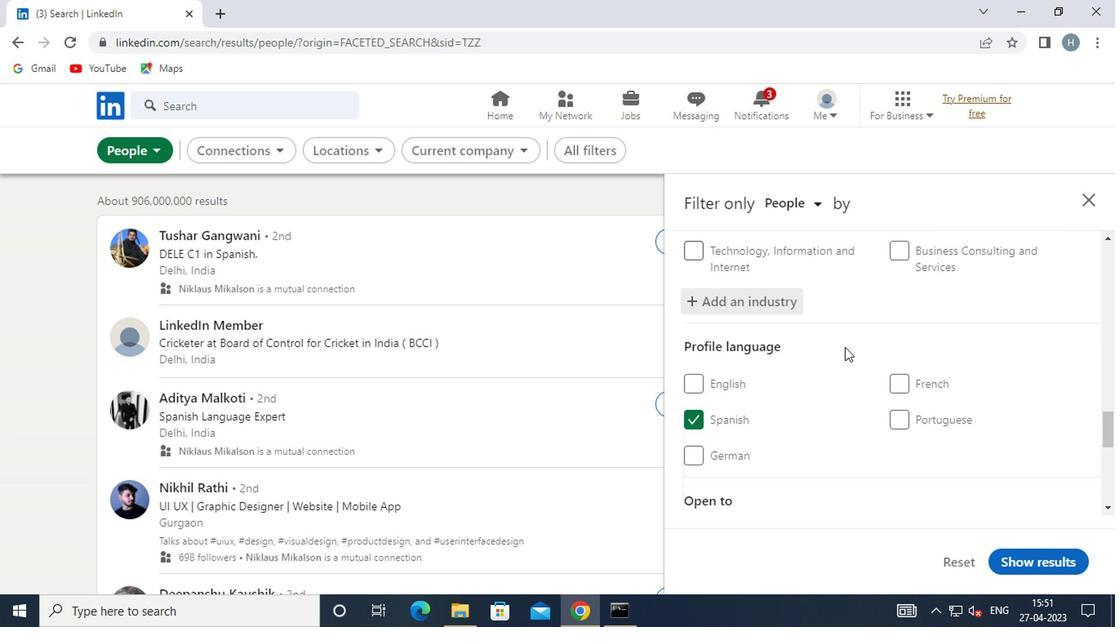 
Action: Mouse scrolled (837, 350) with delta (0, 0)
Screenshot: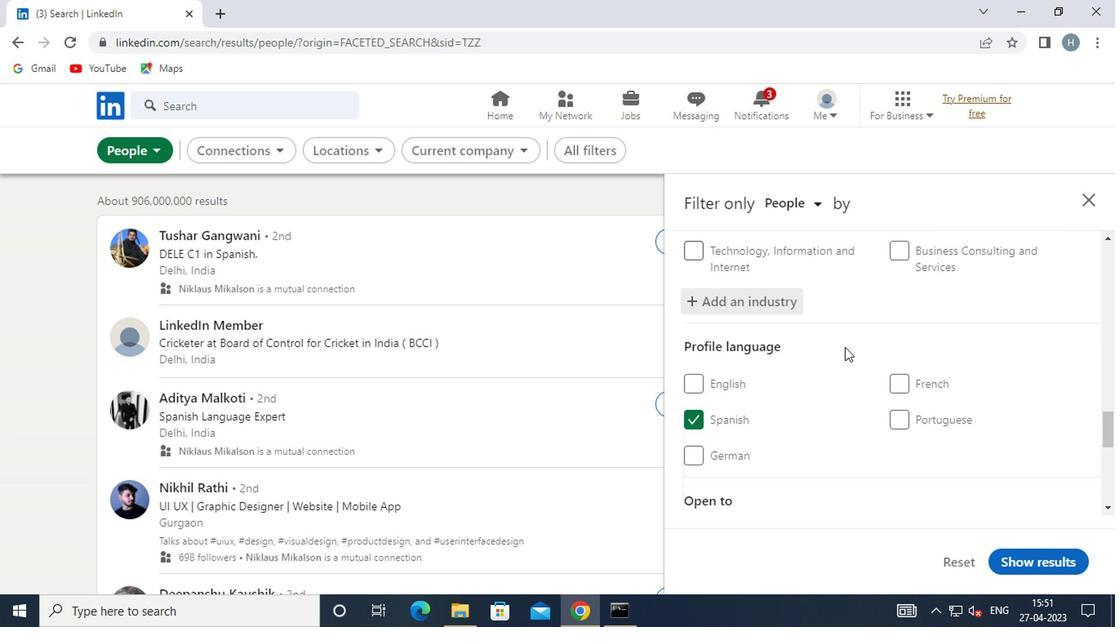 
Action: Mouse scrolled (837, 350) with delta (0, 0)
Screenshot: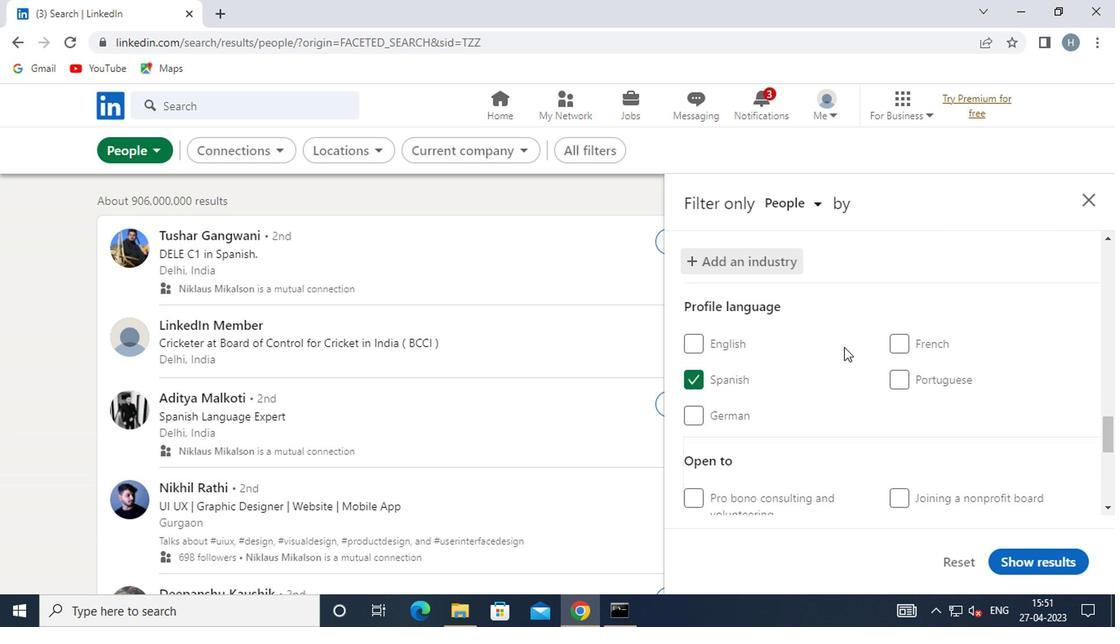 
Action: Mouse moved to (836, 350)
Screenshot: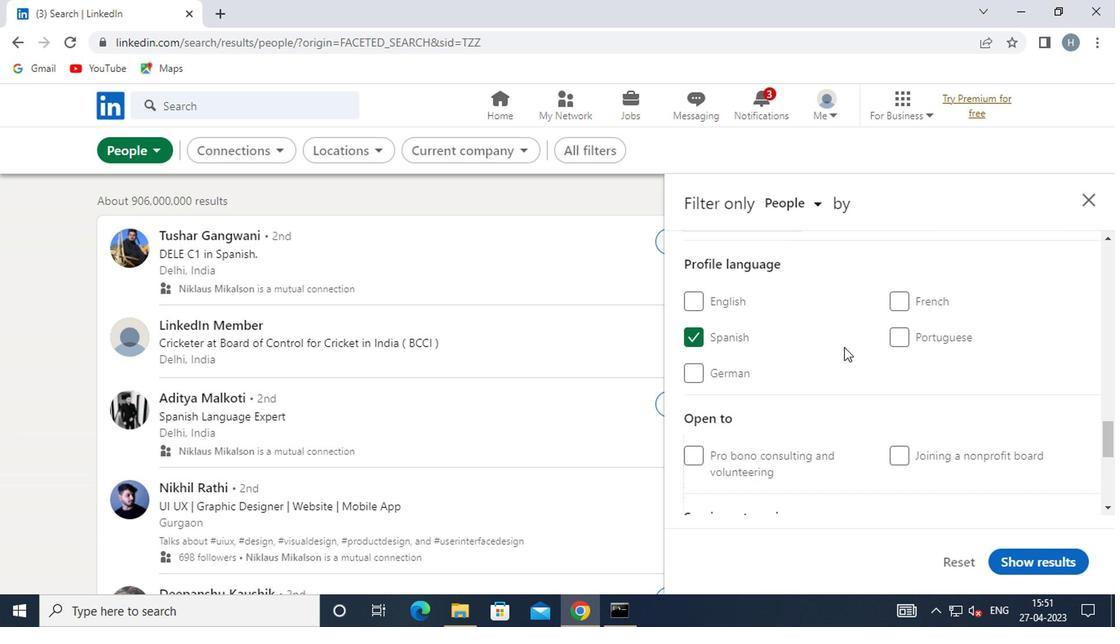 
Action: Mouse scrolled (836, 350) with delta (0, 0)
Screenshot: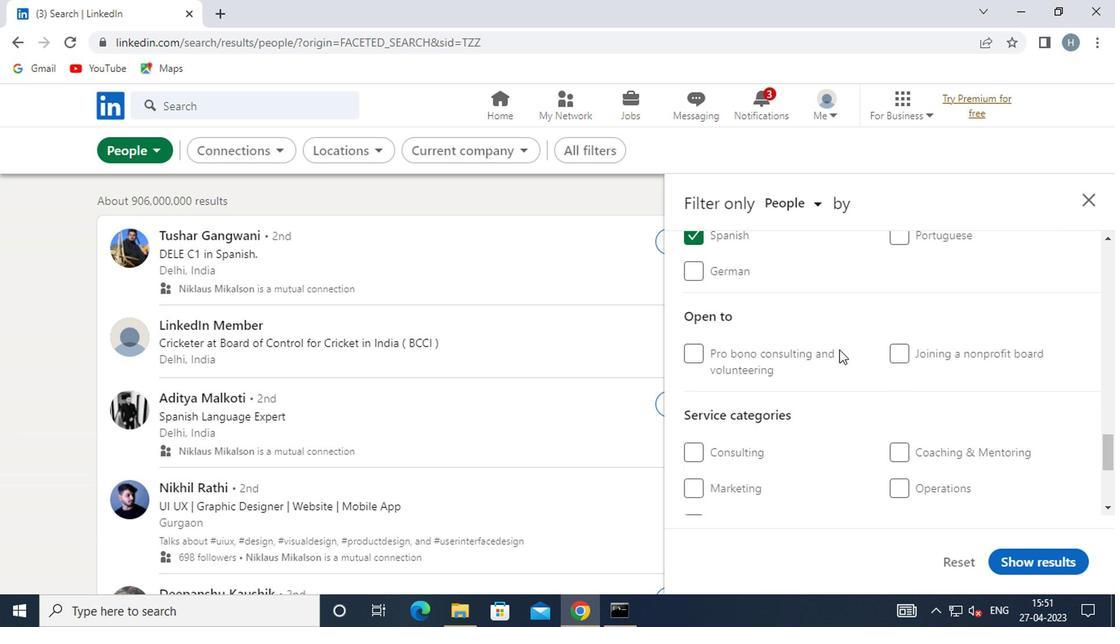 
Action: Mouse moved to (899, 373)
Screenshot: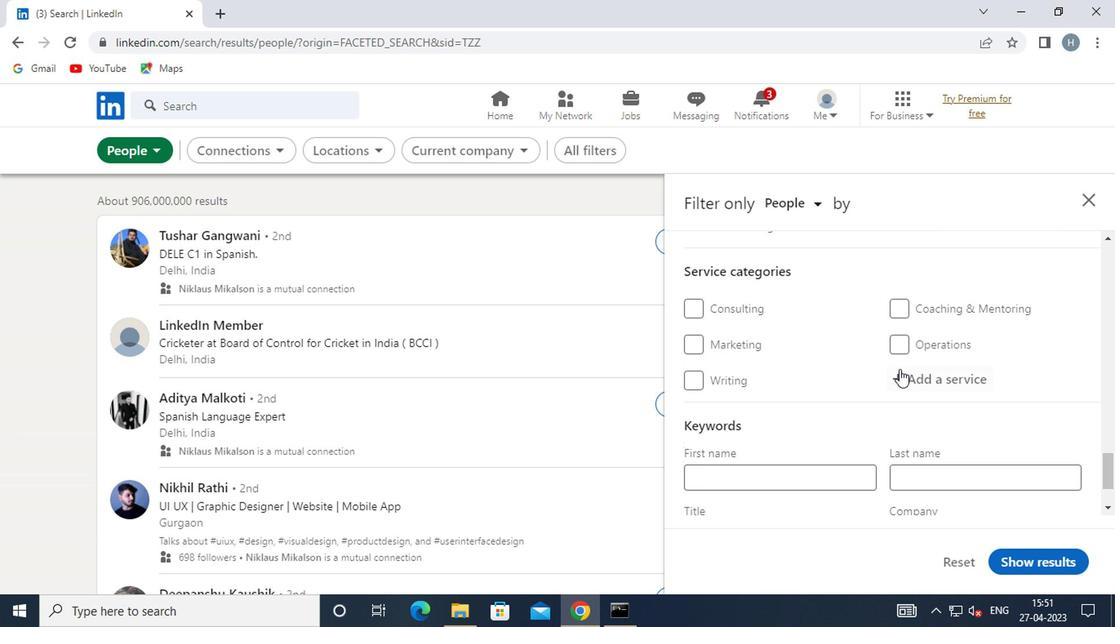 
Action: Mouse pressed left at (899, 373)
Screenshot: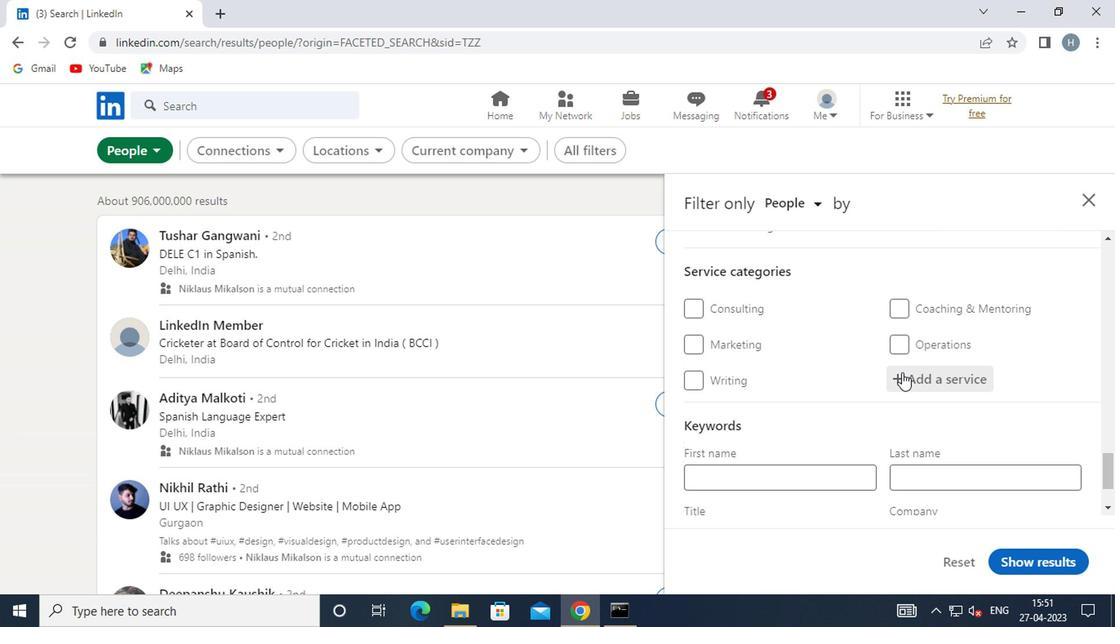 
Action: Mouse moved to (901, 374)
Screenshot: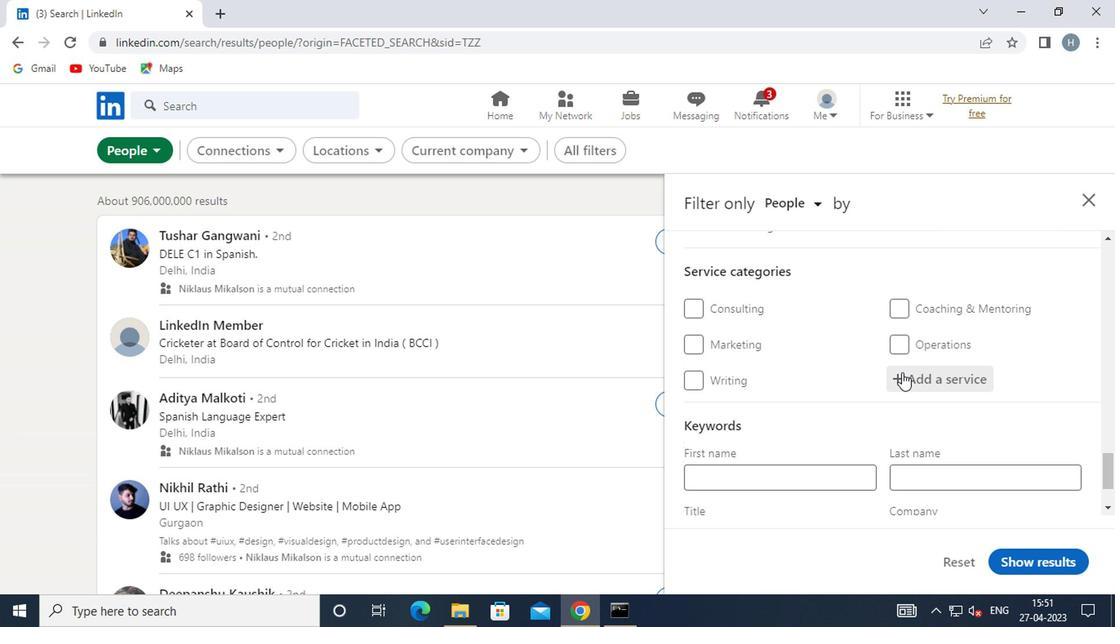 
Action: Key pressed <Key.shift>MARKET<Key.space><Key.shift>ST
Screenshot: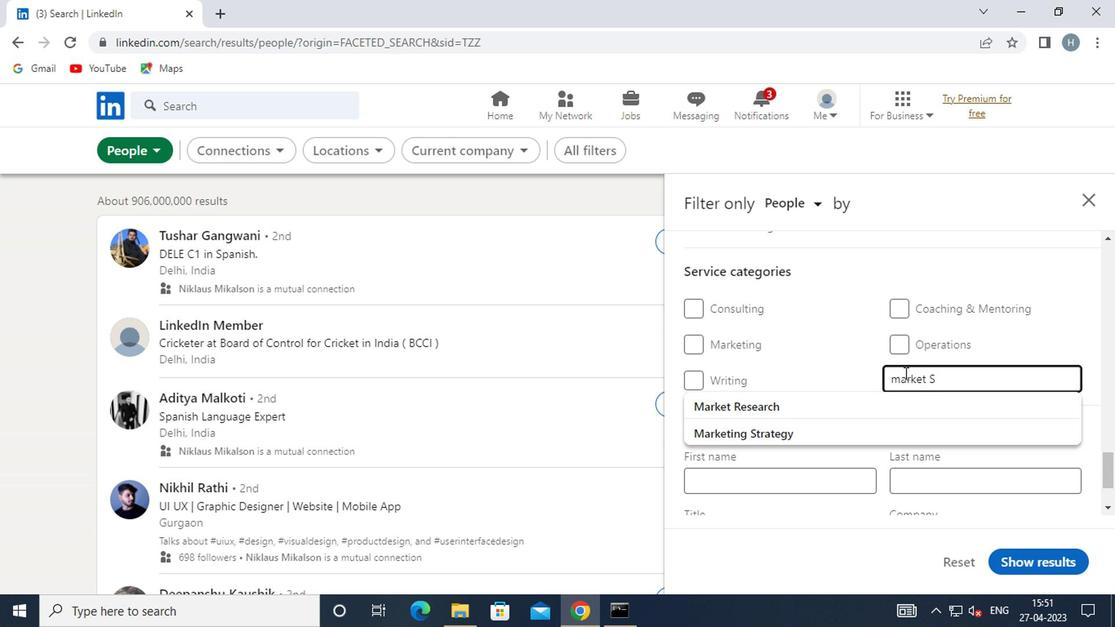 
Action: Mouse moved to (831, 401)
Screenshot: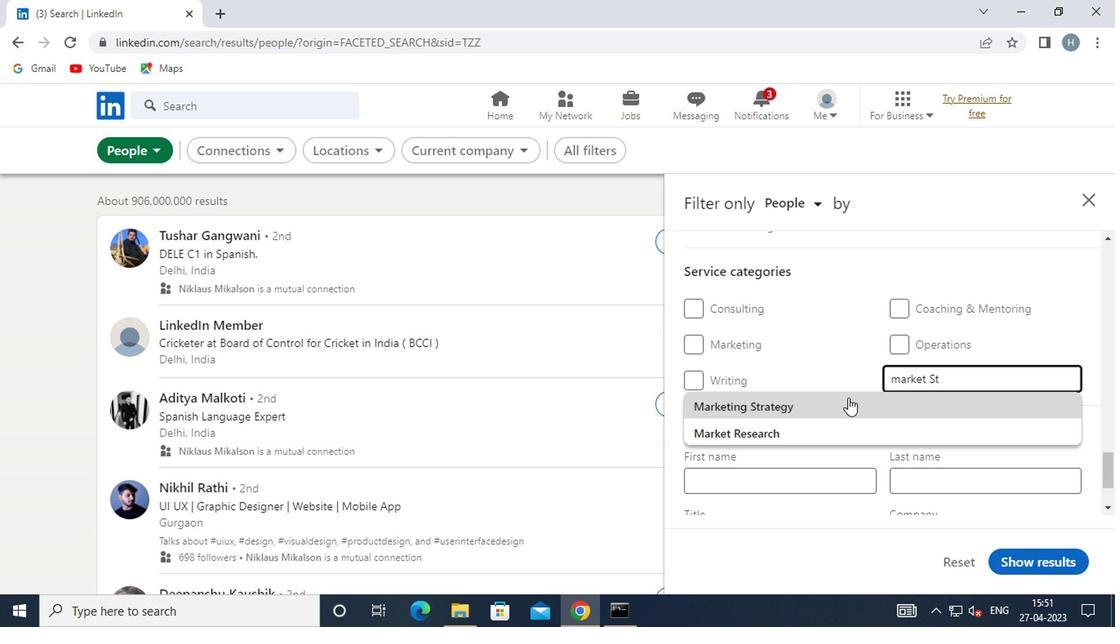 
Action: Mouse pressed left at (831, 401)
Screenshot: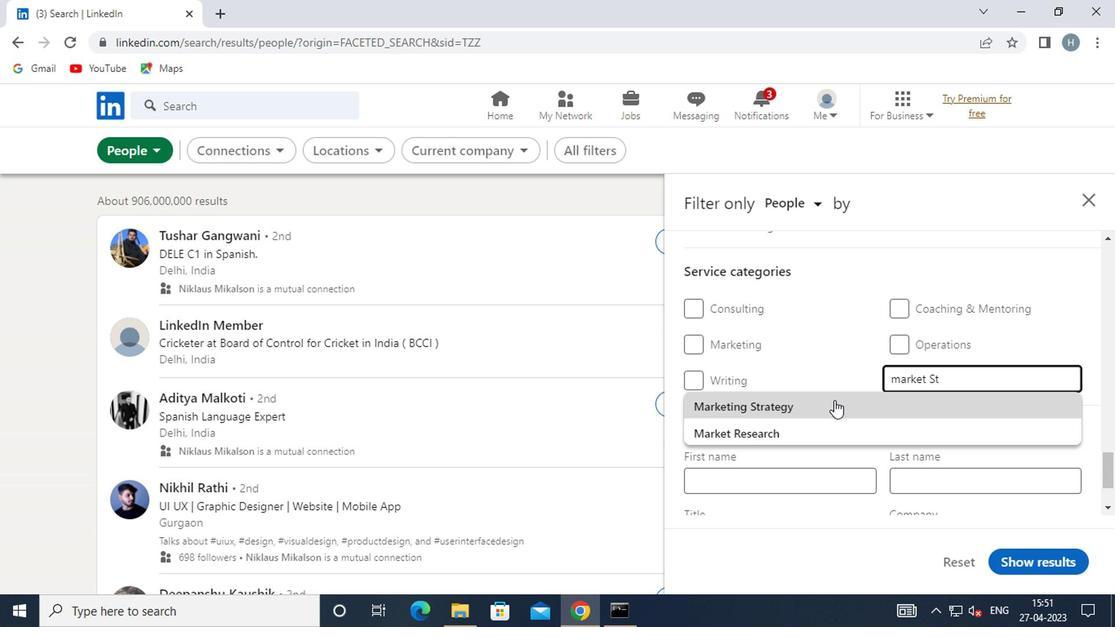 
Action: Mouse moved to (828, 401)
Screenshot: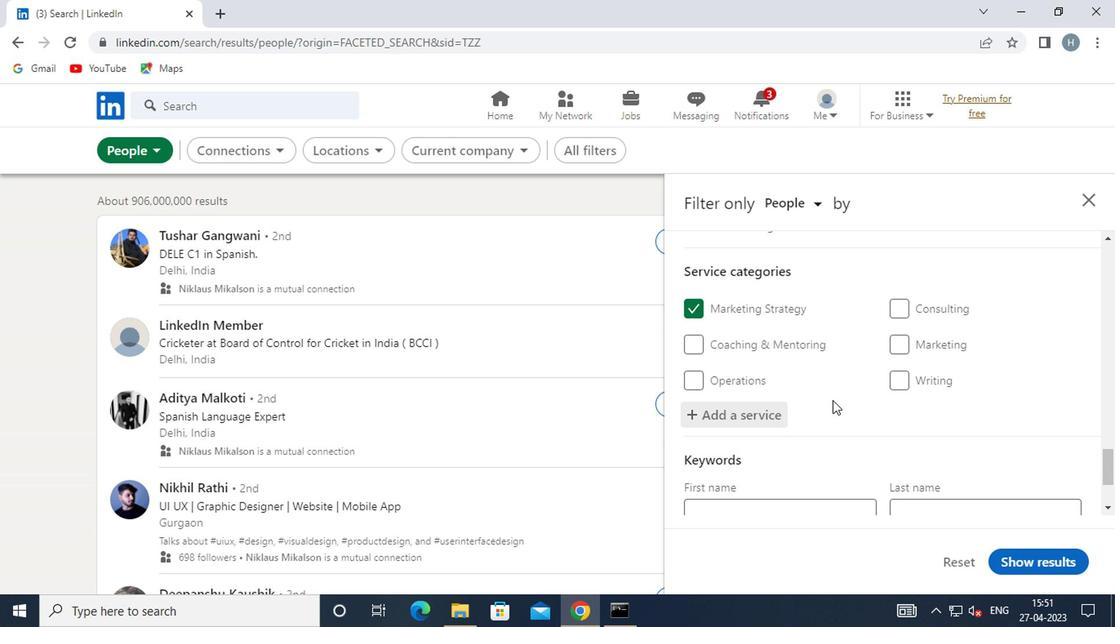 
Action: Mouse scrolled (828, 400) with delta (0, 0)
Screenshot: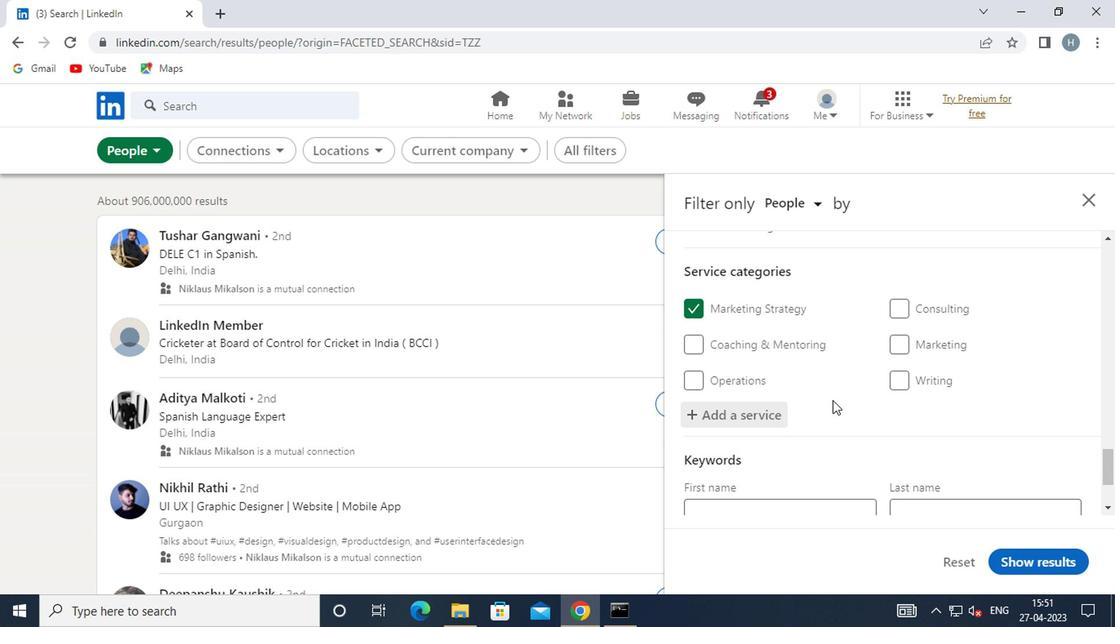 
Action: Mouse moved to (826, 403)
Screenshot: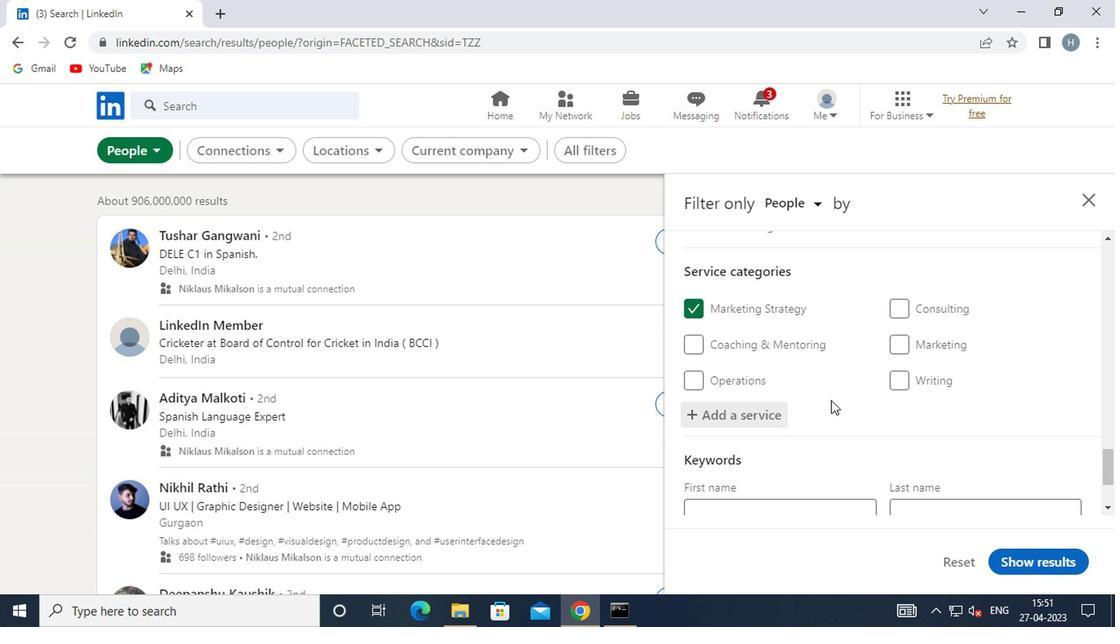 
Action: Mouse scrolled (826, 403) with delta (0, 0)
Screenshot: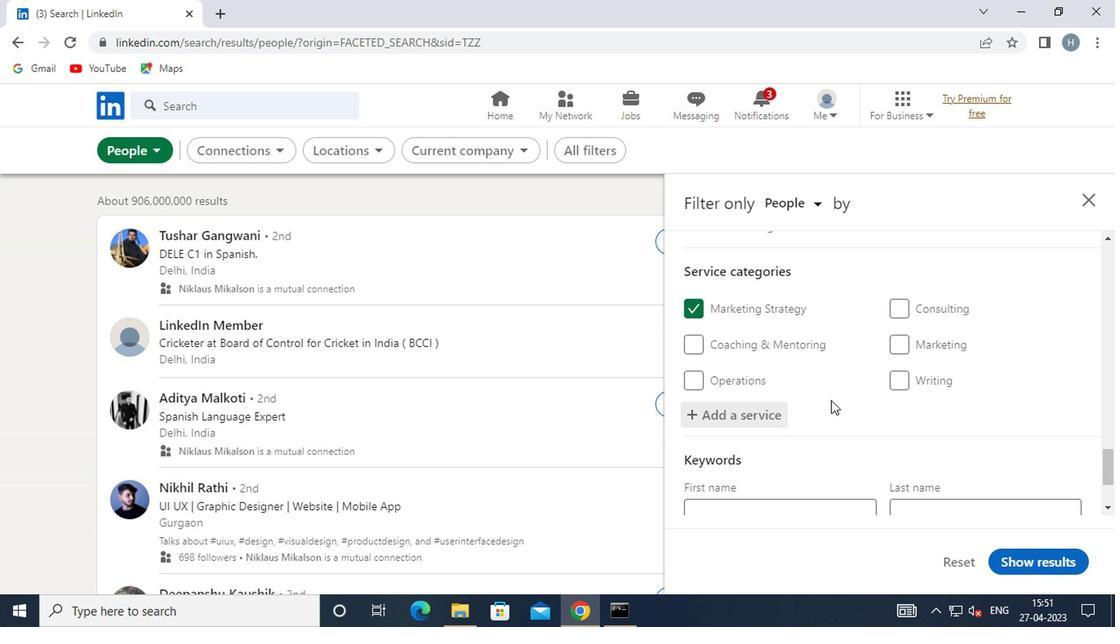 
Action: Mouse moved to (824, 403)
Screenshot: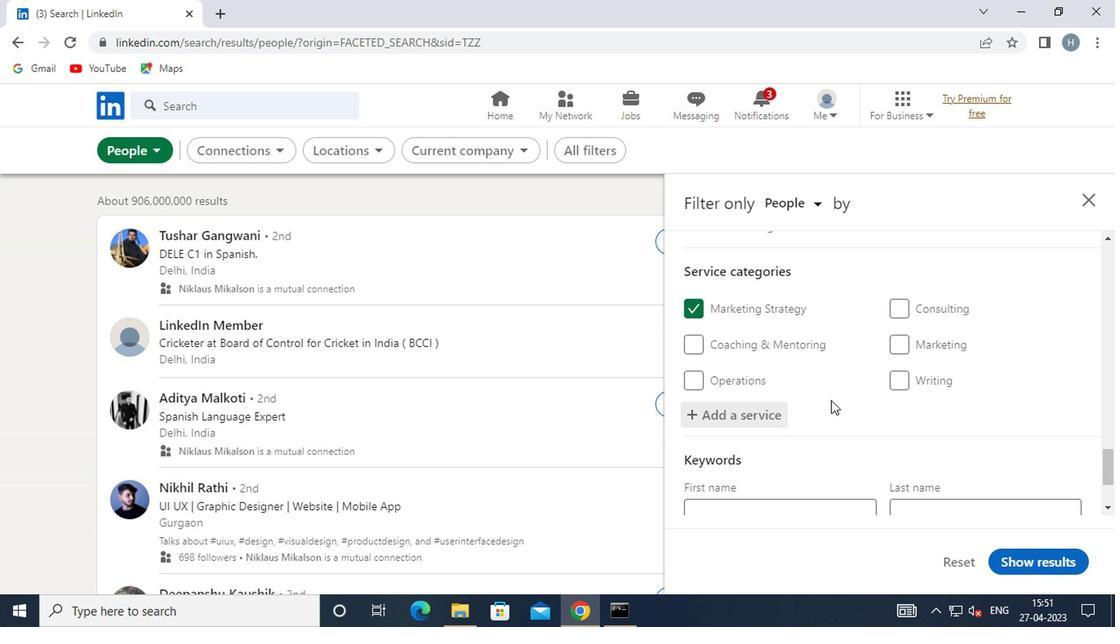 
Action: Mouse scrolled (824, 403) with delta (0, 0)
Screenshot: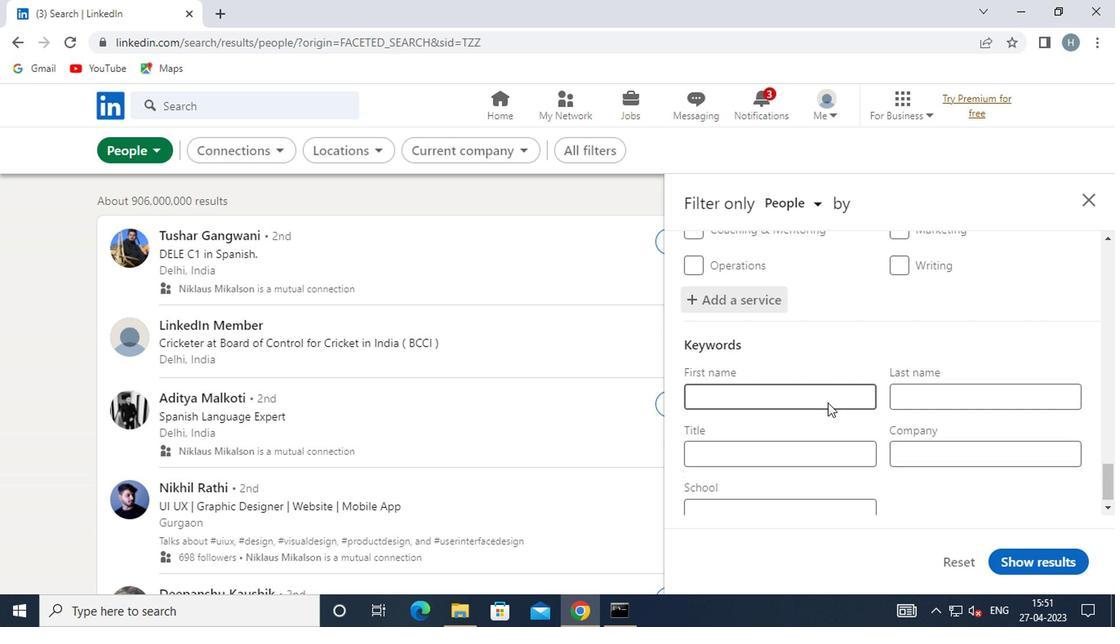 
Action: Mouse moved to (789, 437)
Screenshot: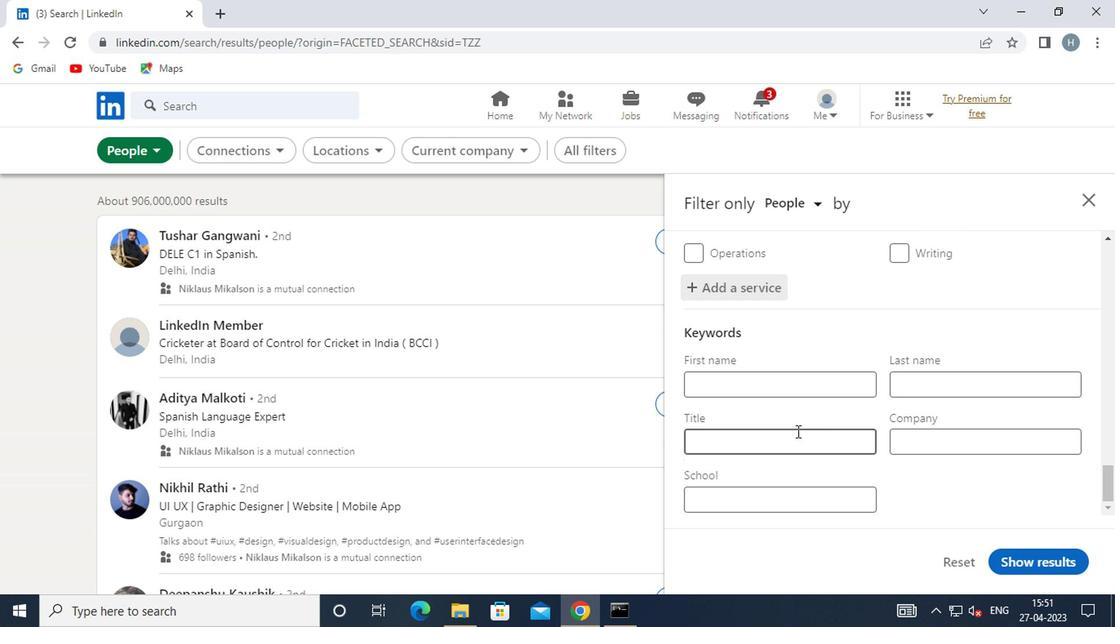 
Action: Mouse pressed left at (789, 437)
Screenshot: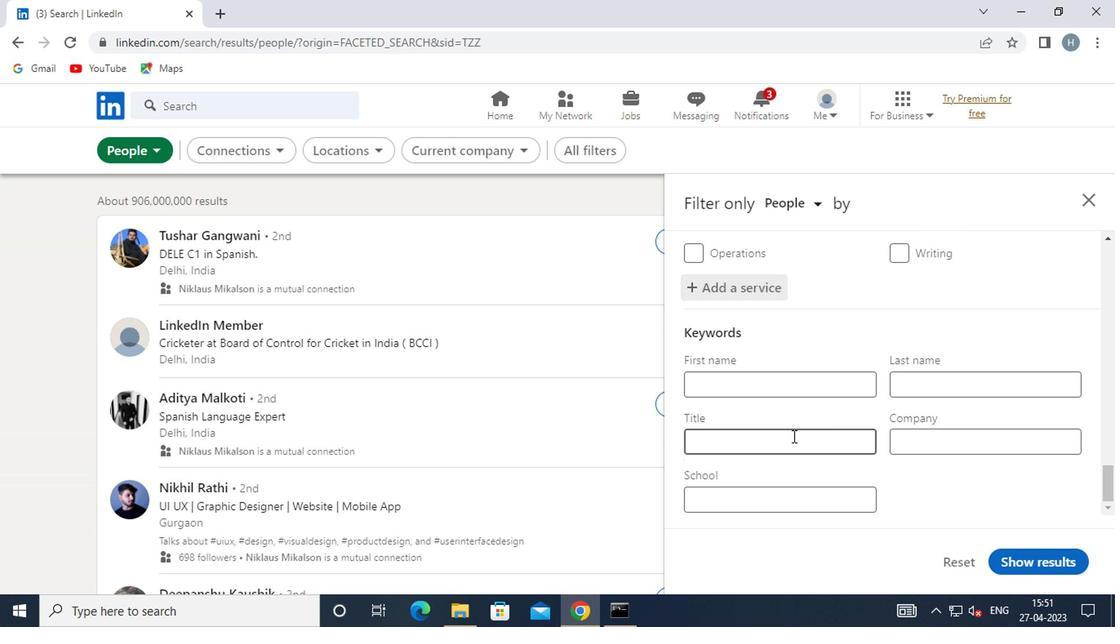 
Action: Key pressed <Key.shift>ADMINISTRATOR
Screenshot: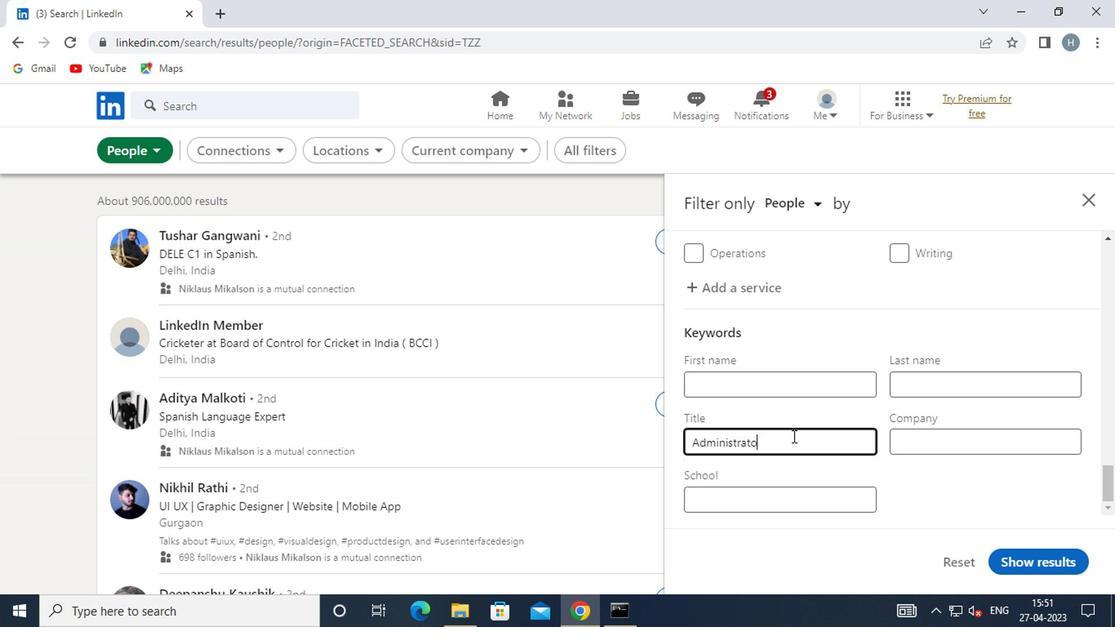 
Action: Mouse moved to (1025, 564)
Screenshot: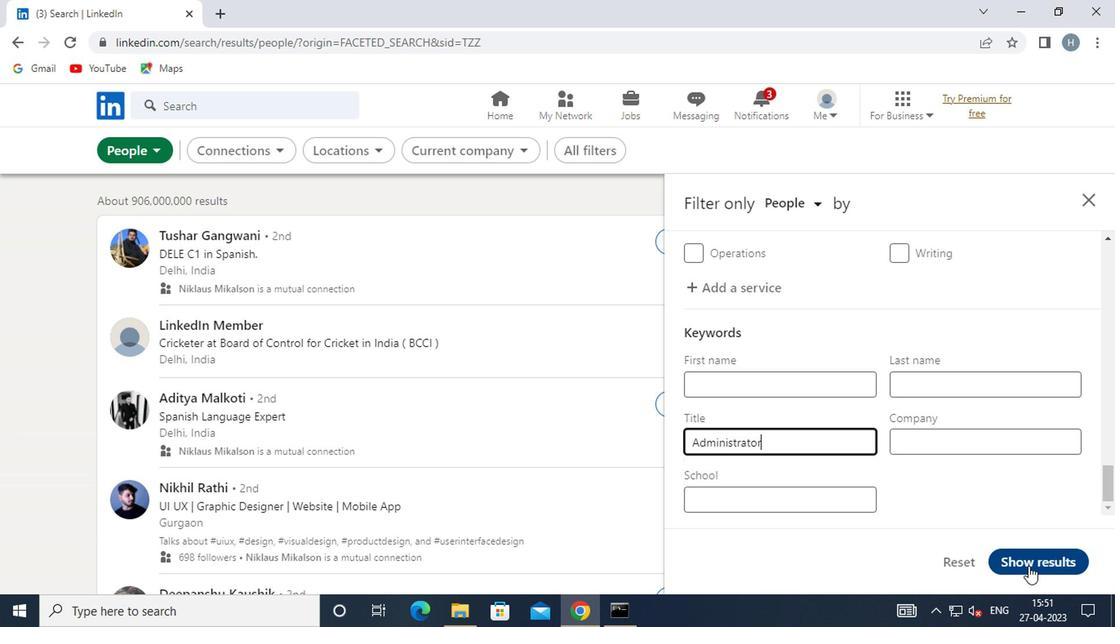 
Action: Mouse pressed left at (1025, 564)
Screenshot: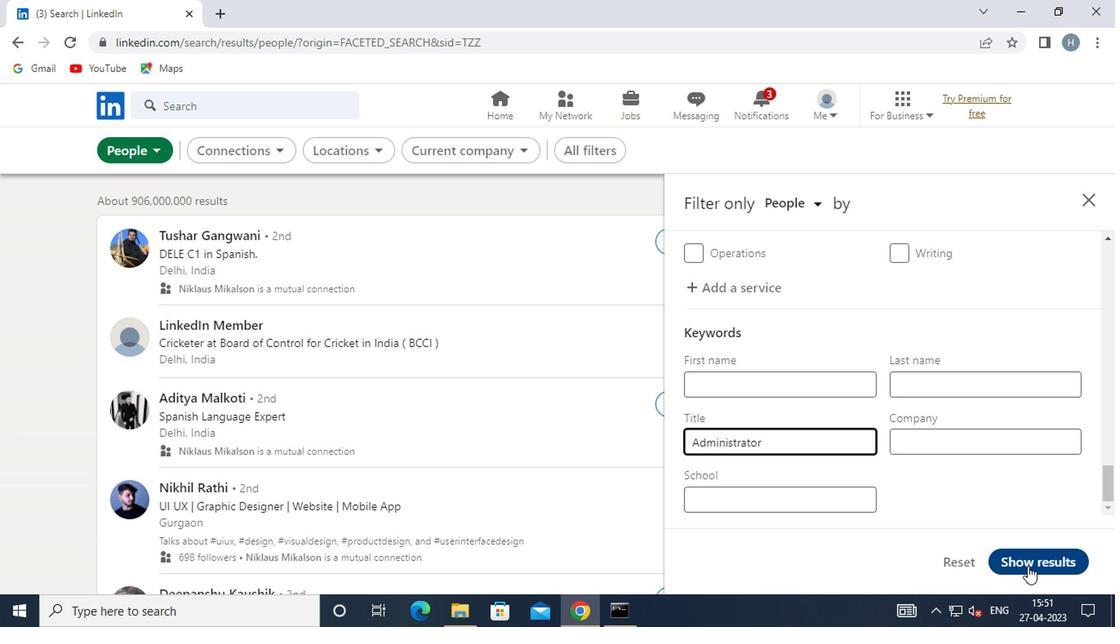 
Action: Mouse moved to (828, 364)
Screenshot: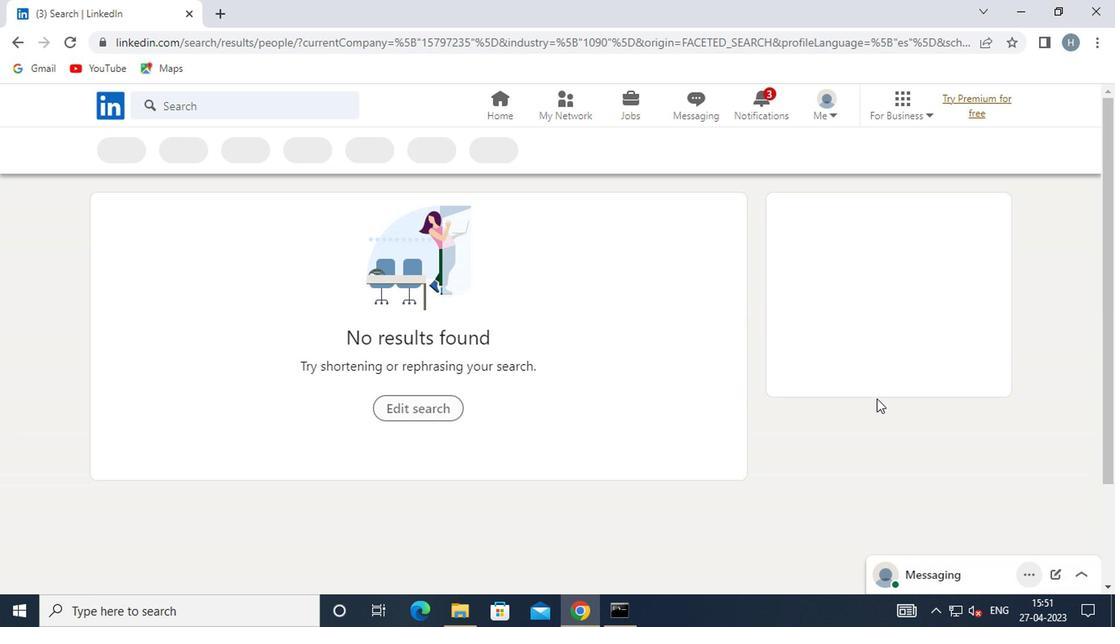 
